 Task: Search one way flight ticket for 3 adults, 3 children in business from Marion: Veterans Airport Of Southern Illinois (williamson County Regional Airport) to Jackson: Jackson Hole Airport on 5-2-2023. Choice of flights is Singapure airlines. Number of bags: 1 carry on bag and 3 checked bags. Price is upto 25000. Outbound departure time preference is 8:15.
Action: Mouse moved to (401, 348)
Screenshot: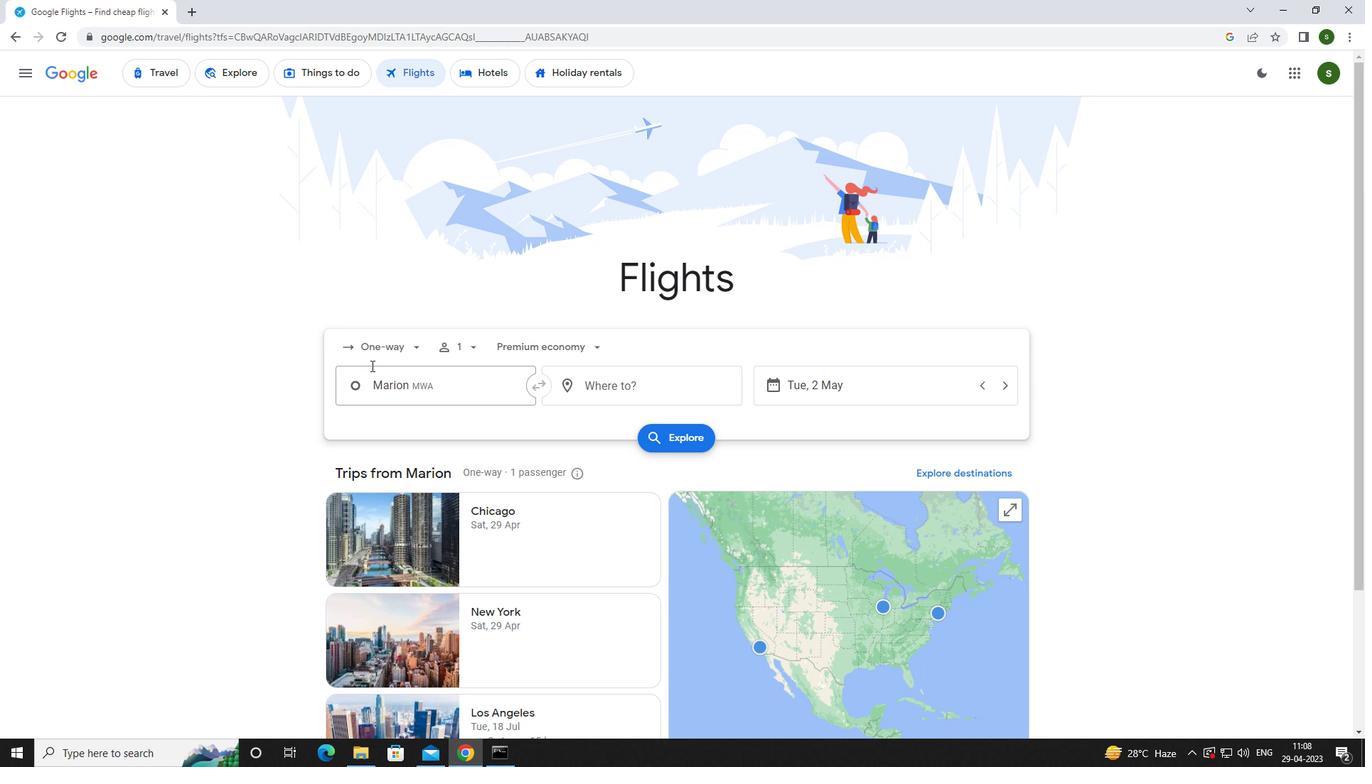 
Action: Mouse pressed left at (401, 348)
Screenshot: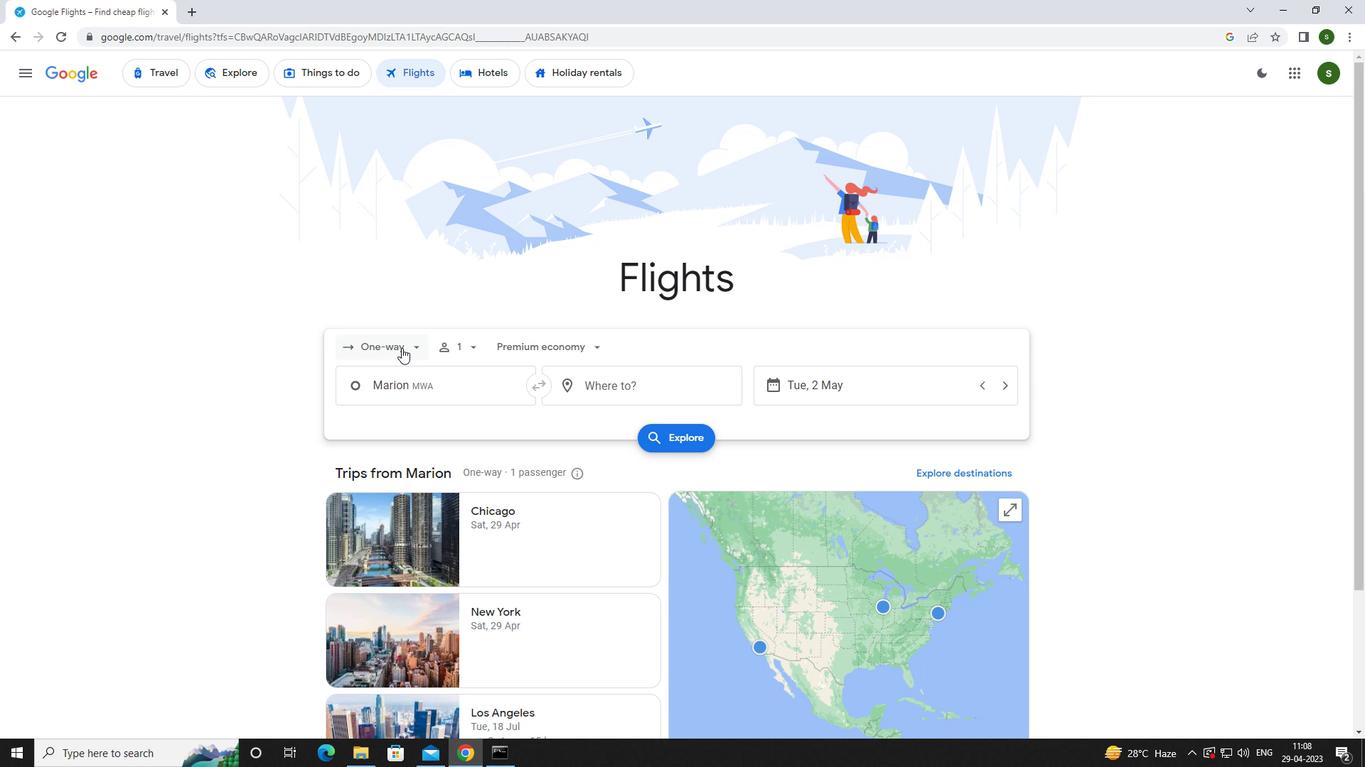 
Action: Mouse moved to (396, 410)
Screenshot: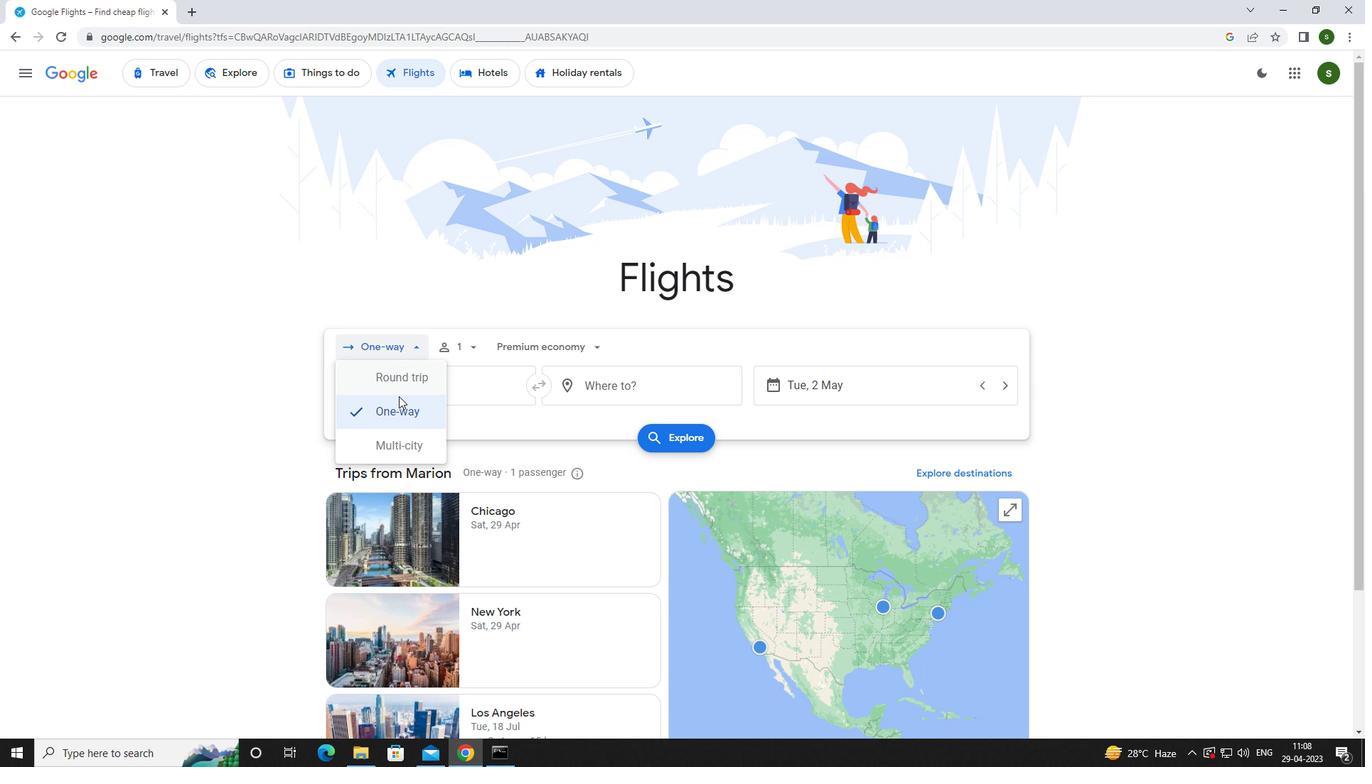 
Action: Mouse pressed left at (396, 410)
Screenshot: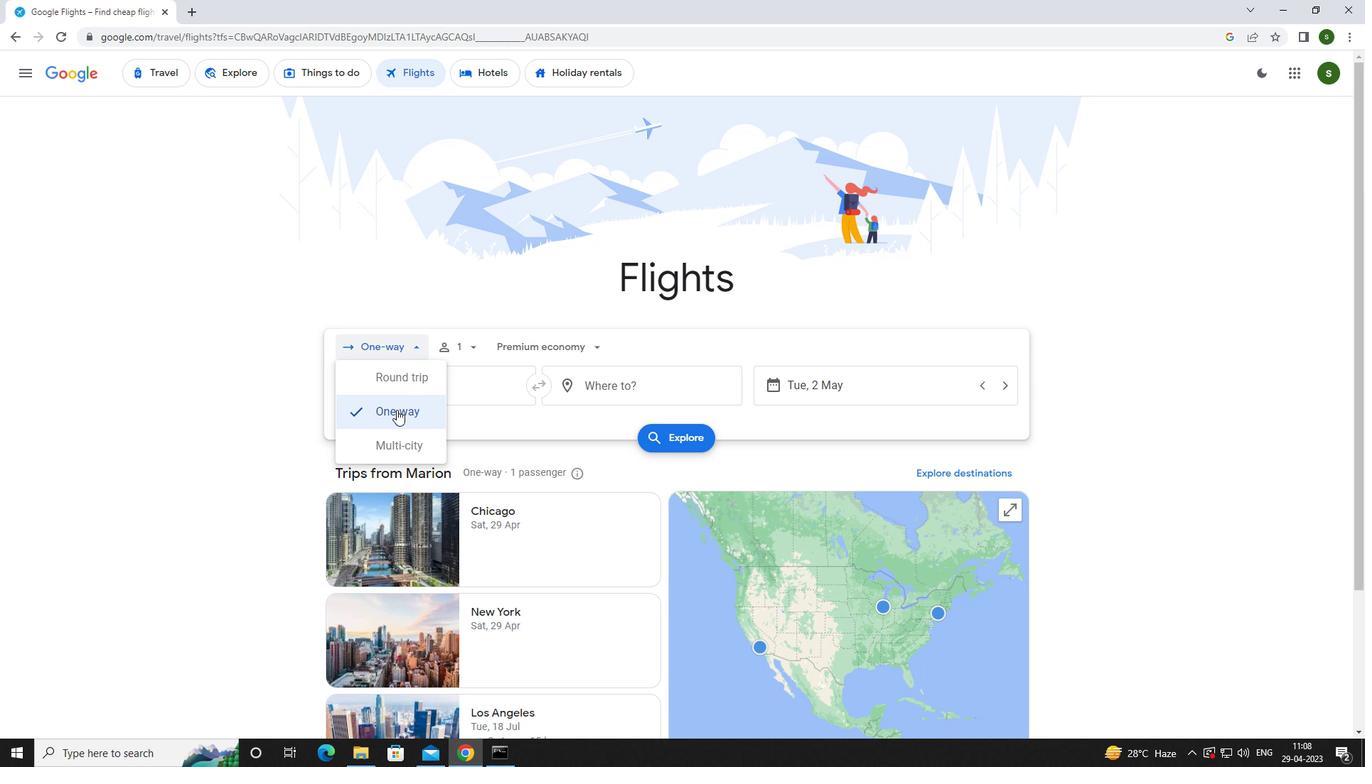 
Action: Mouse moved to (465, 342)
Screenshot: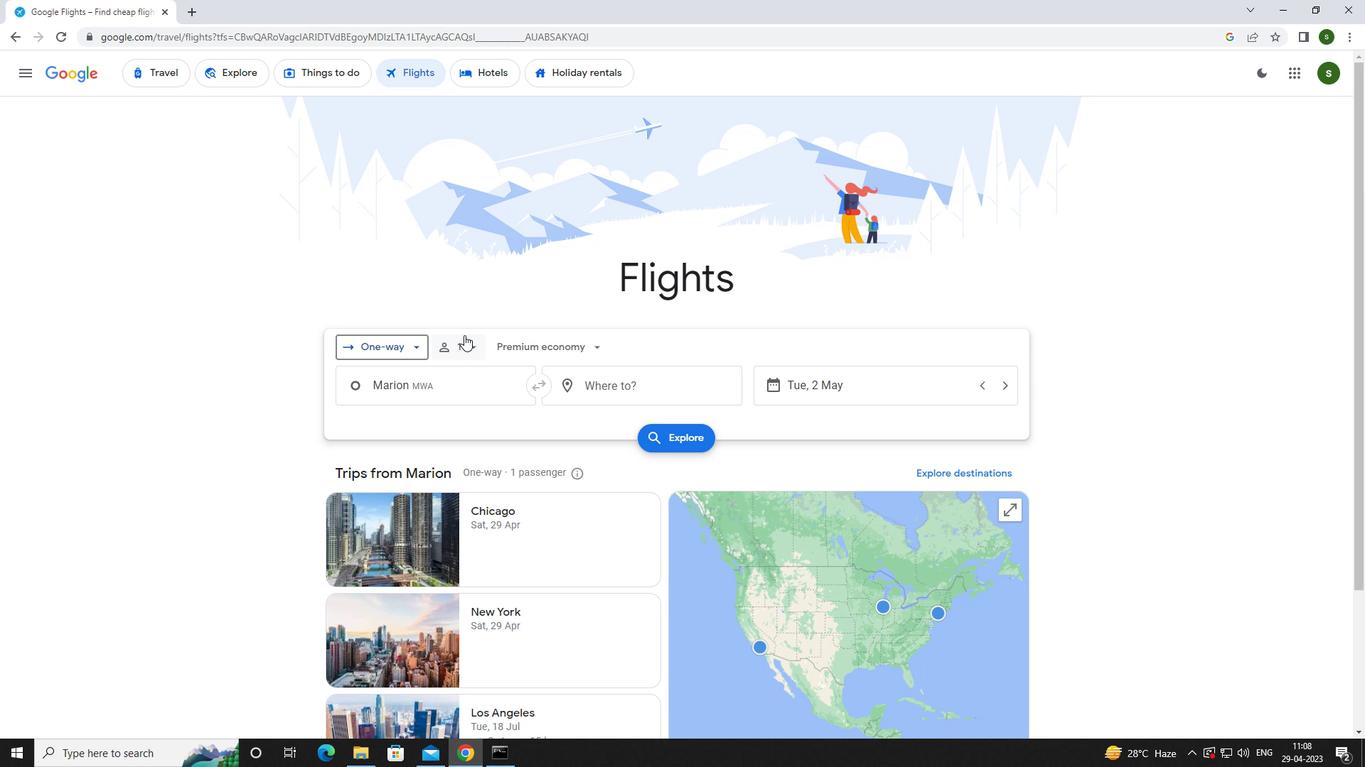 
Action: Mouse pressed left at (465, 342)
Screenshot: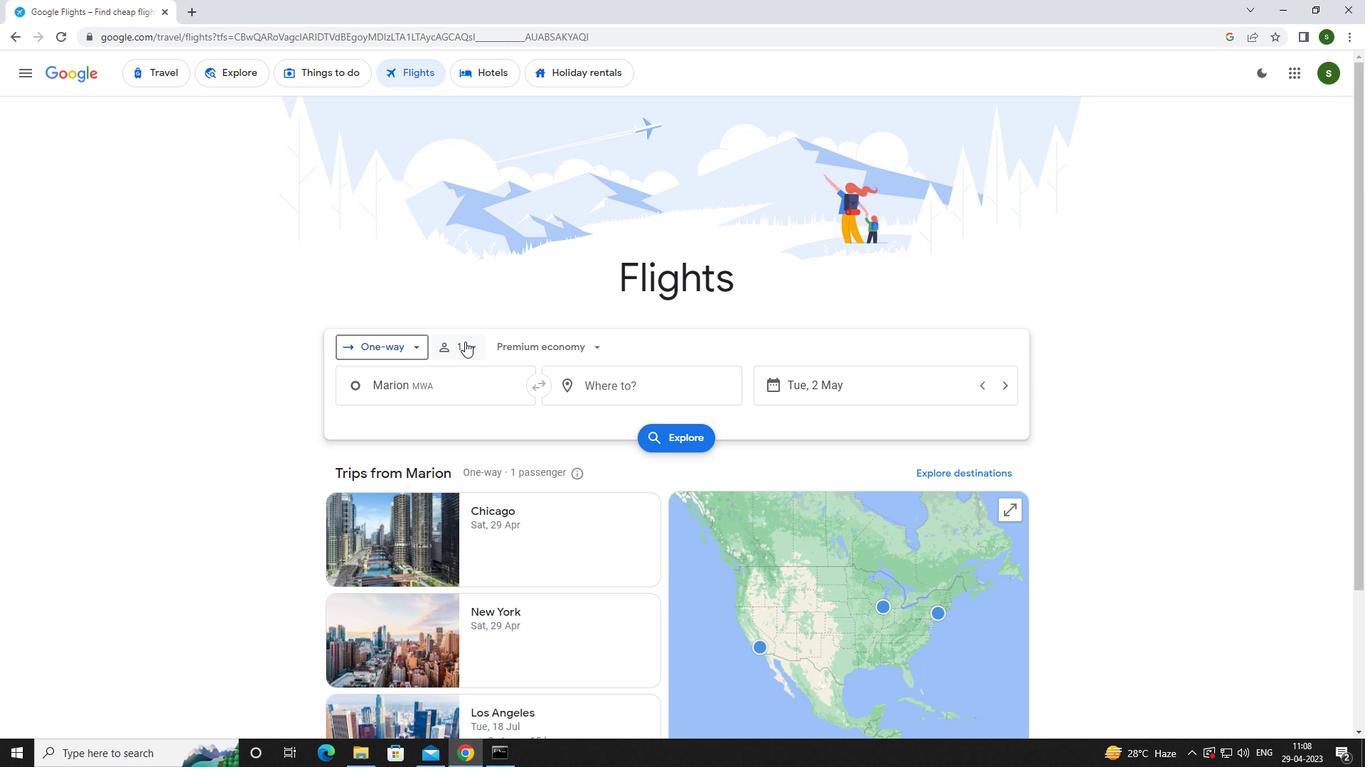 
Action: Mouse moved to (587, 385)
Screenshot: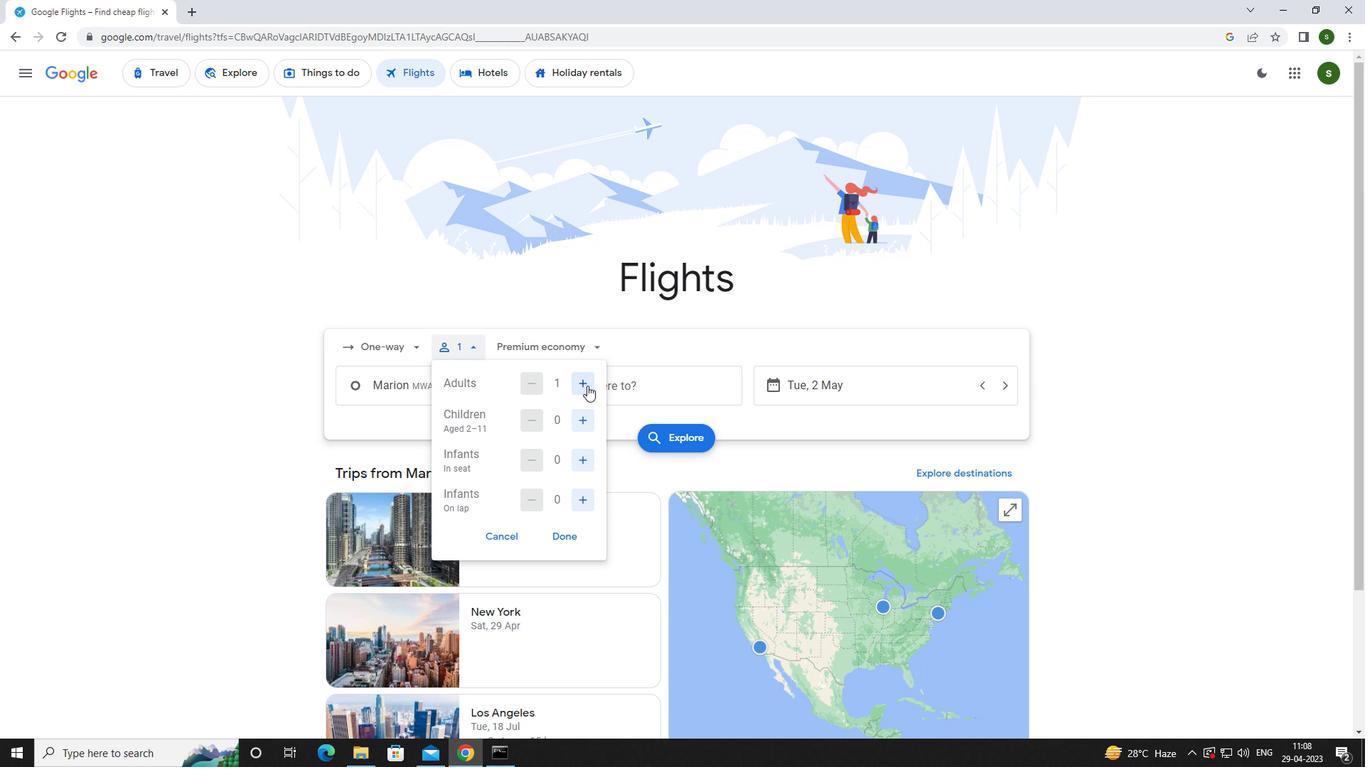 
Action: Mouse pressed left at (587, 385)
Screenshot: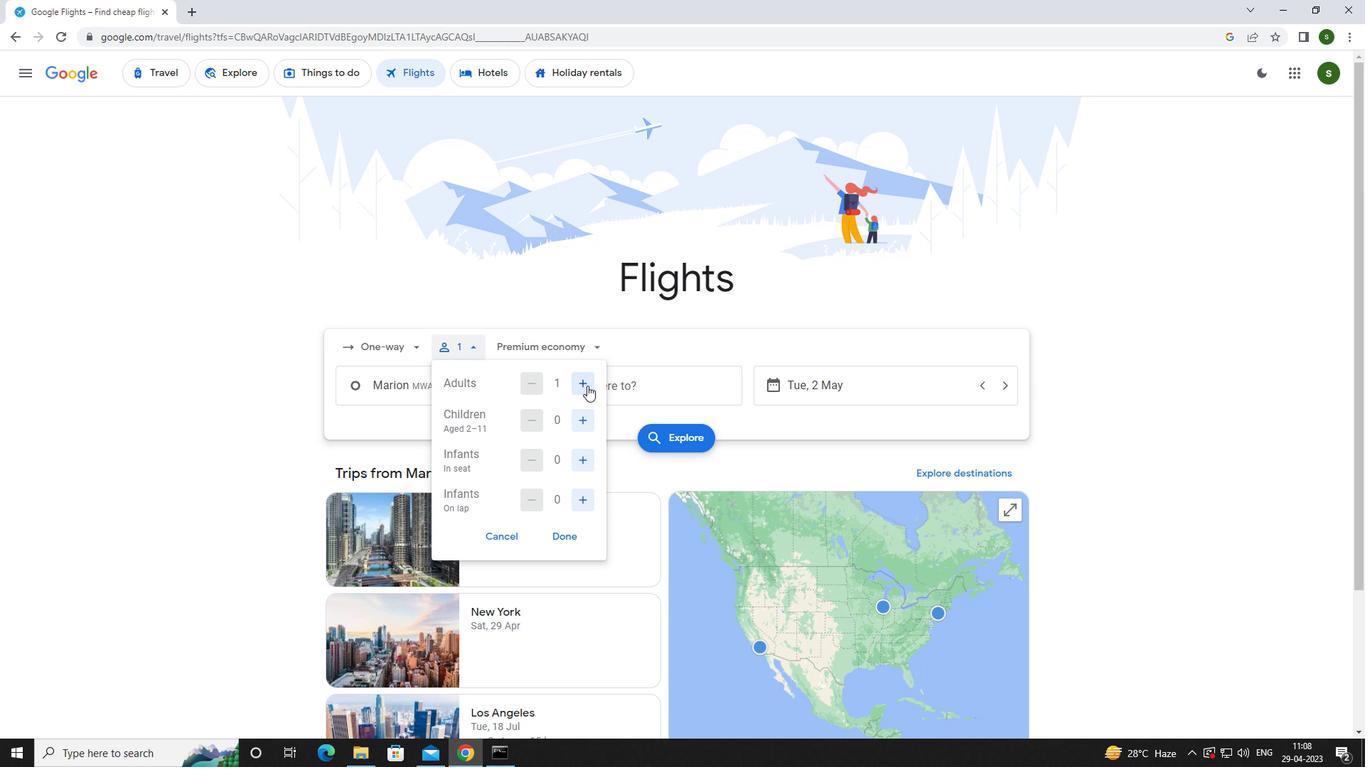 
Action: Mouse moved to (587, 461)
Screenshot: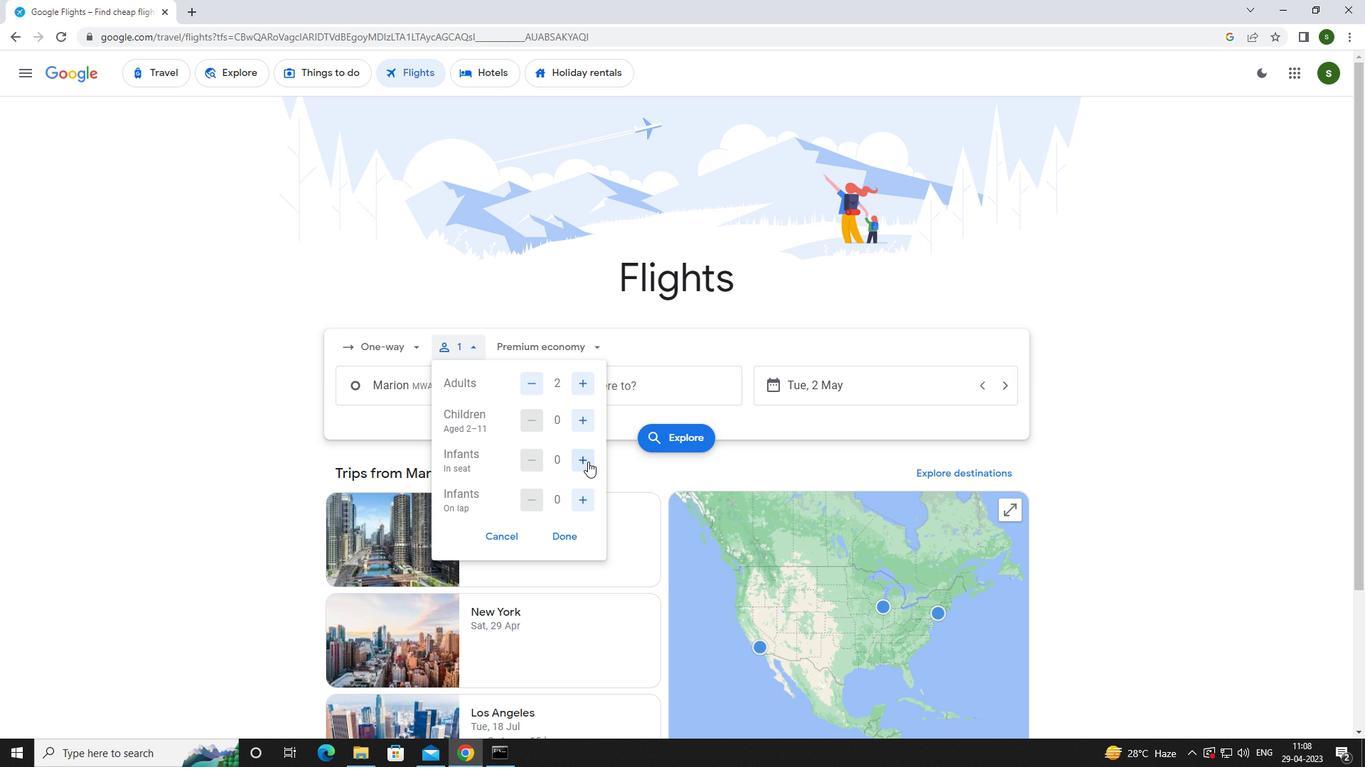
Action: Mouse pressed left at (587, 461)
Screenshot: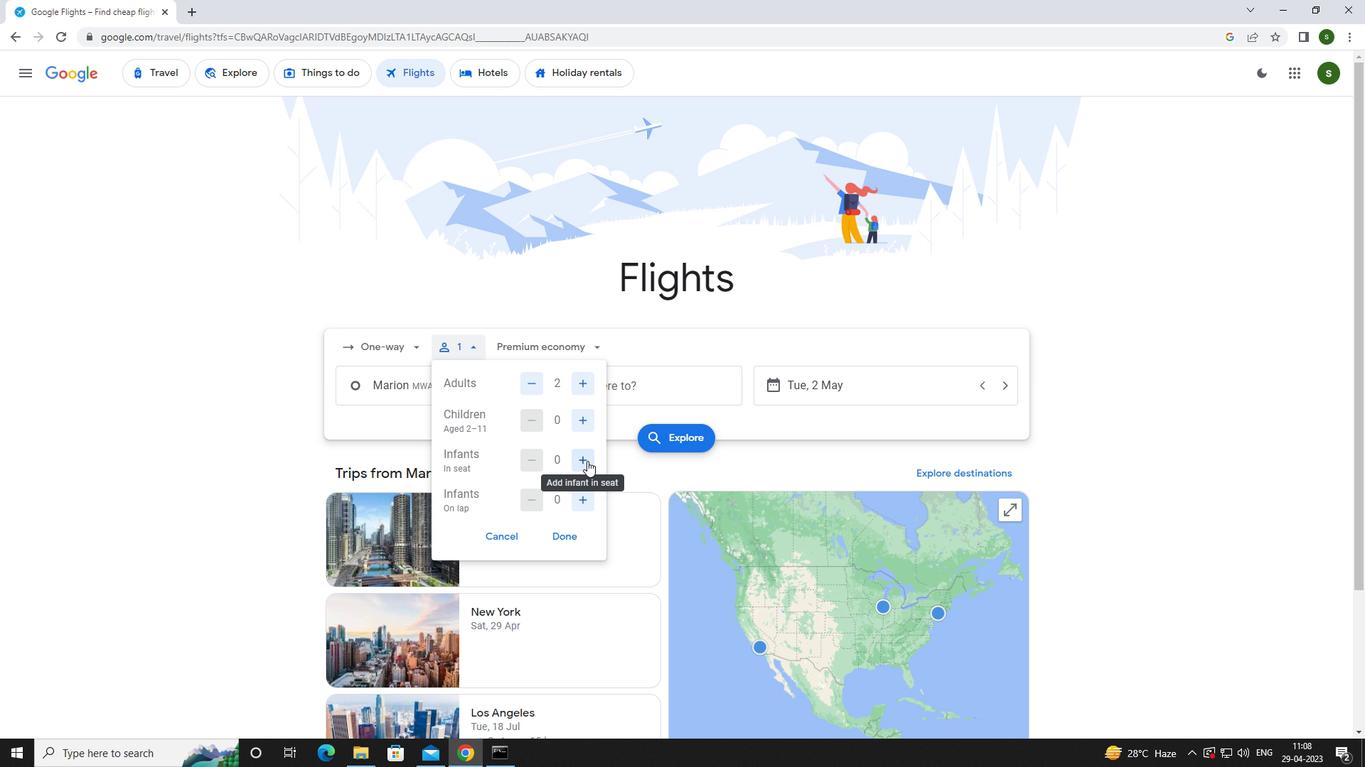 
Action: Mouse pressed left at (587, 461)
Screenshot: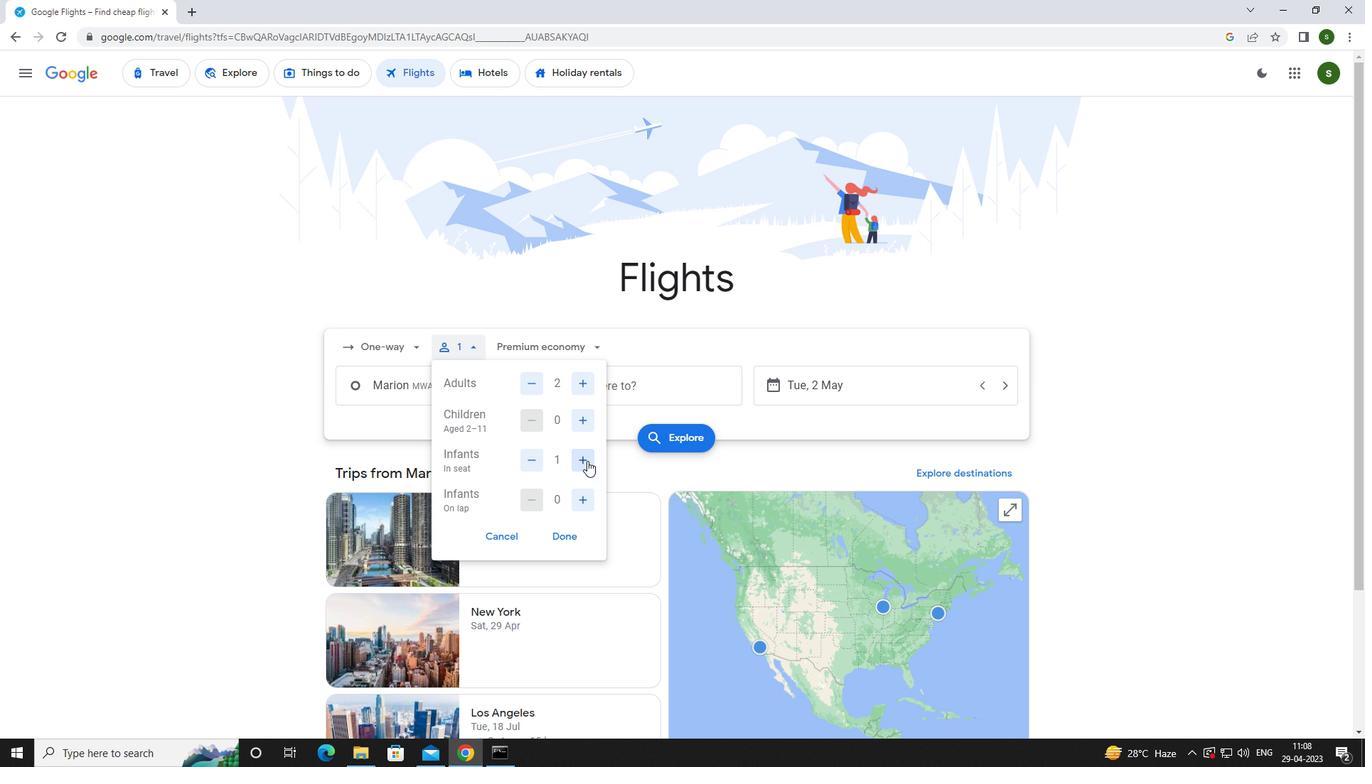 
Action: Mouse moved to (580, 504)
Screenshot: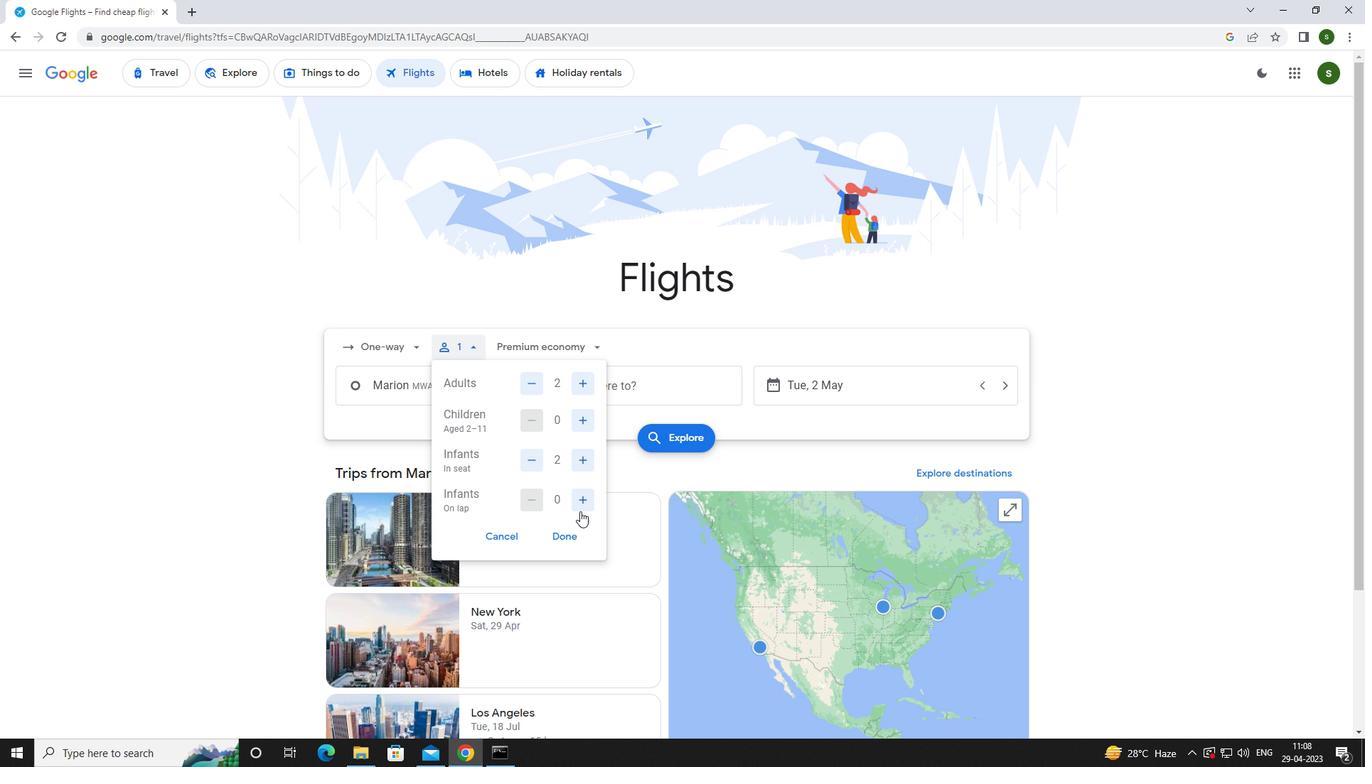 
Action: Mouse pressed left at (580, 504)
Screenshot: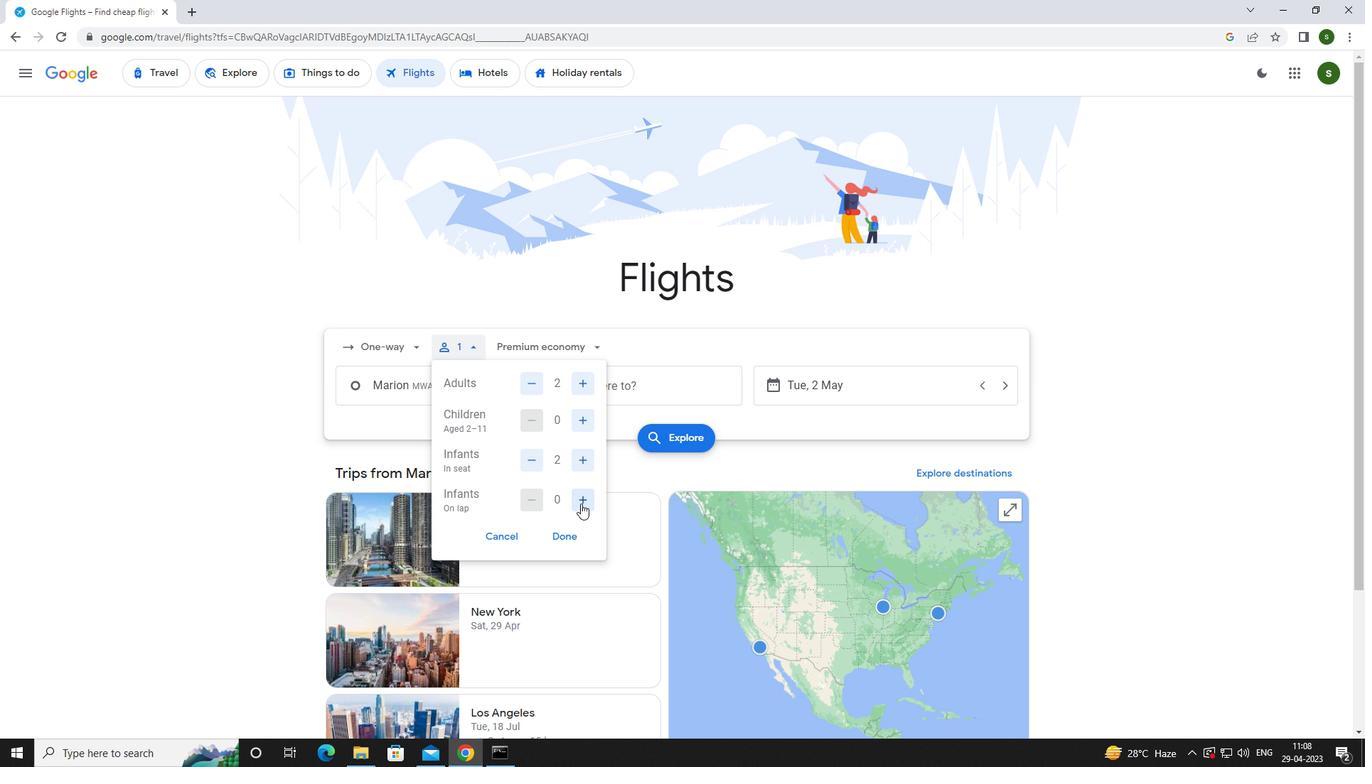 
Action: Mouse moved to (552, 351)
Screenshot: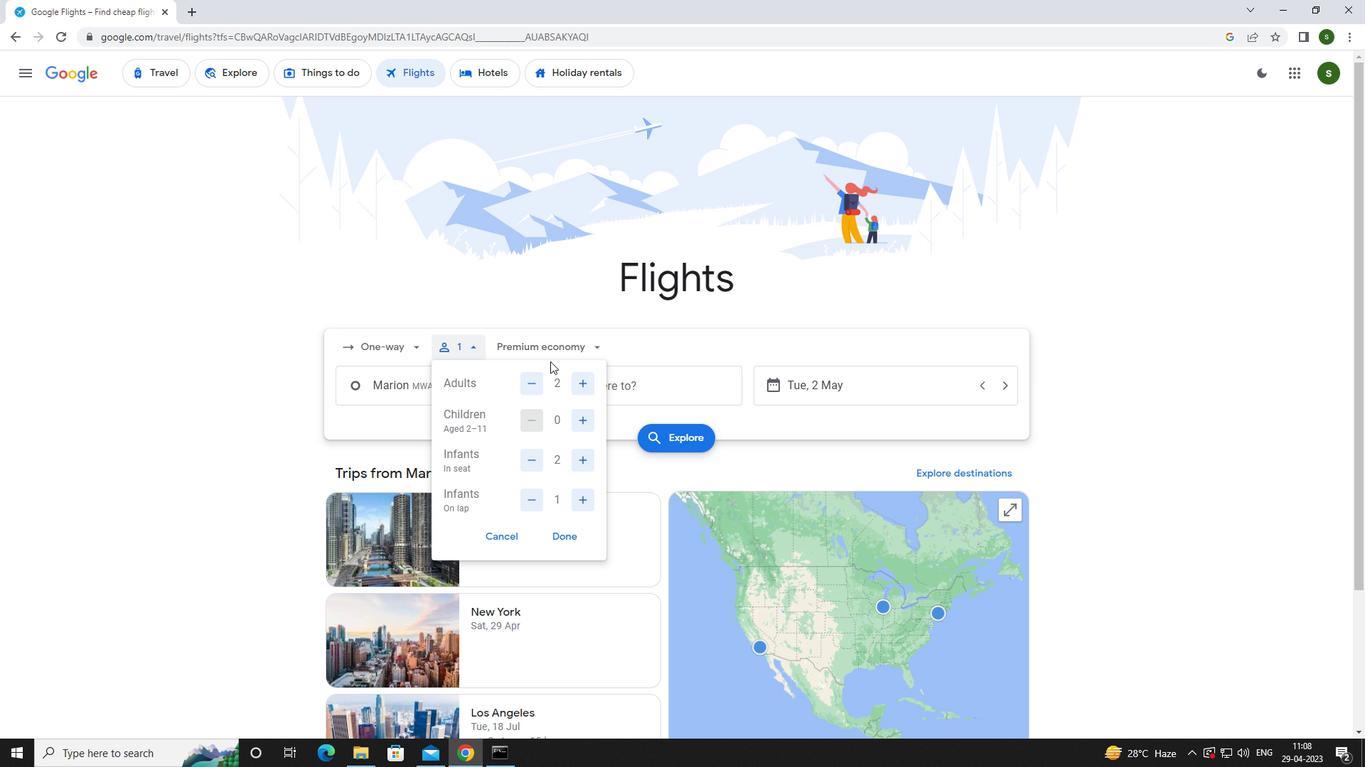 
Action: Mouse pressed left at (552, 351)
Screenshot: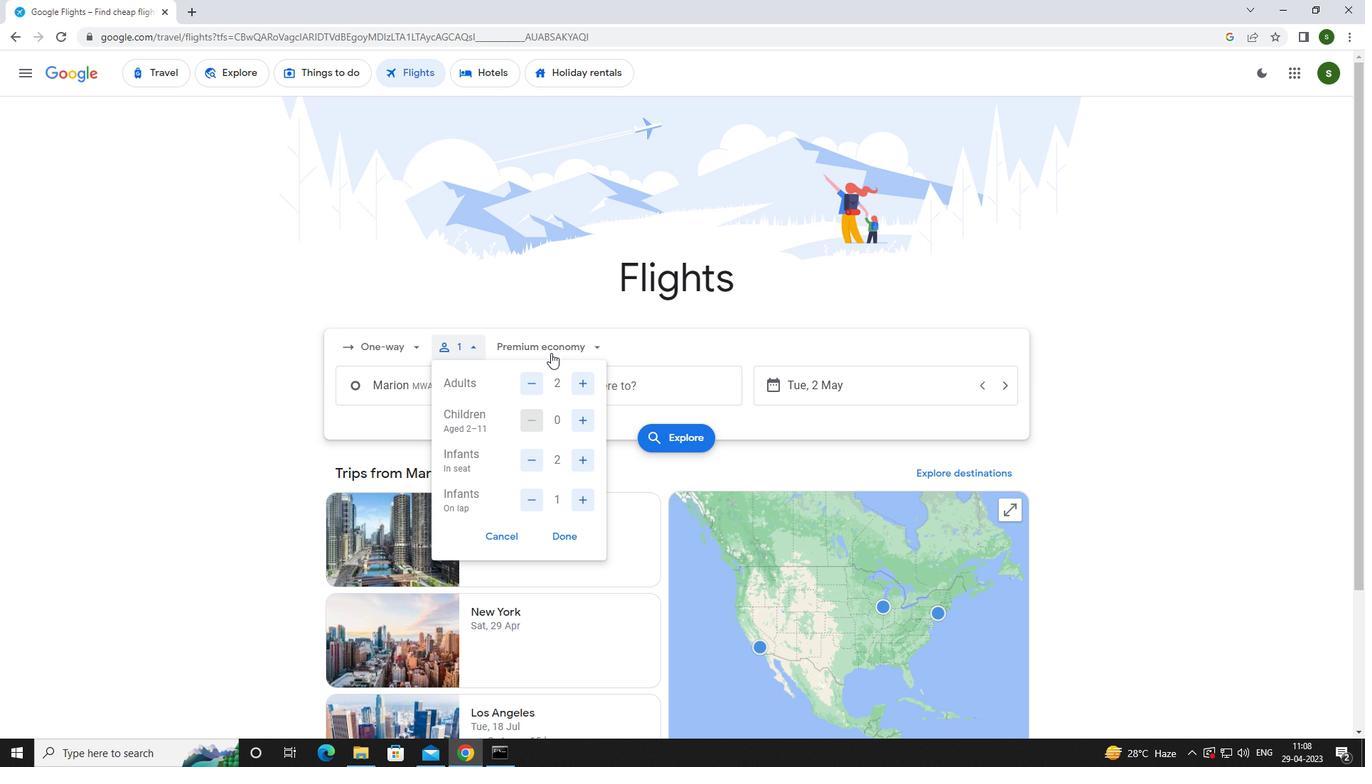 
Action: Mouse moved to (553, 475)
Screenshot: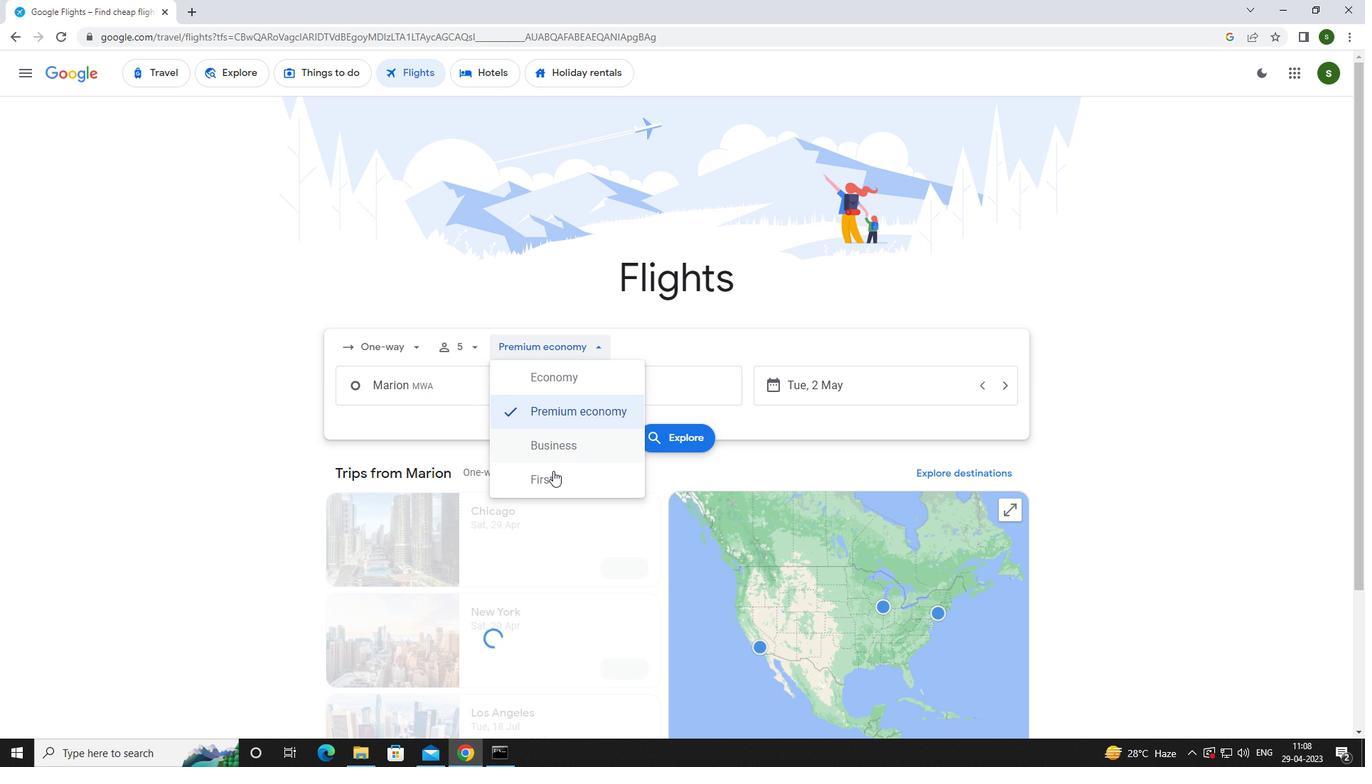 
Action: Mouse pressed left at (553, 475)
Screenshot: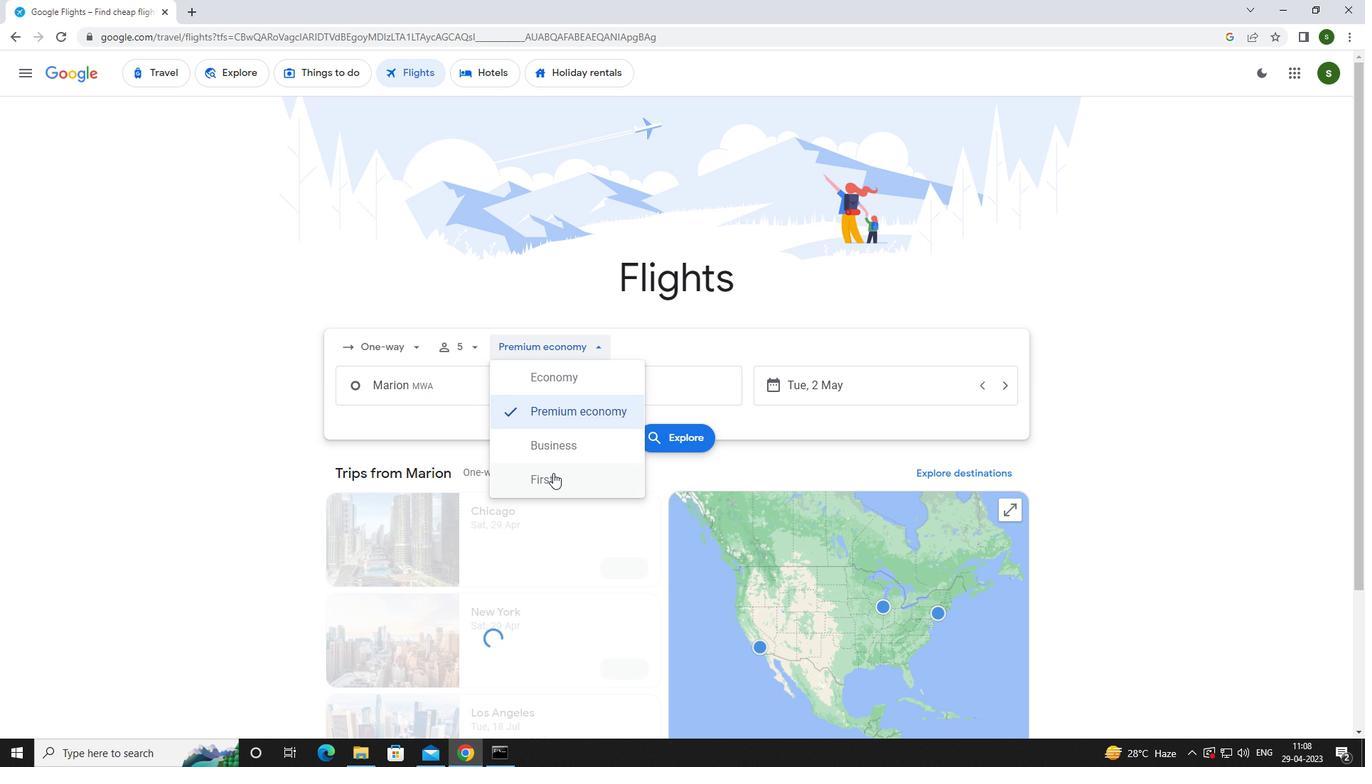 
Action: Mouse moved to (442, 390)
Screenshot: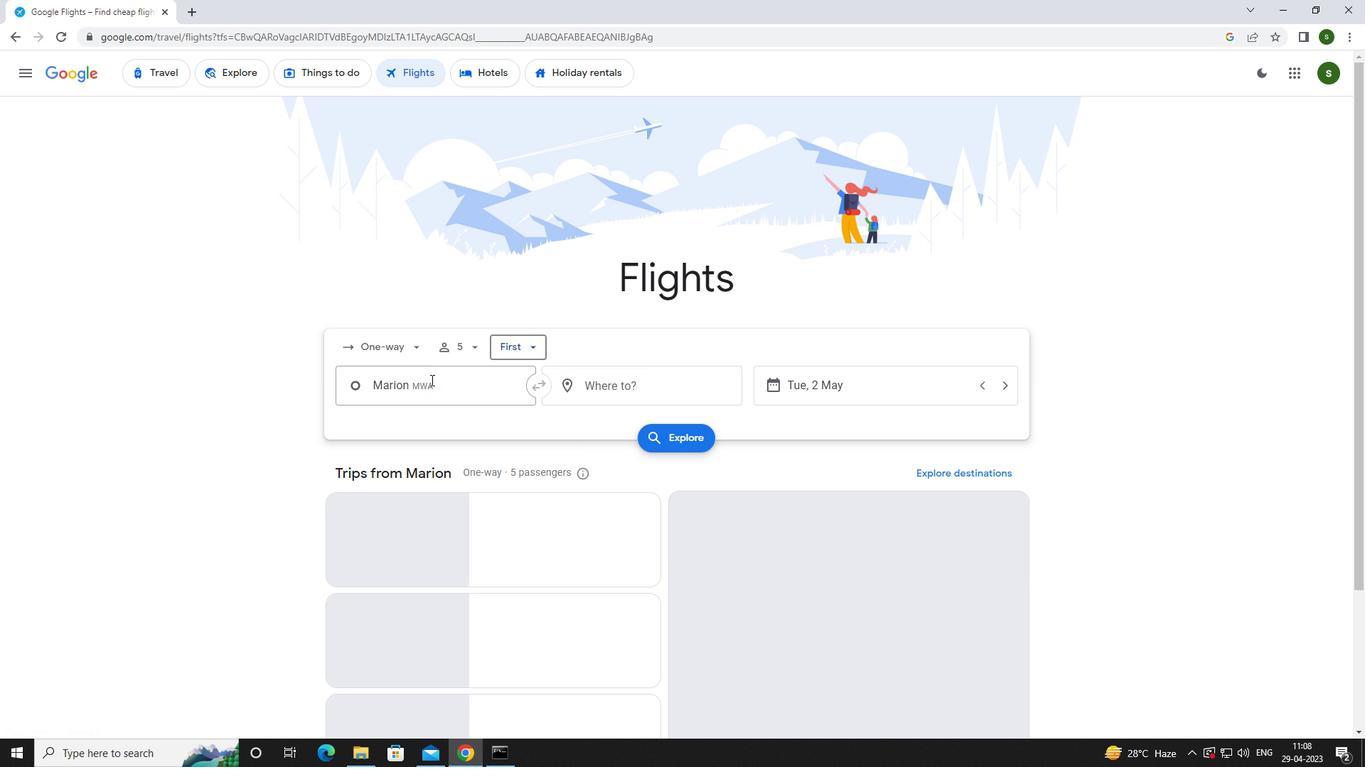 
Action: Mouse pressed left at (442, 390)
Screenshot: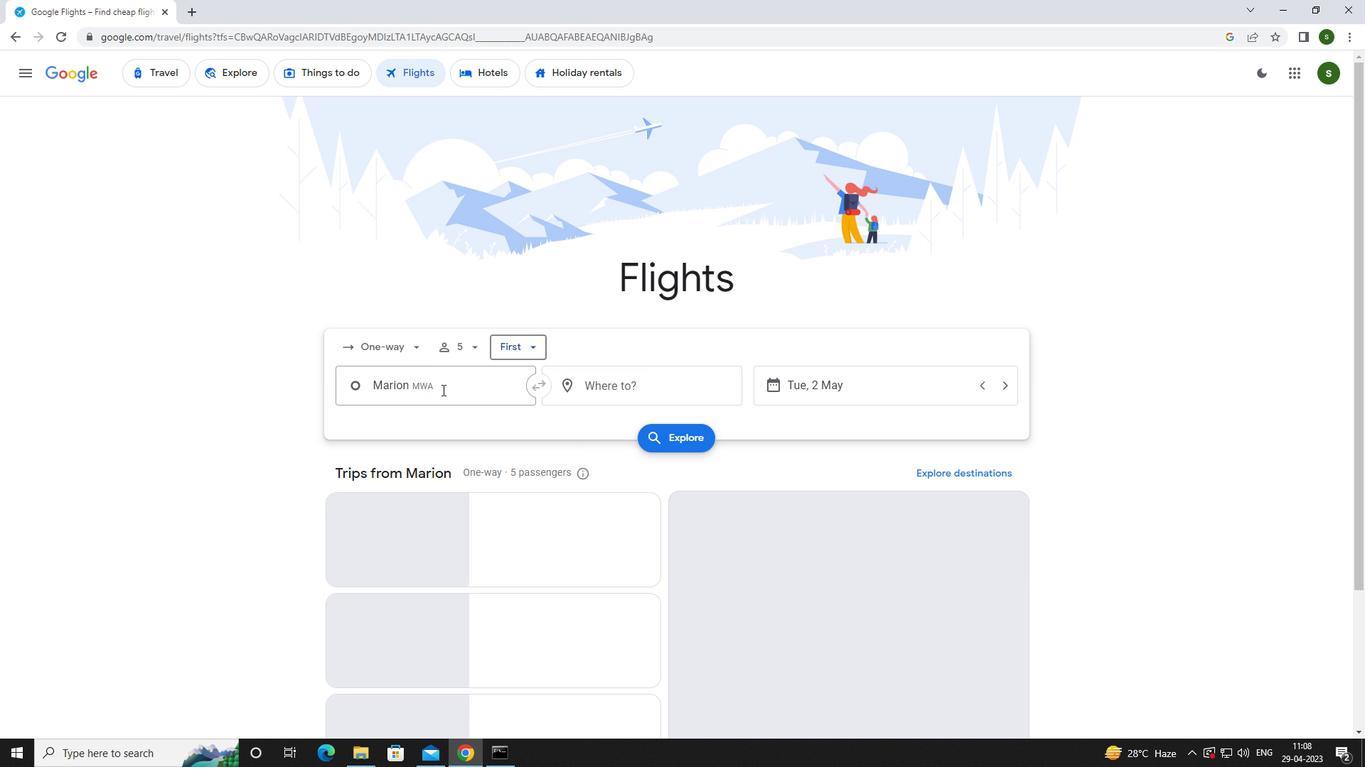 
Action: Key pressed v<Key.caps_lock>eter
Screenshot: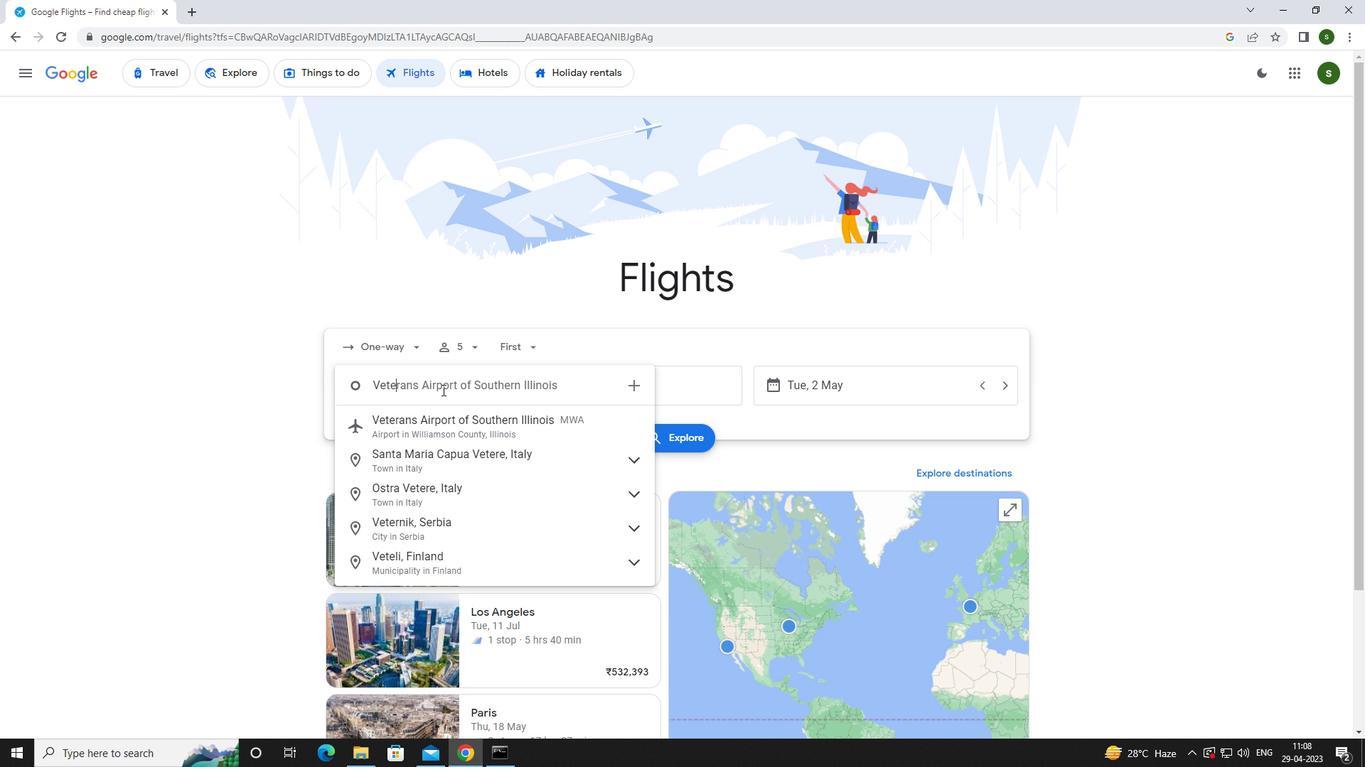 
Action: Mouse moved to (443, 424)
Screenshot: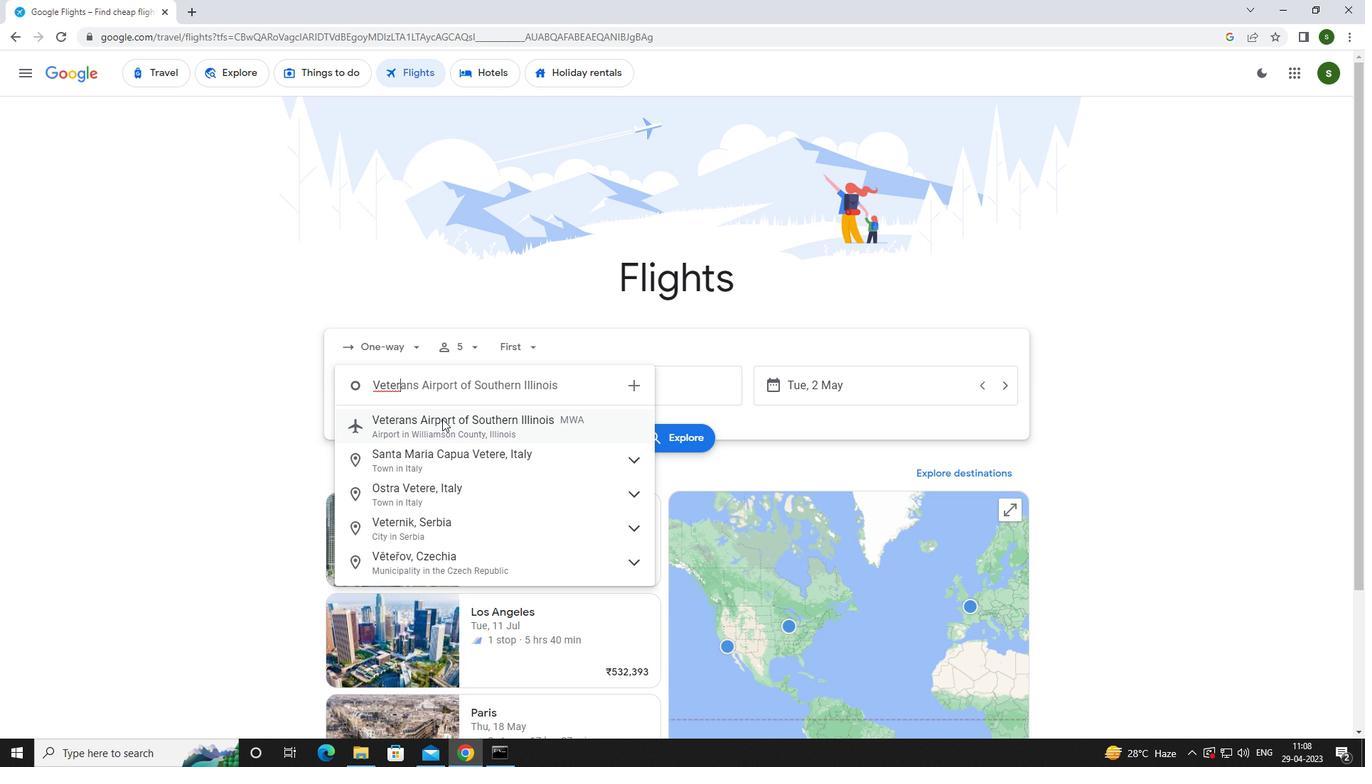 
Action: Mouse pressed left at (443, 424)
Screenshot: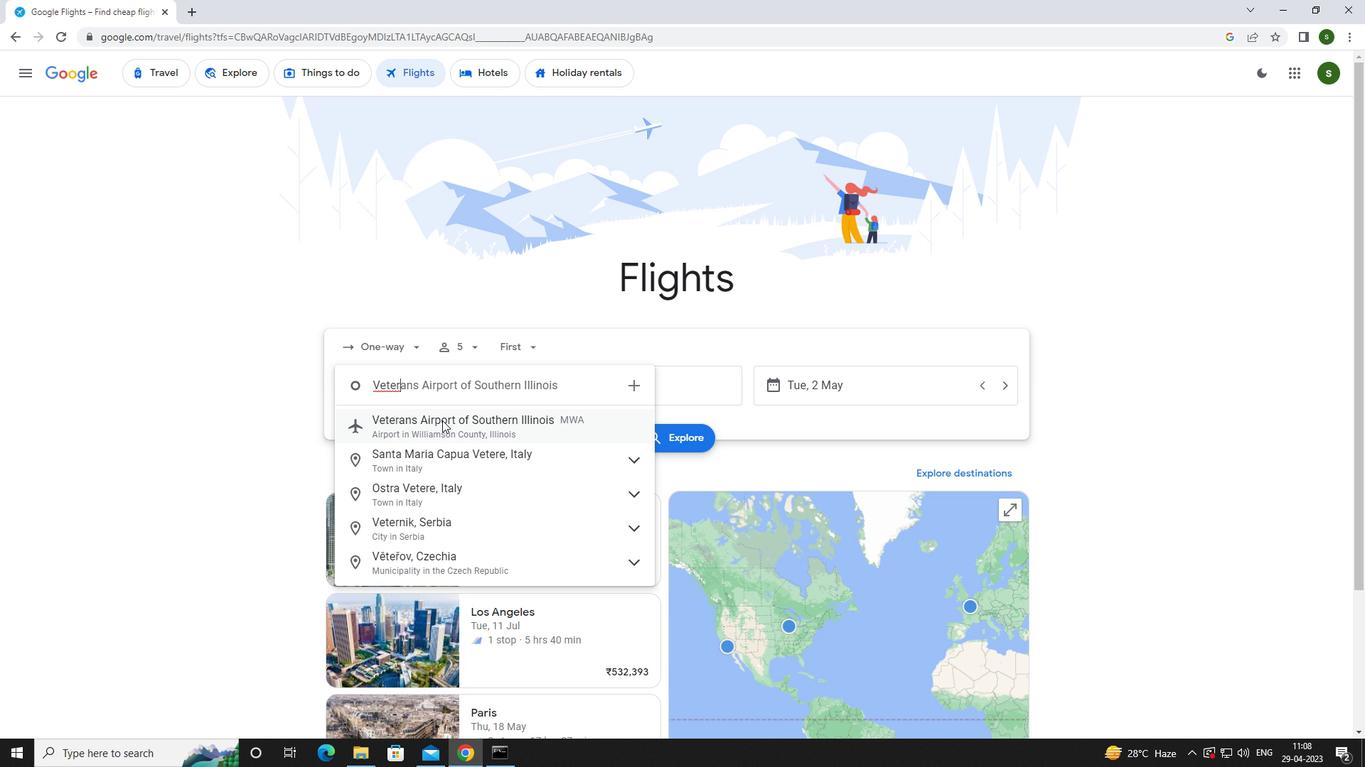 
Action: Mouse moved to (656, 389)
Screenshot: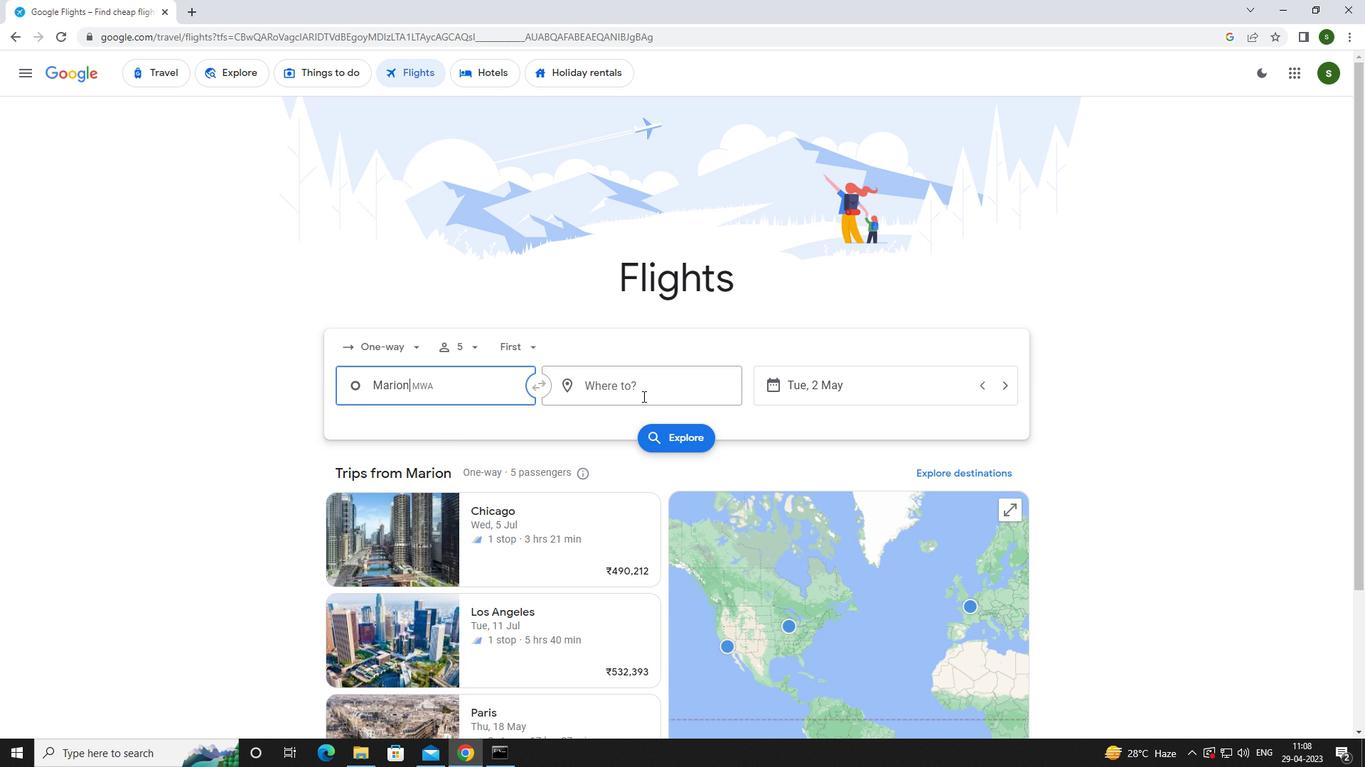 
Action: Mouse pressed left at (656, 389)
Screenshot: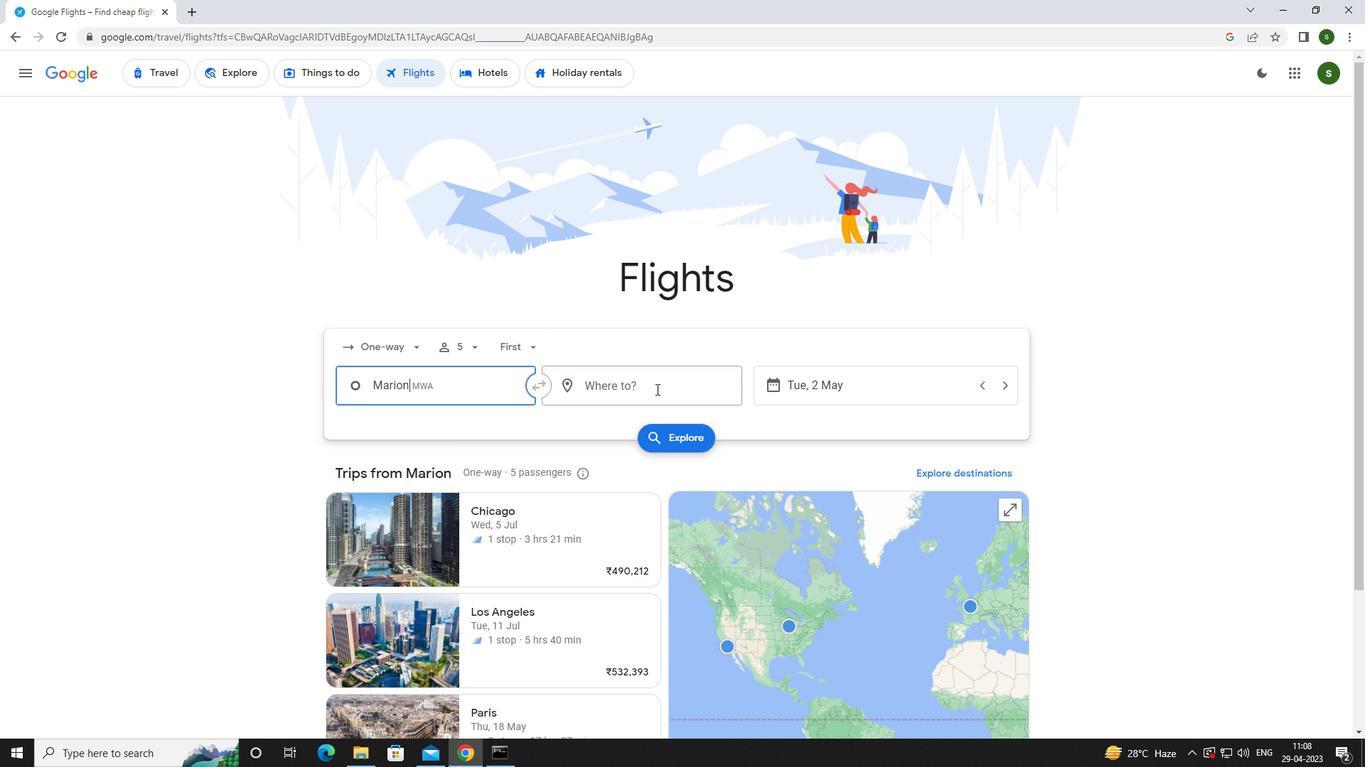 
Action: Mouse moved to (647, 390)
Screenshot: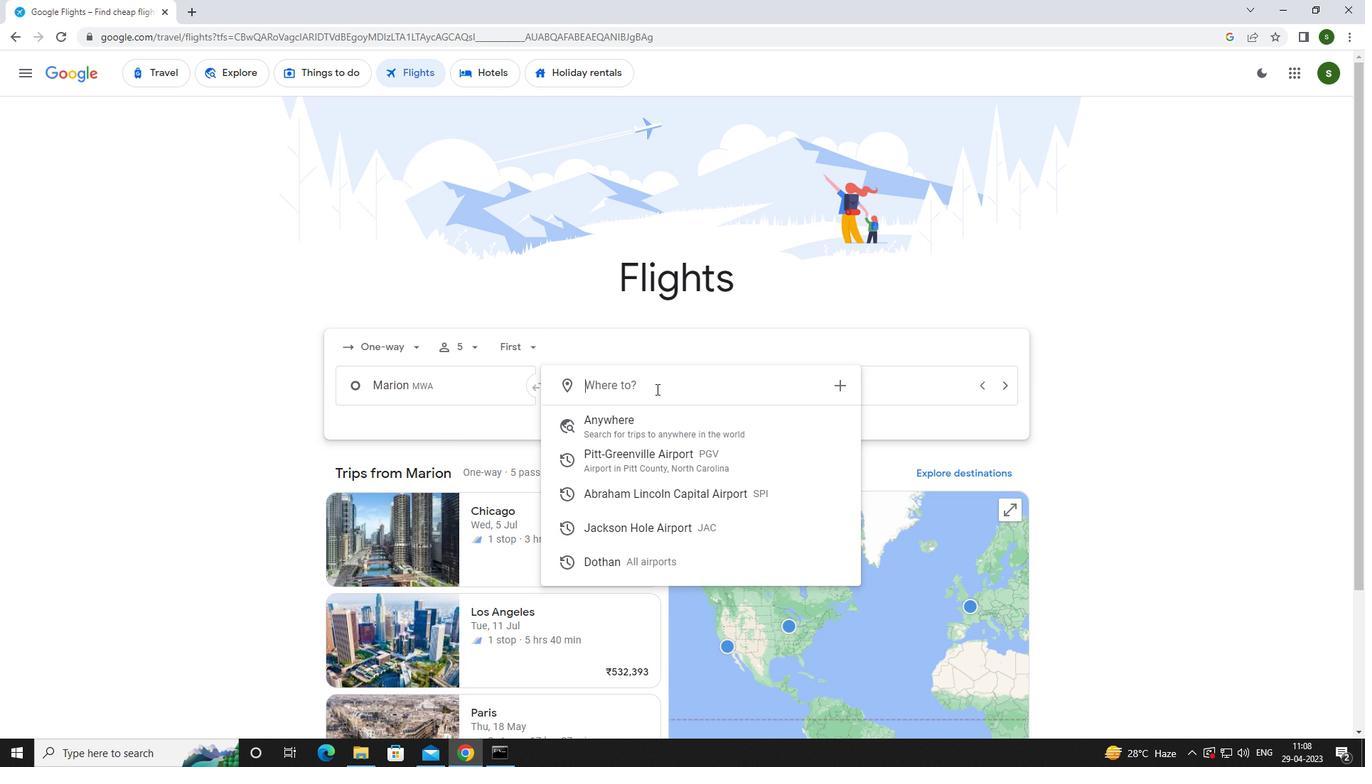 
Action: Key pressed <Key.caps_lock>j<Key.caps_lock>ackson<Key.space>hole
Screenshot: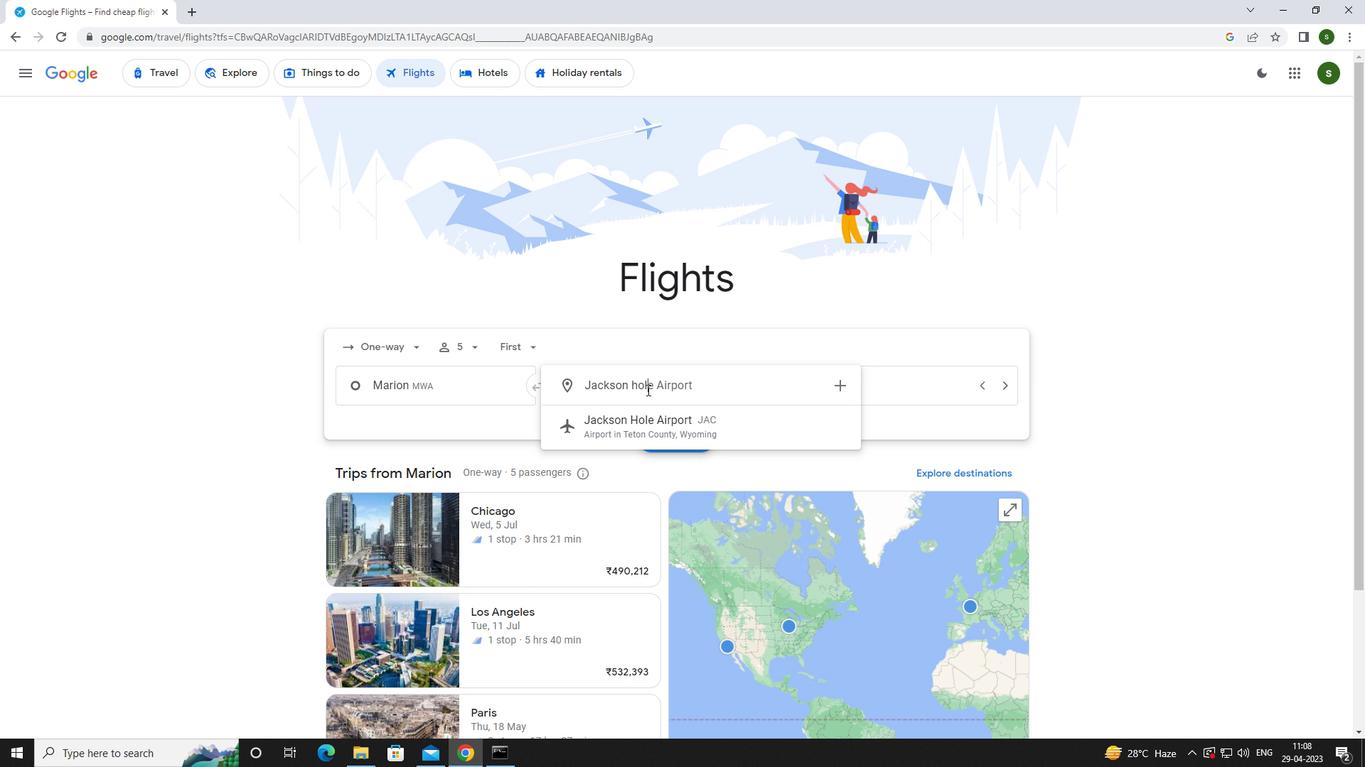 
Action: Mouse moved to (652, 434)
Screenshot: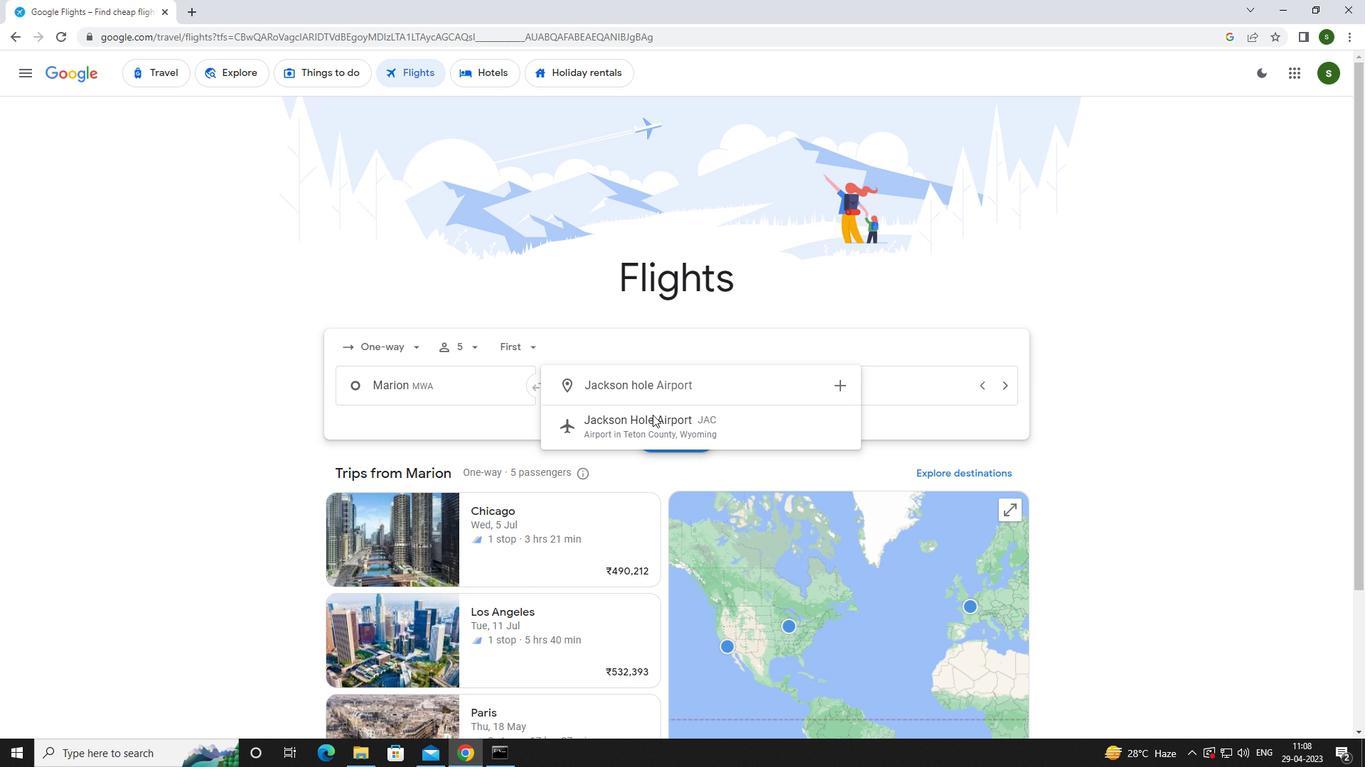 
Action: Mouse pressed left at (652, 434)
Screenshot: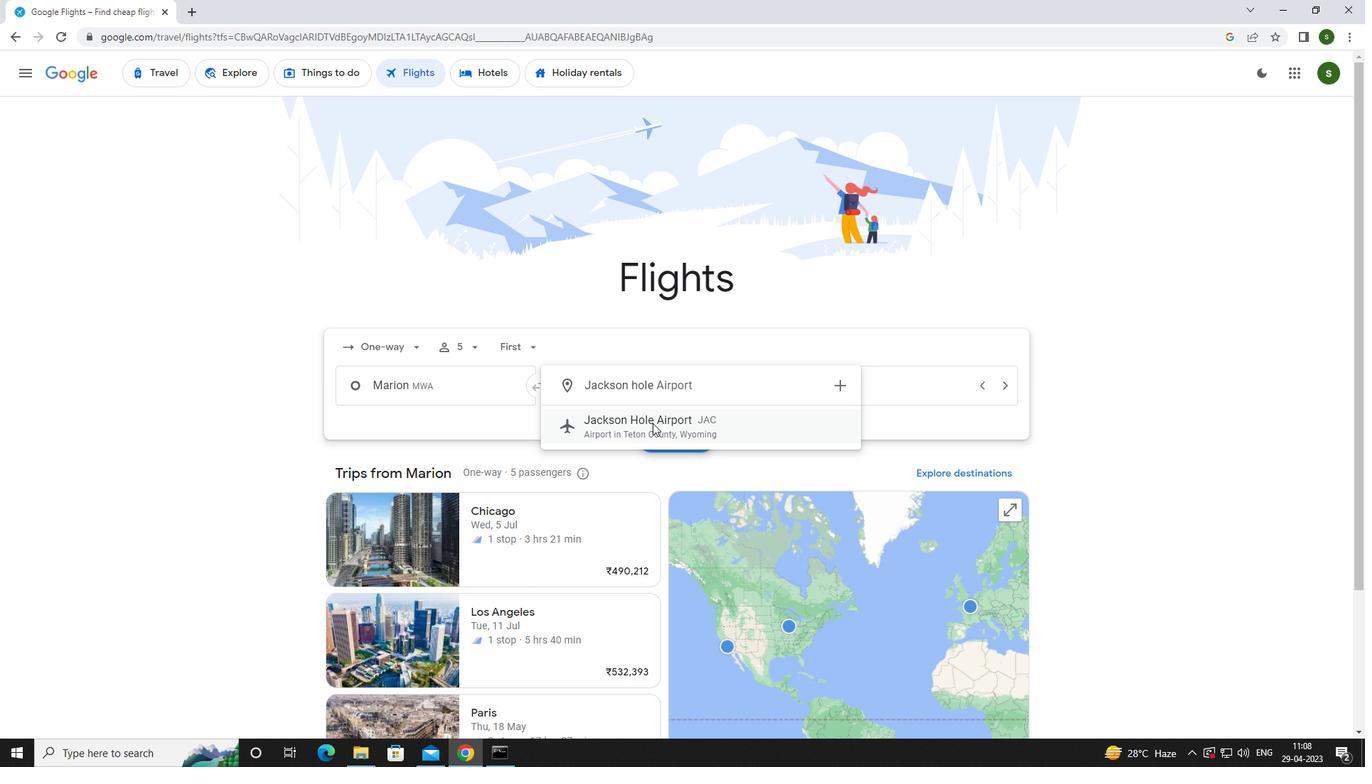 
Action: Mouse moved to (868, 381)
Screenshot: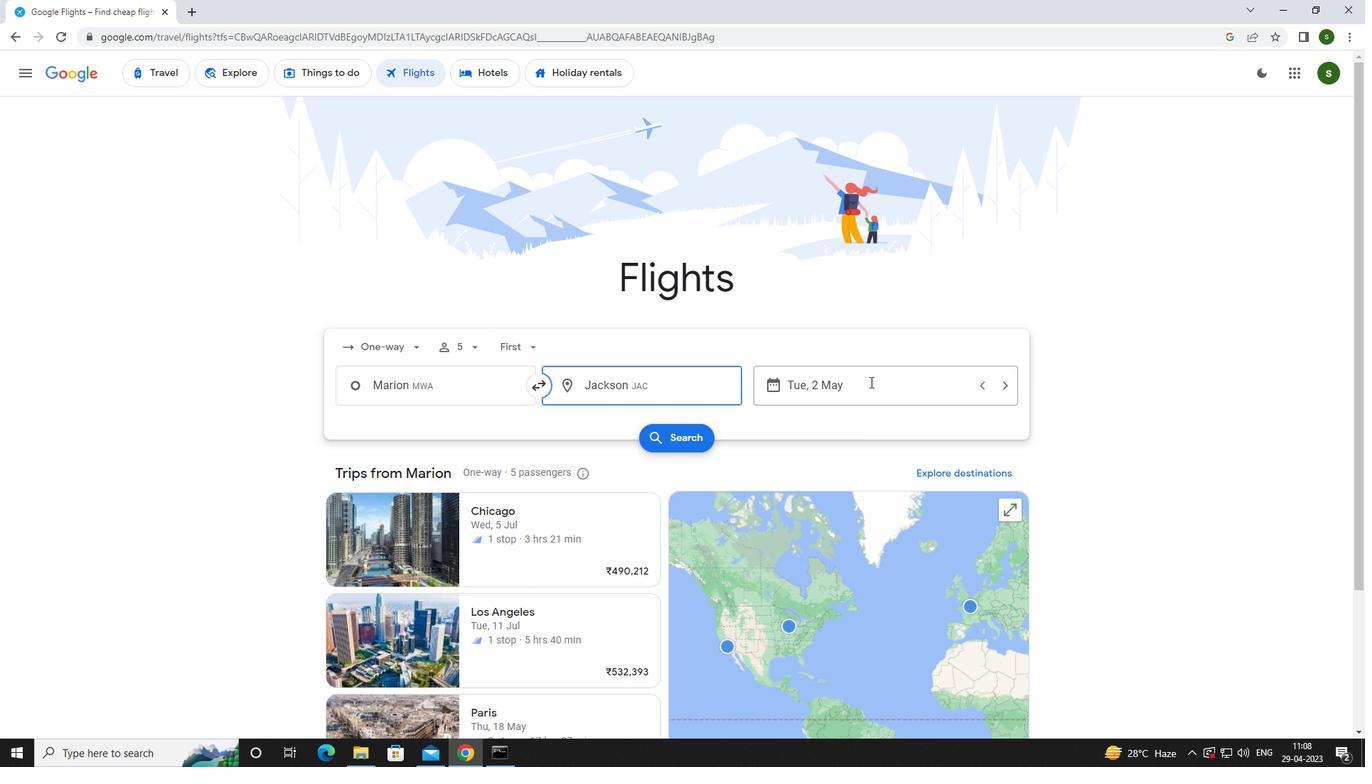 
Action: Mouse pressed left at (868, 381)
Screenshot: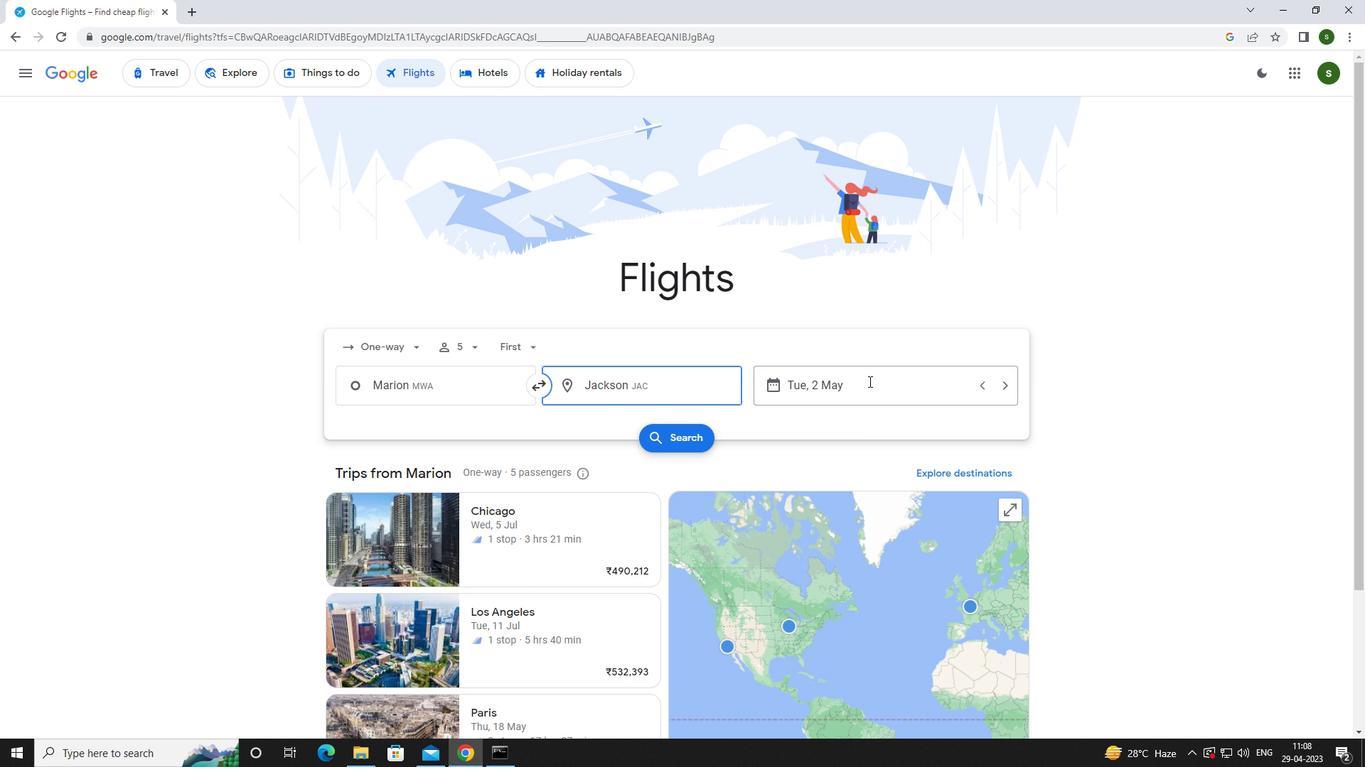 
Action: Mouse moved to (855, 485)
Screenshot: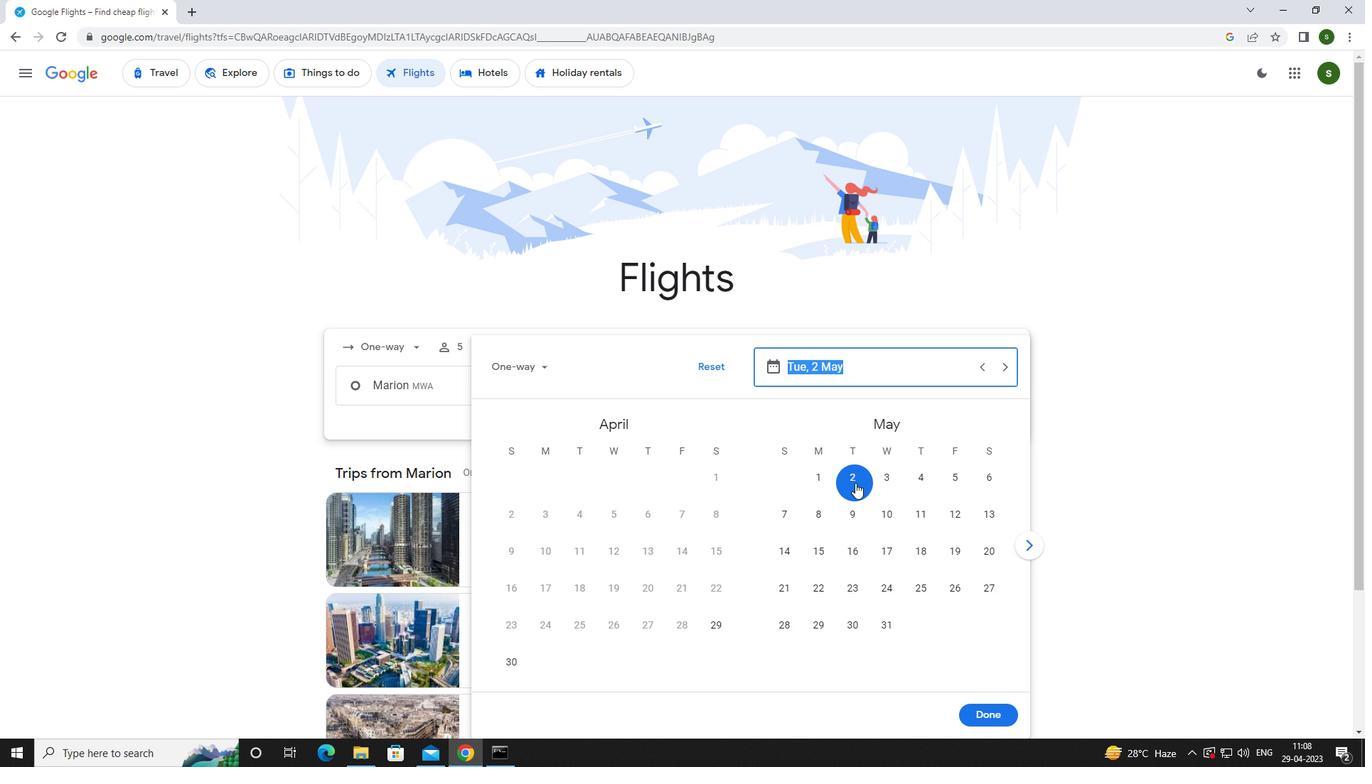 
Action: Mouse pressed left at (855, 485)
Screenshot: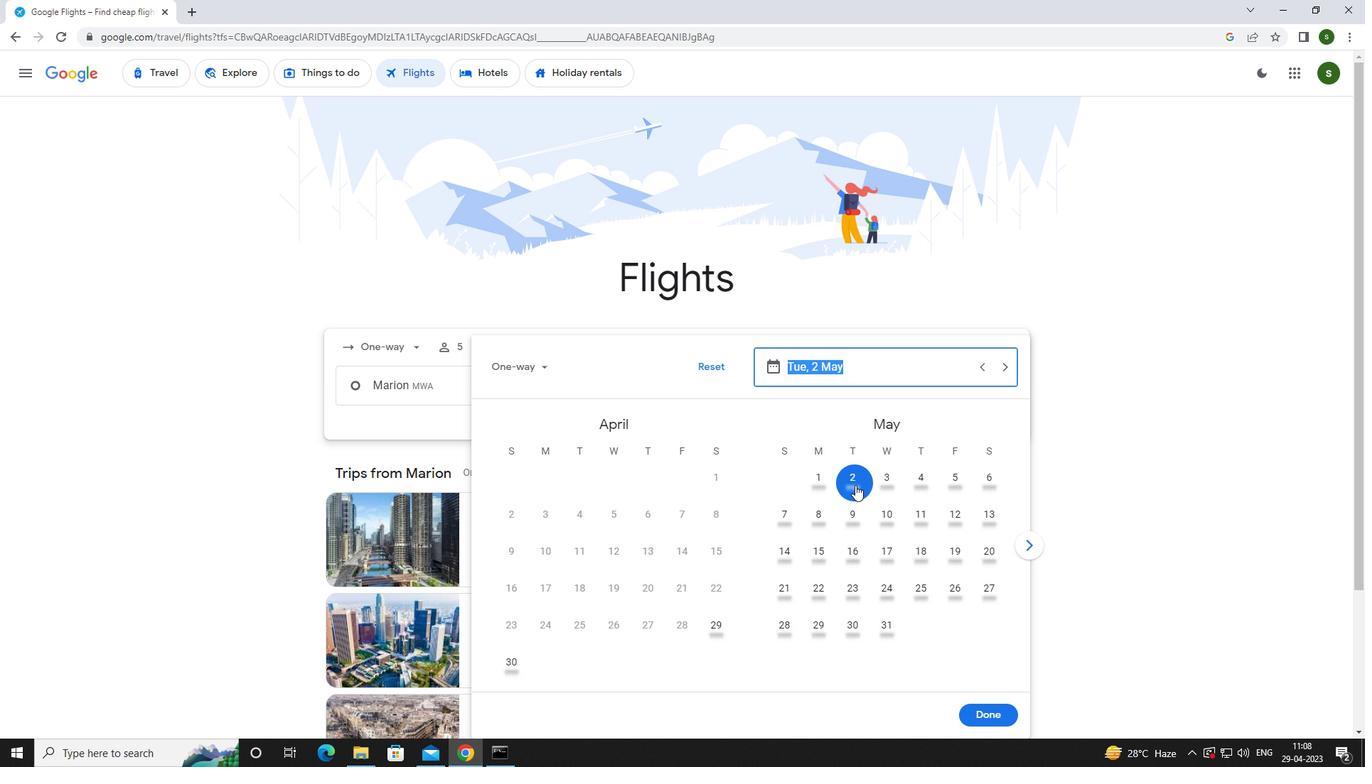 
Action: Mouse moved to (990, 721)
Screenshot: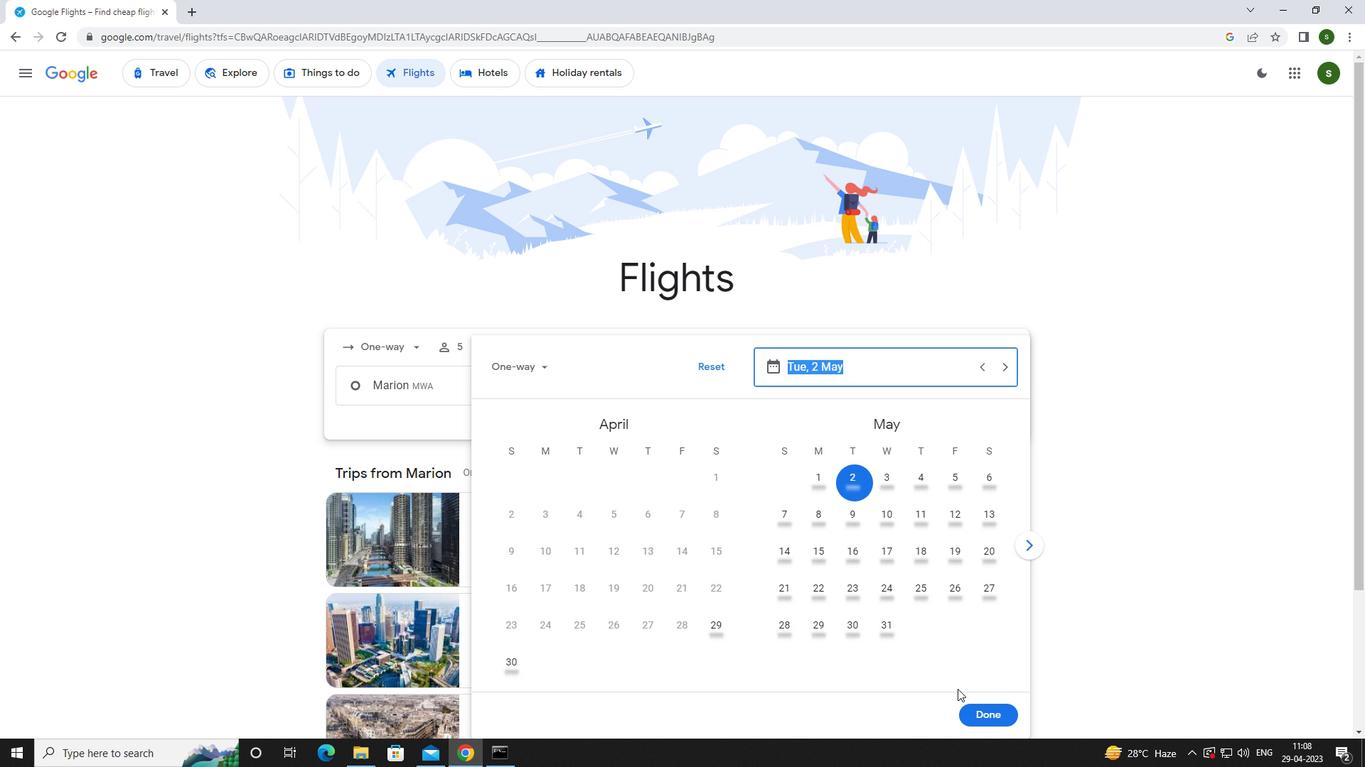 
Action: Mouse pressed left at (990, 721)
Screenshot: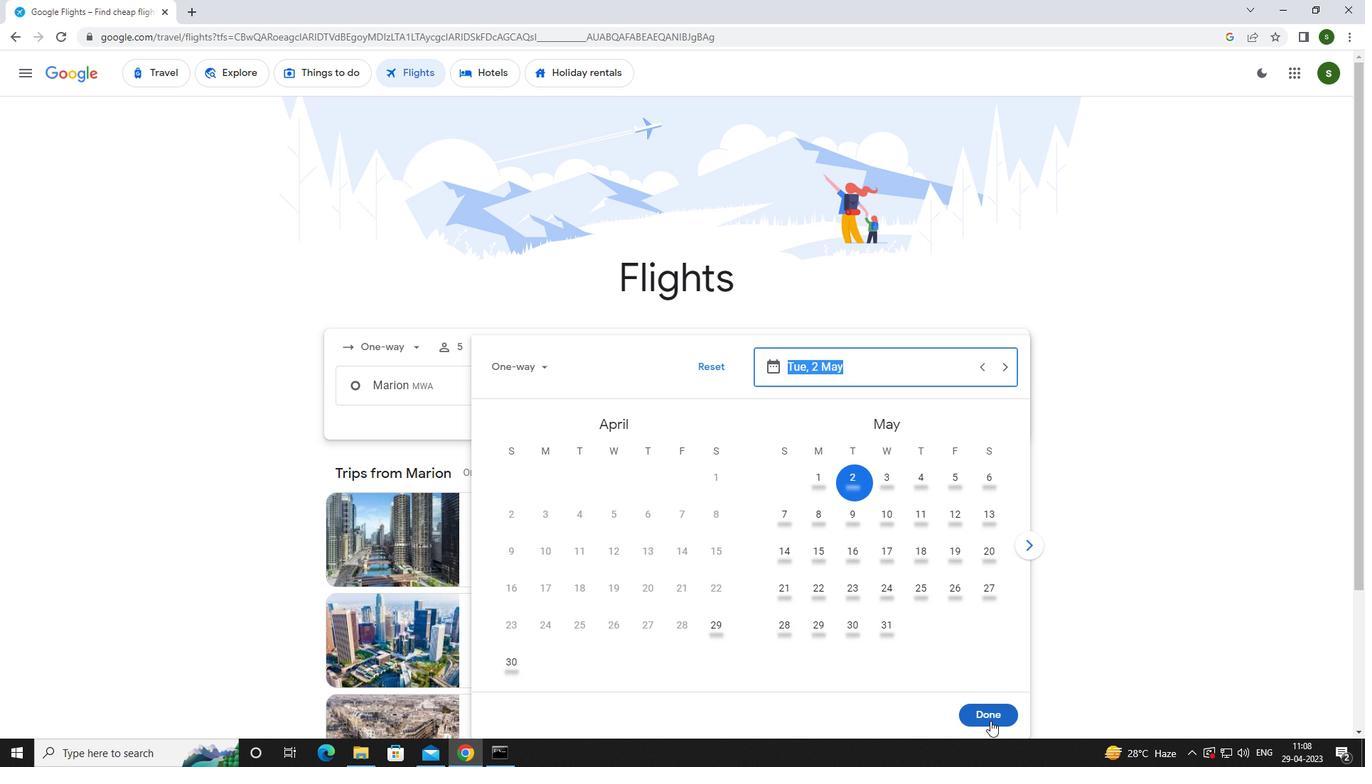 
Action: Mouse moved to (702, 433)
Screenshot: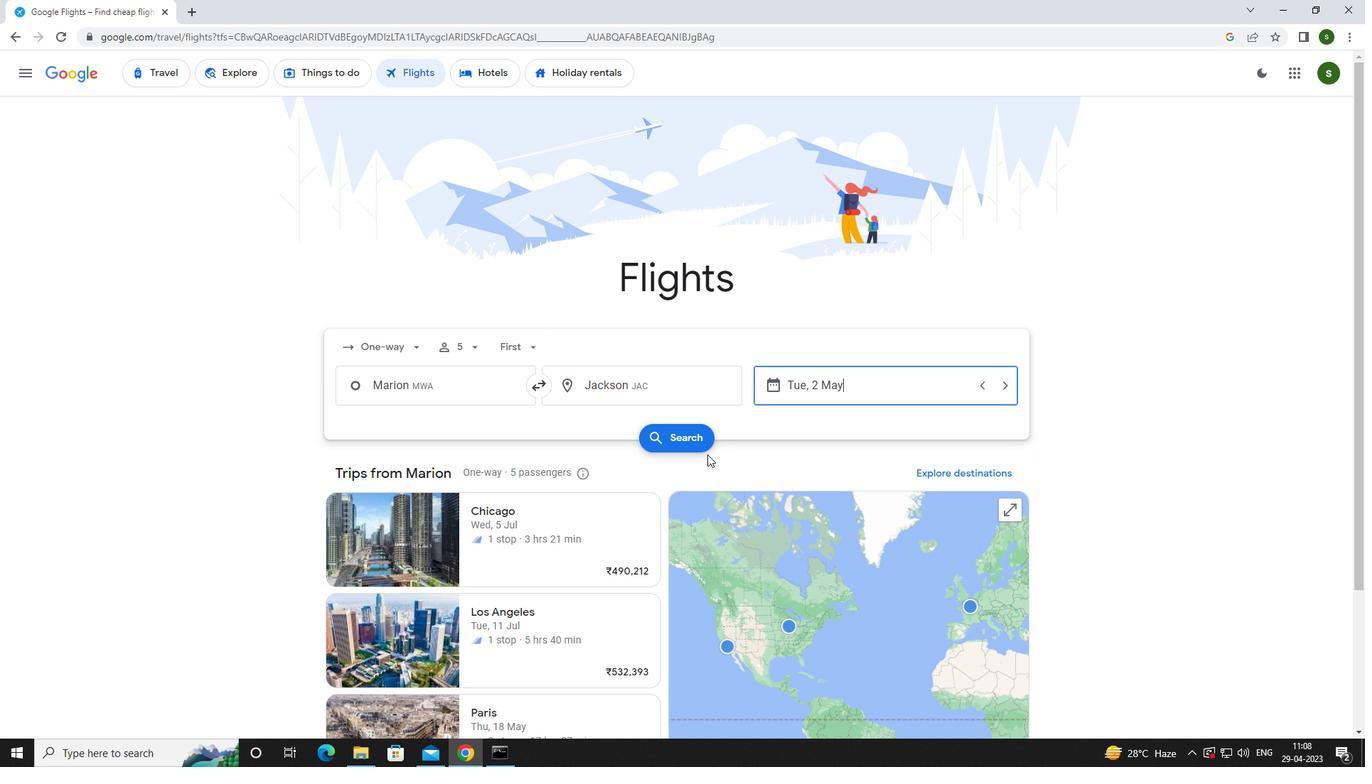 
Action: Mouse pressed left at (702, 433)
Screenshot: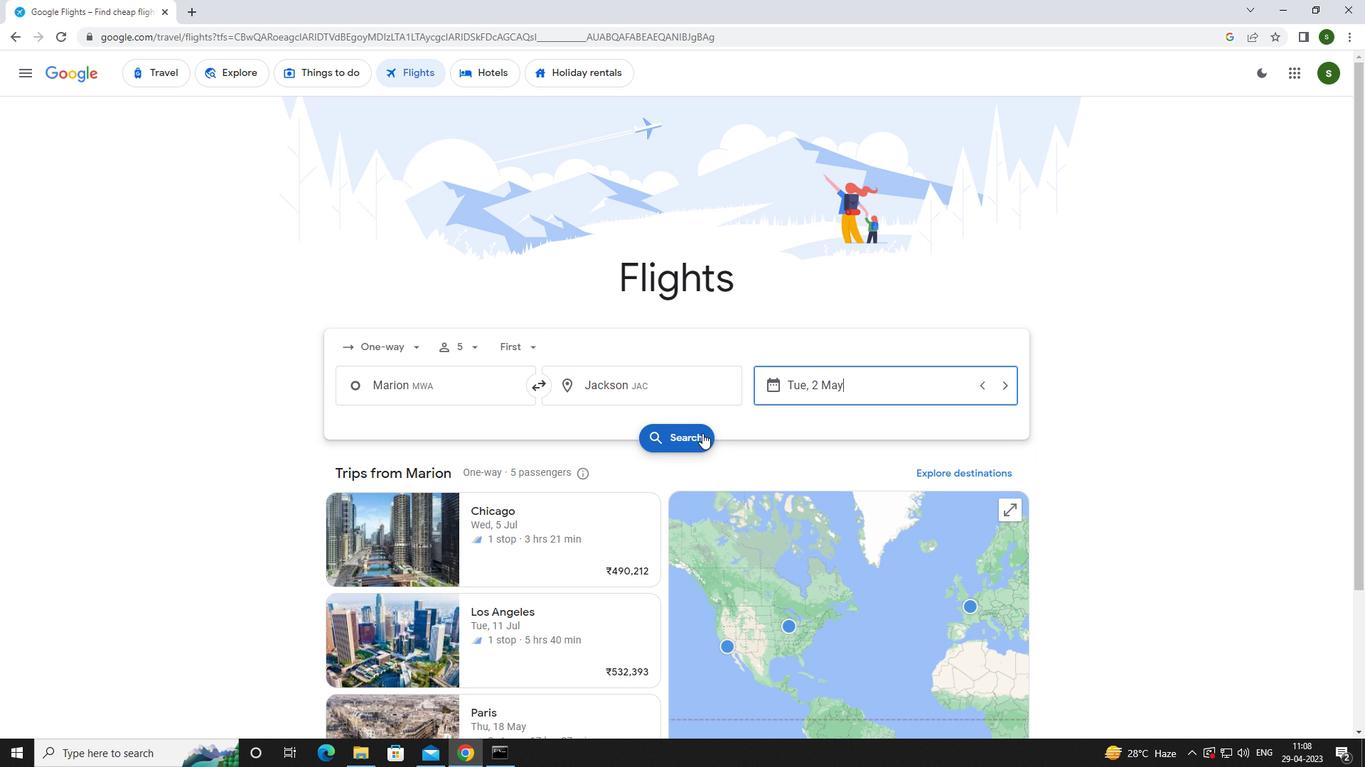 
Action: Mouse moved to (337, 196)
Screenshot: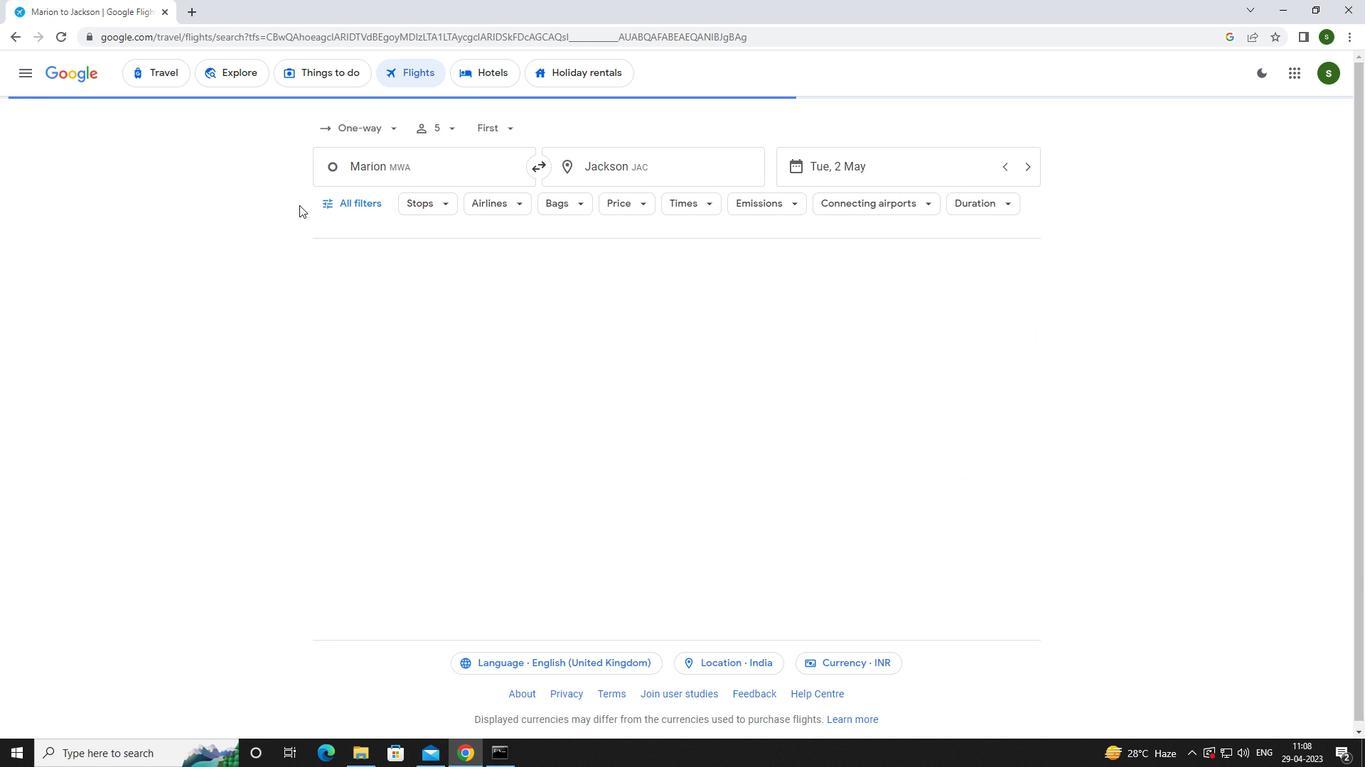 
Action: Mouse pressed left at (337, 196)
Screenshot: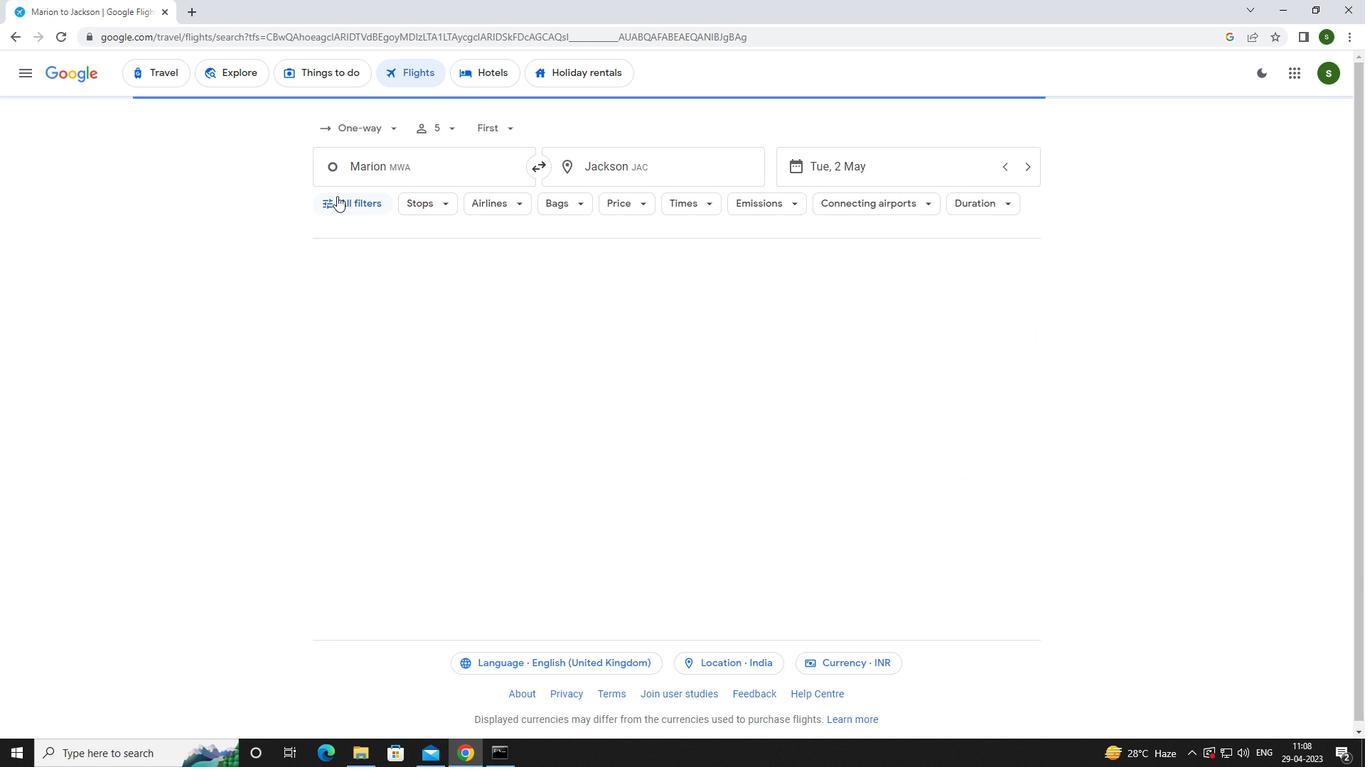 
Action: Mouse moved to (531, 502)
Screenshot: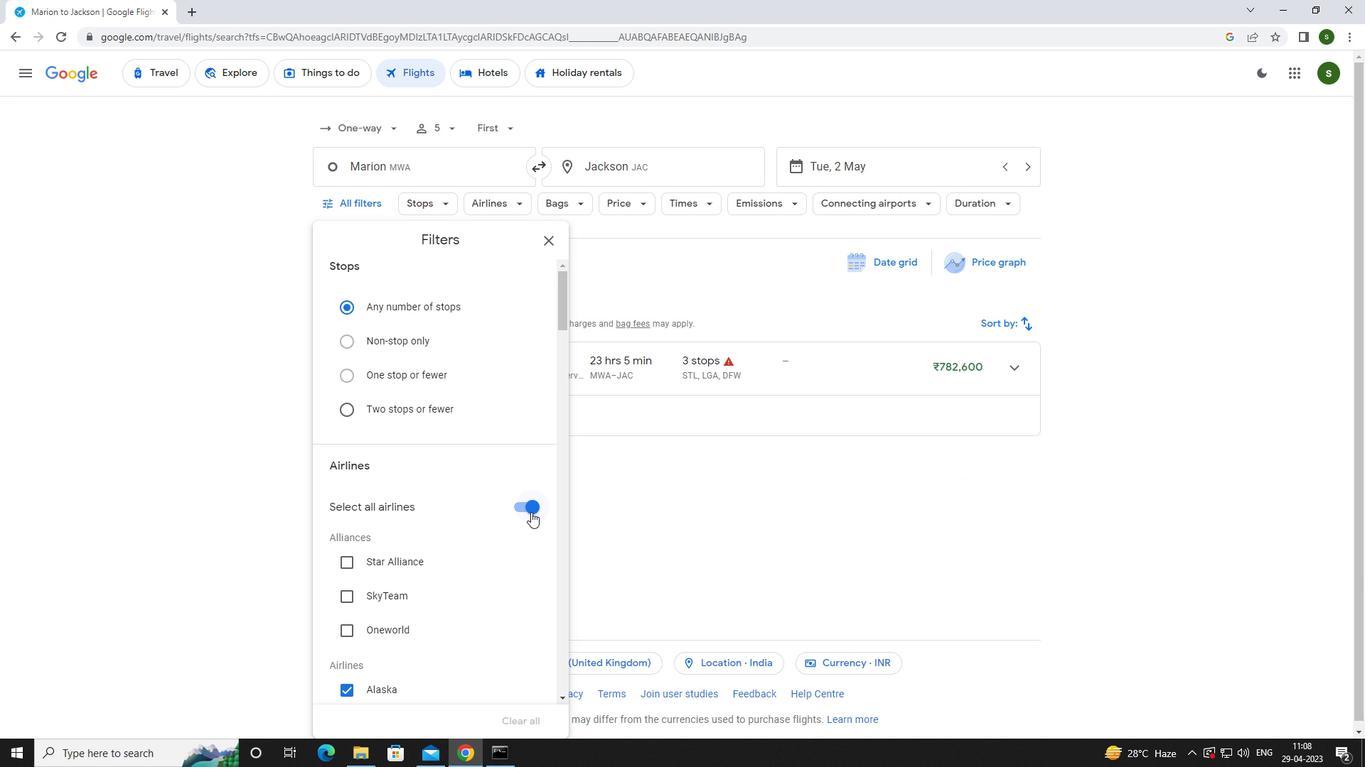 
Action: Mouse pressed left at (531, 502)
Screenshot: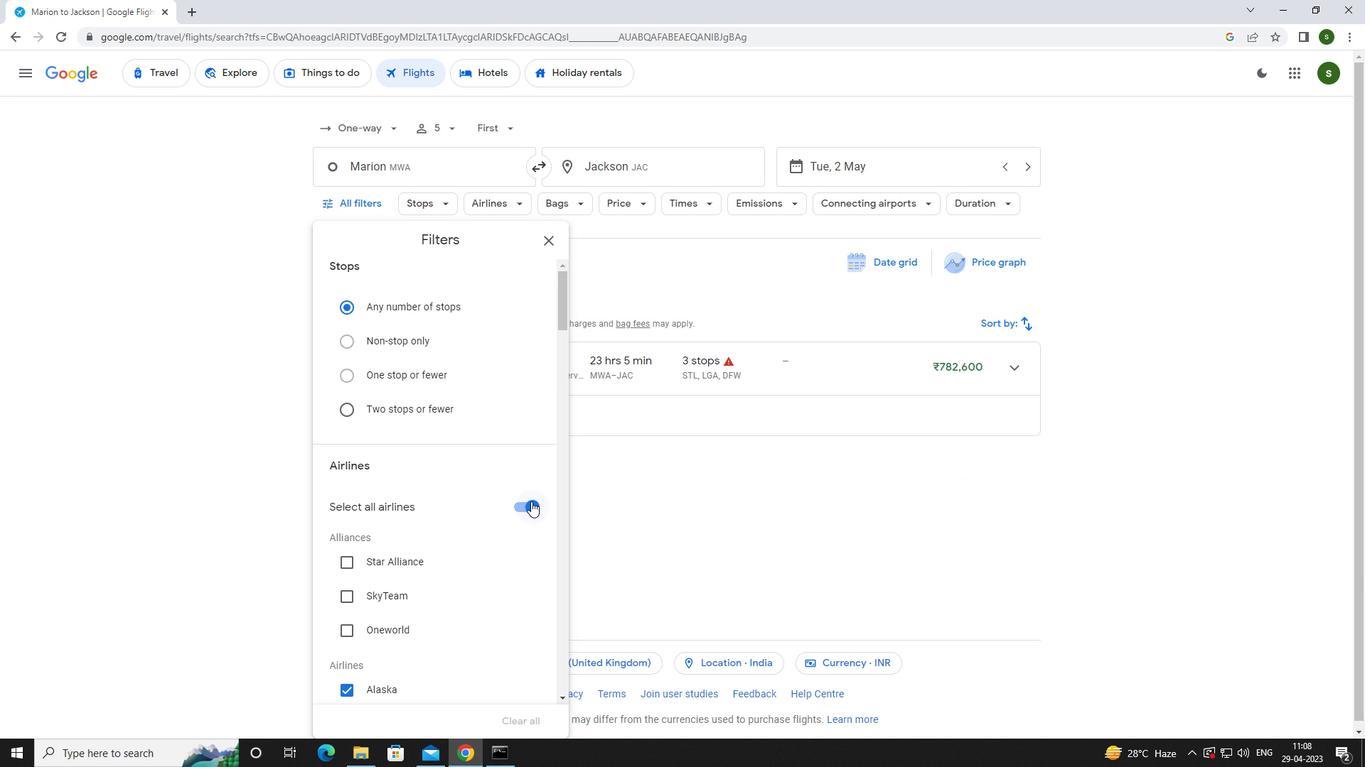 
Action: Mouse moved to (477, 482)
Screenshot: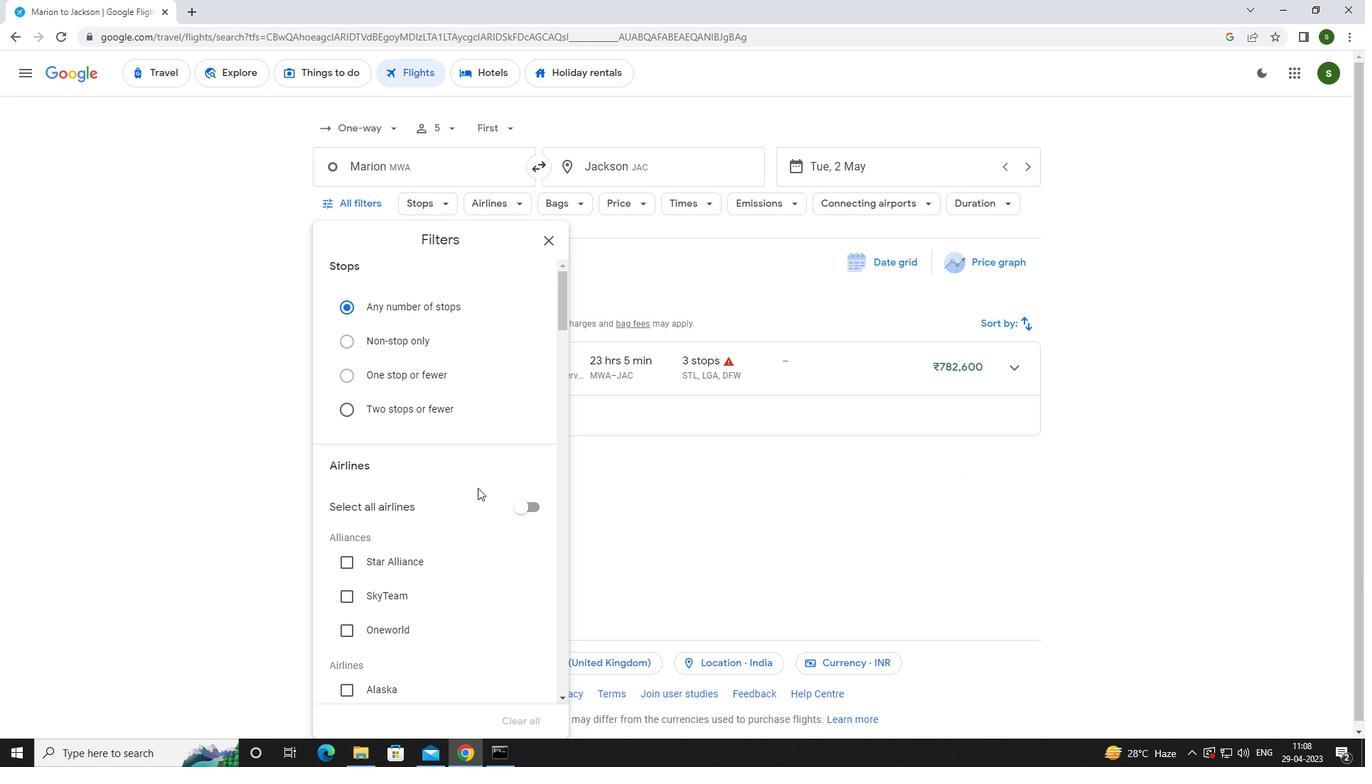 
Action: Mouse scrolled (477, 481) with delta (0, 0)
Screenshot: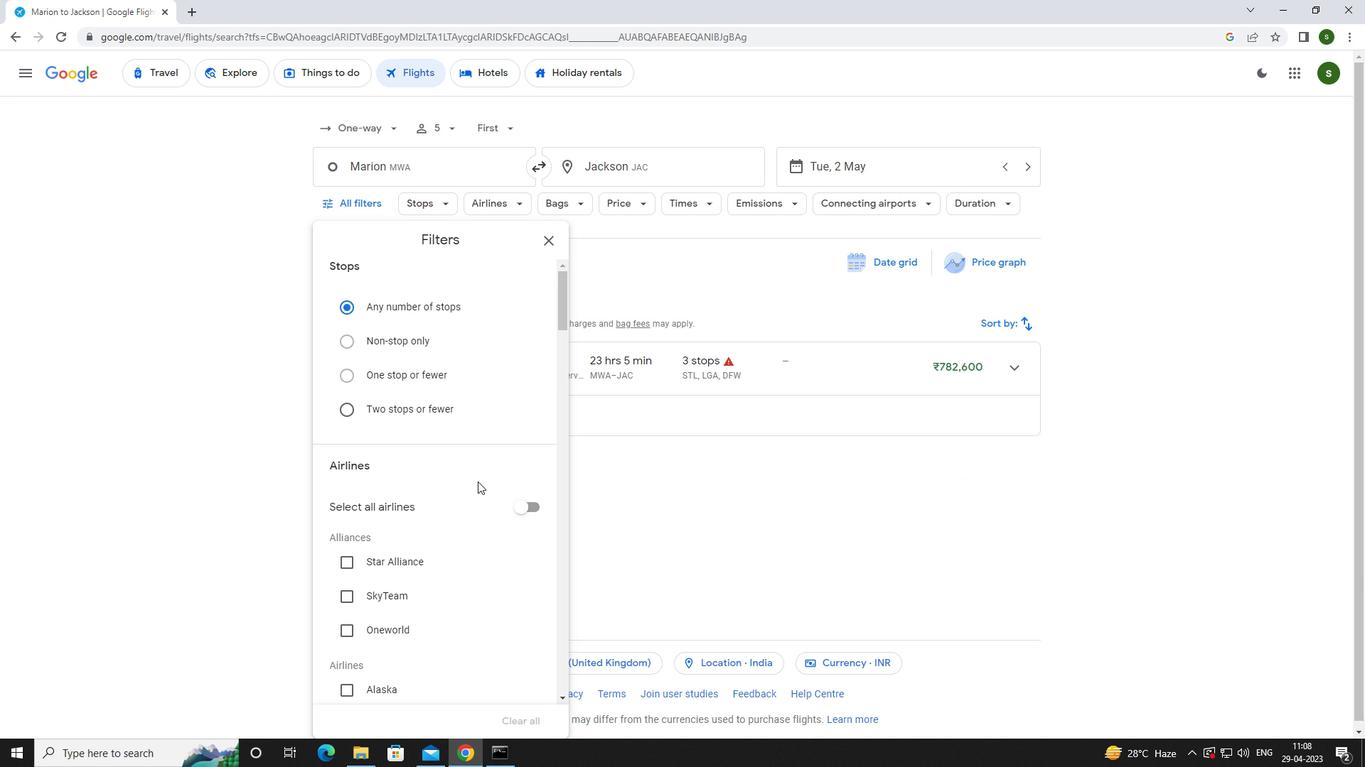 
Action: Mouse scrolled (477, 481) with delta (0, 0)
Screenshot: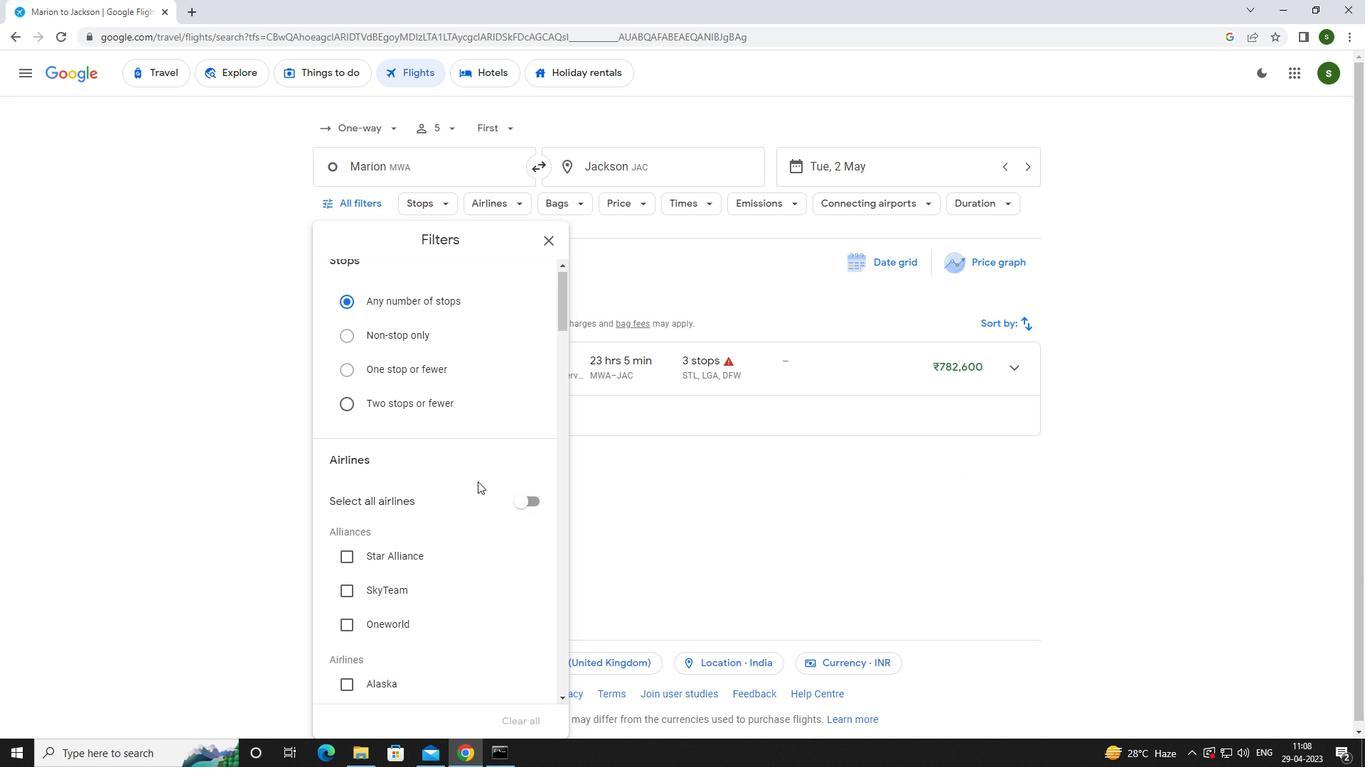 
Action: Mouse scrolled (477, 481) with delta (0, 0)
Screenshot: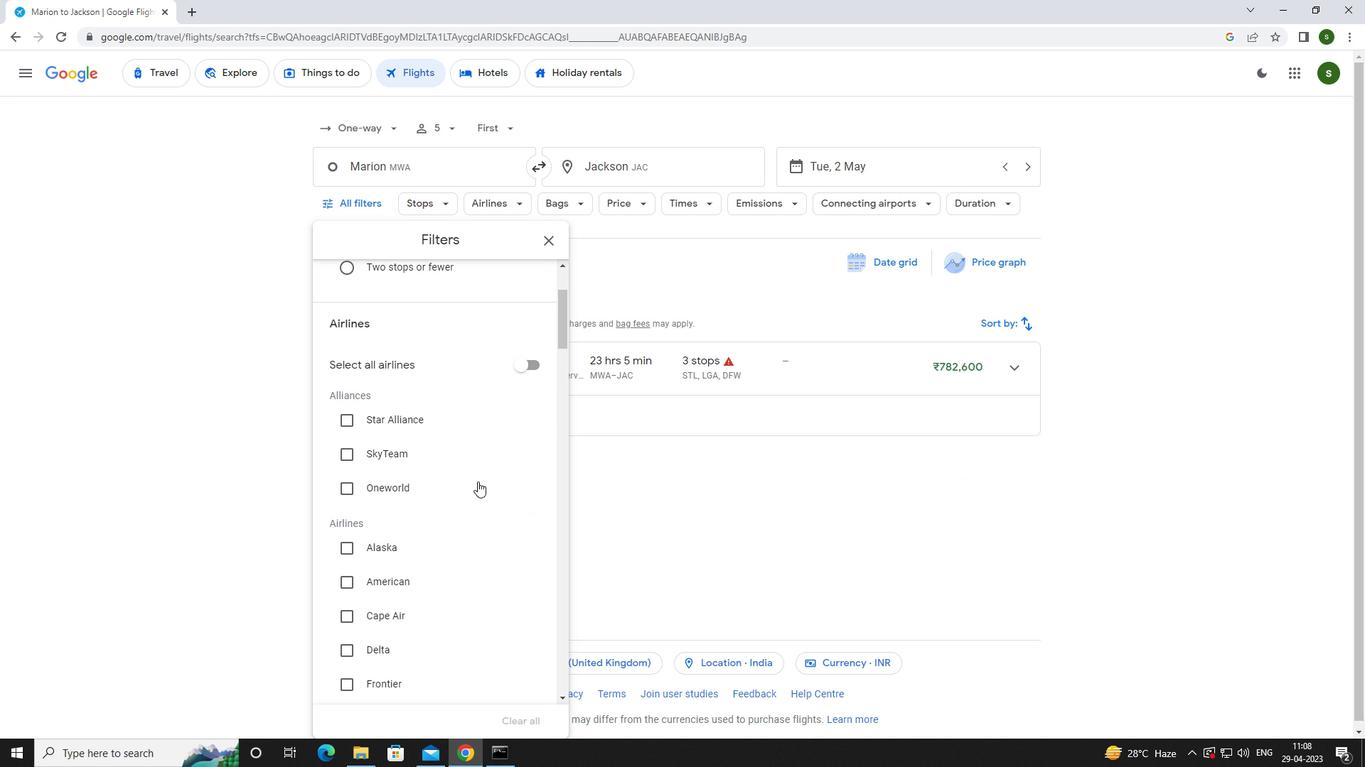 
Action: Mouse scrolled (477, 481) with delta (0, 0)
Screenshot: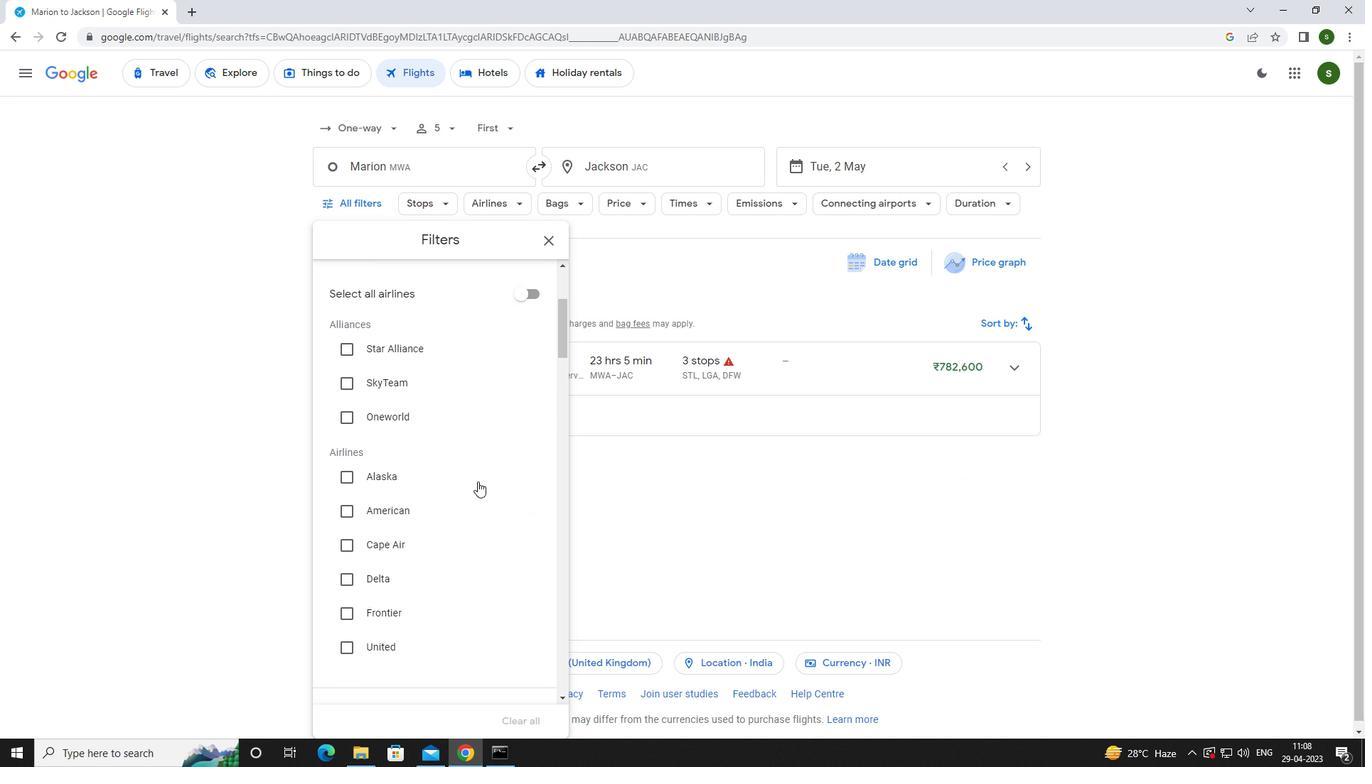 
Action: Mouse scrolled (477, 481) with delta (0, 0)
Screenshot: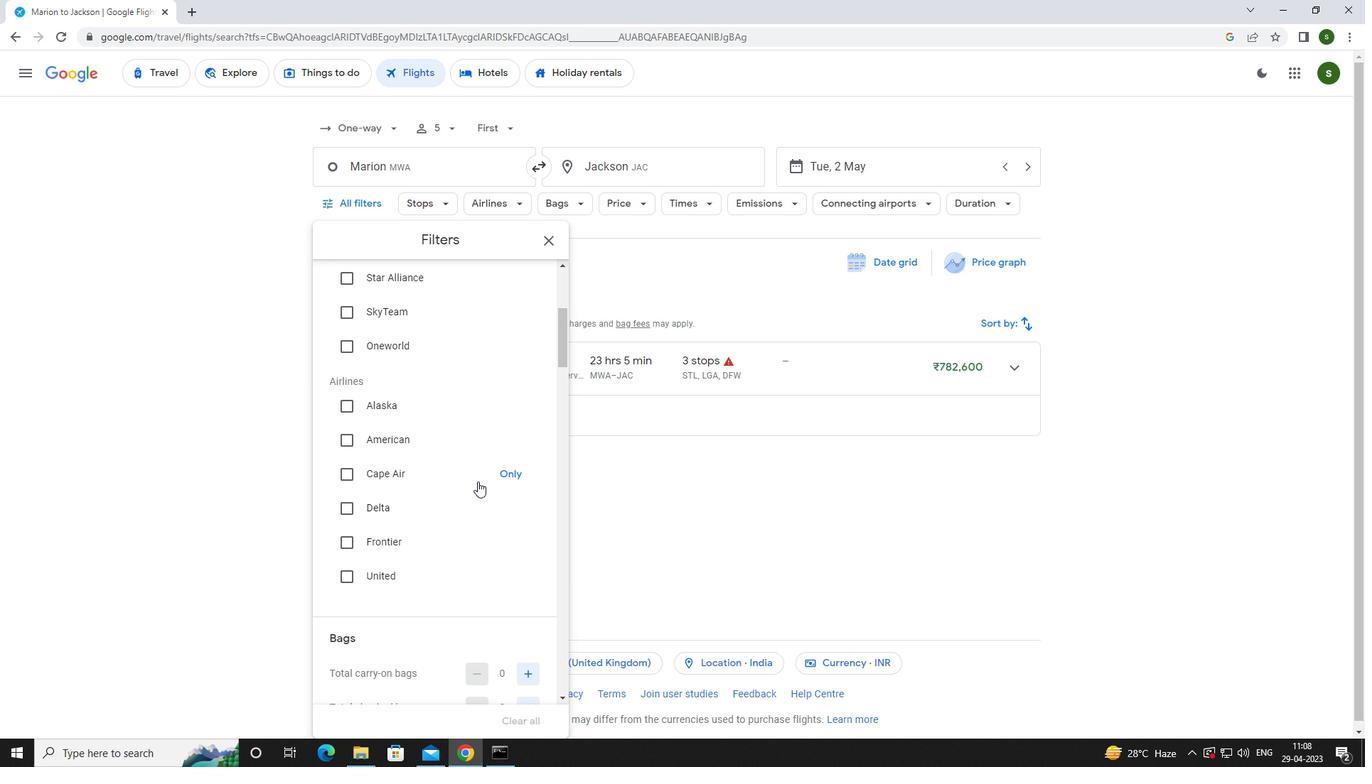 
Action: Mouse scrolled (477, 481) with delta (0, 0)
Screenshot: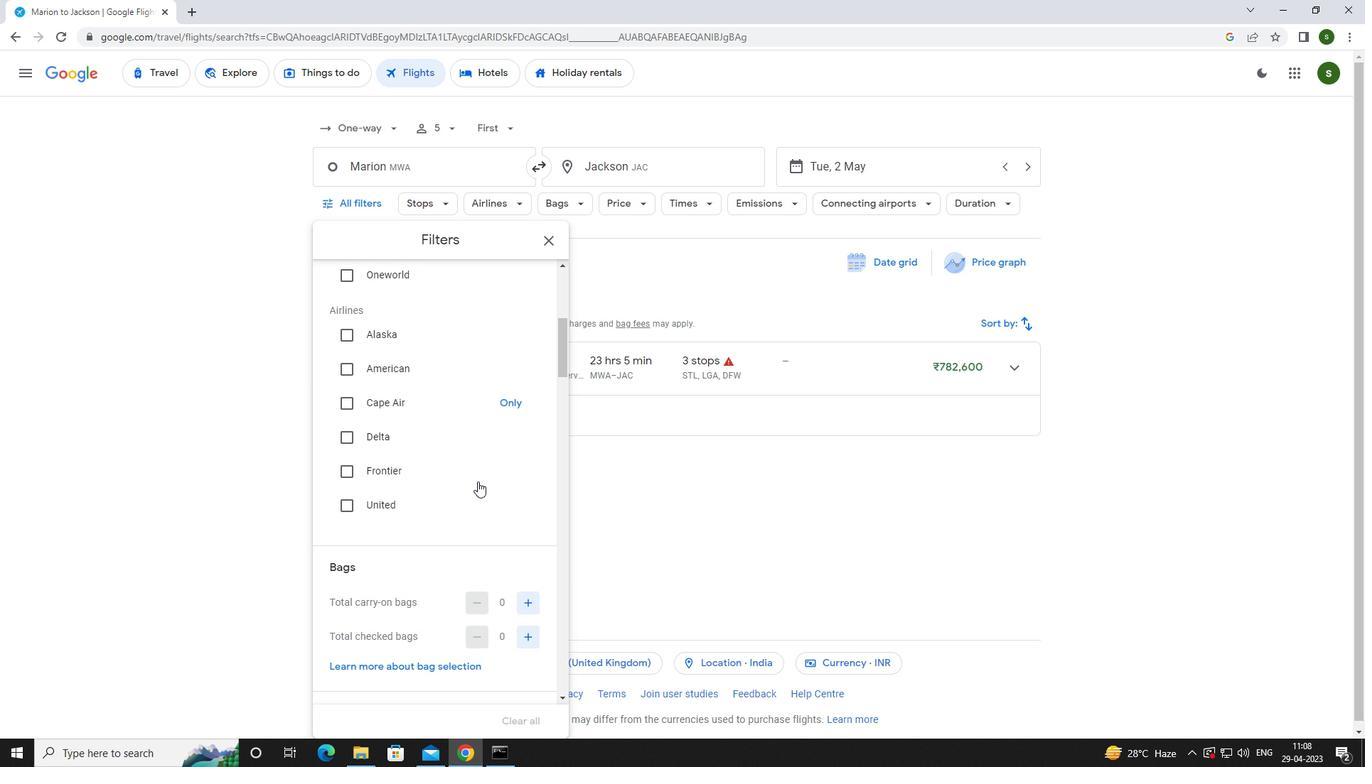 
Action: Mouse scrolled (477, 481) with delta (0, 0)
Screenshot: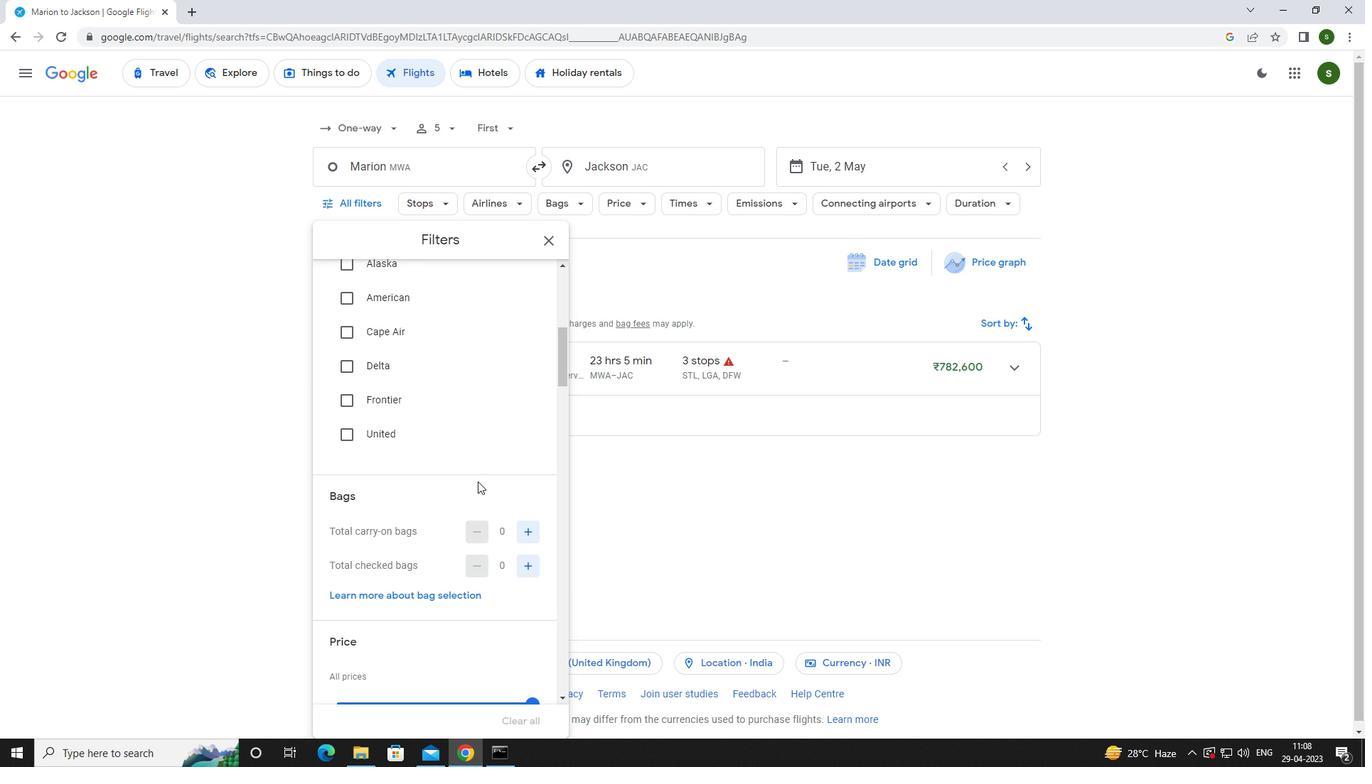 
Action: Mouse moved to (525, 467)
Screenshot: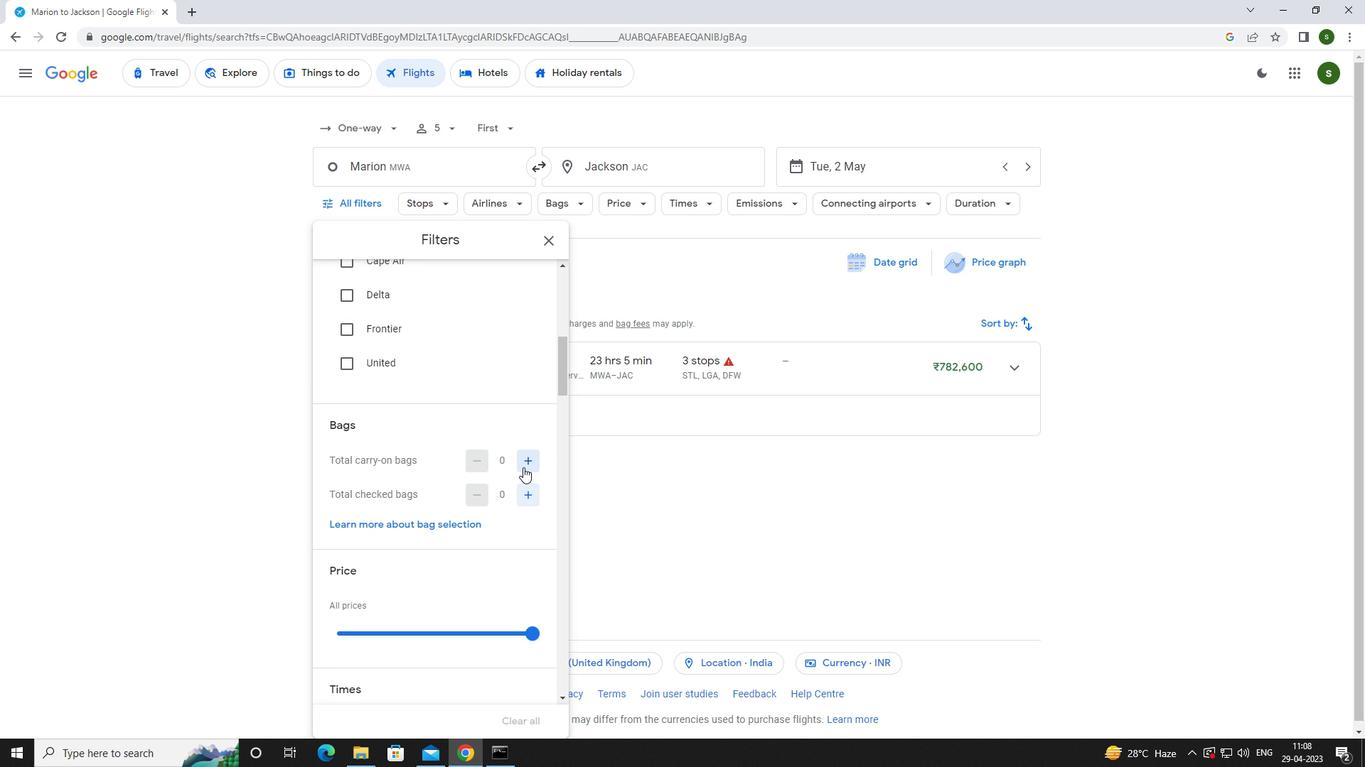 
Action: Mouse pressed left at (525, 467)
Screenshot: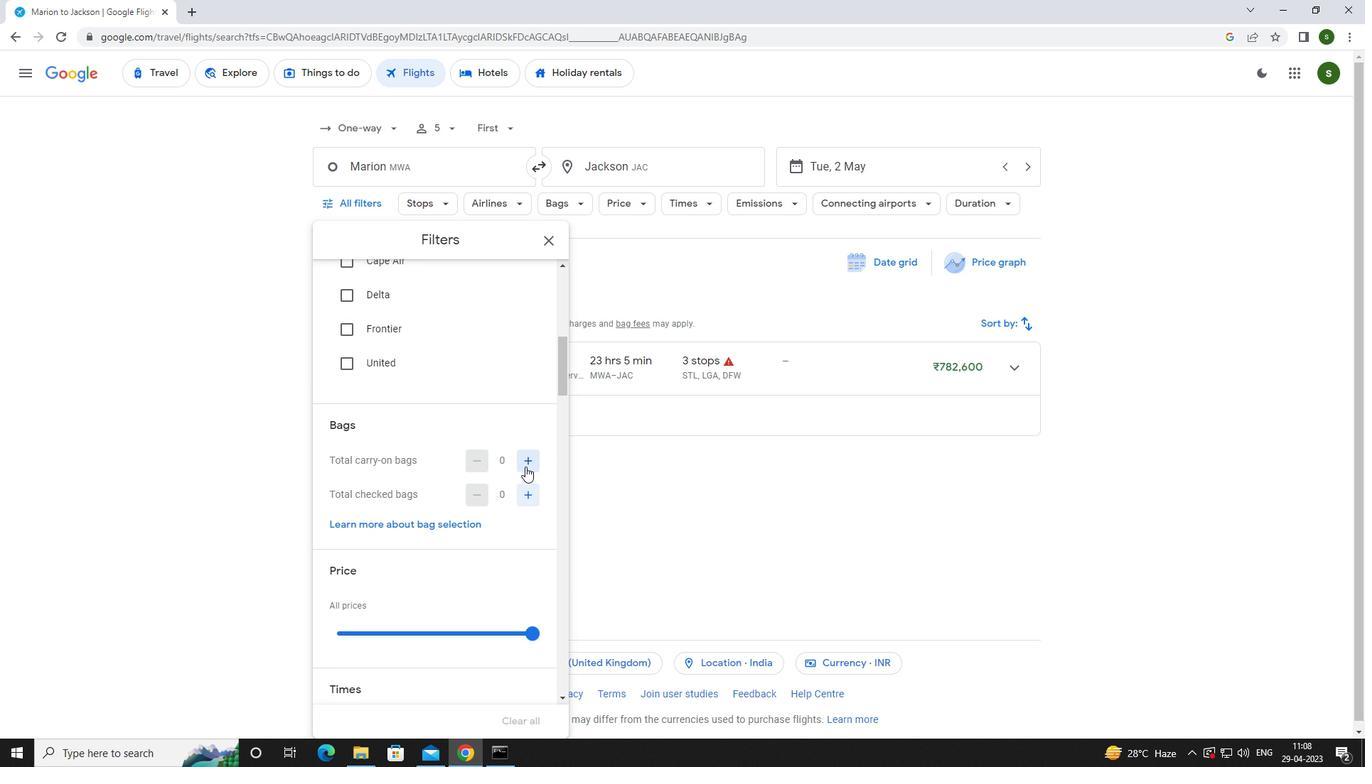 
Action: Mouse moved to (534, 501)
Screenshot: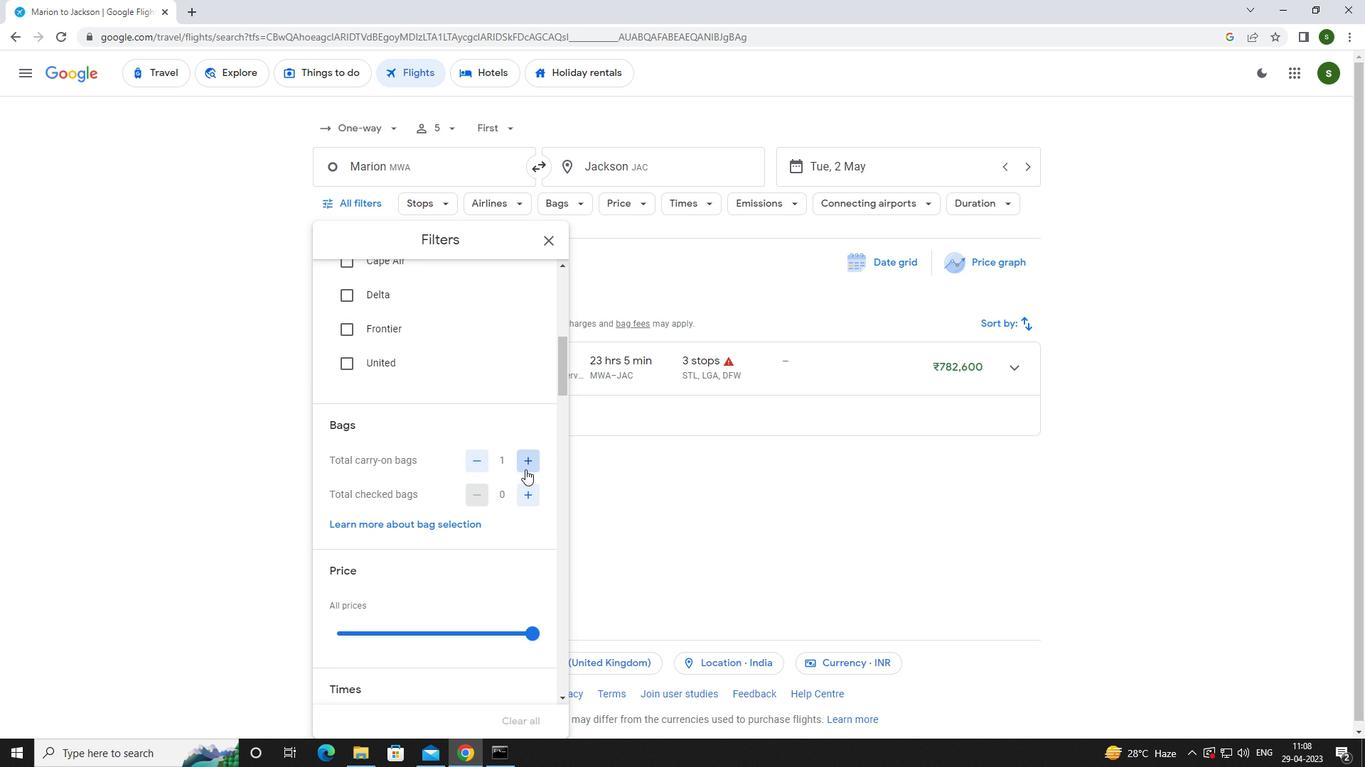 
Action: Mouse pressed left at (534, 501)
Screenshot: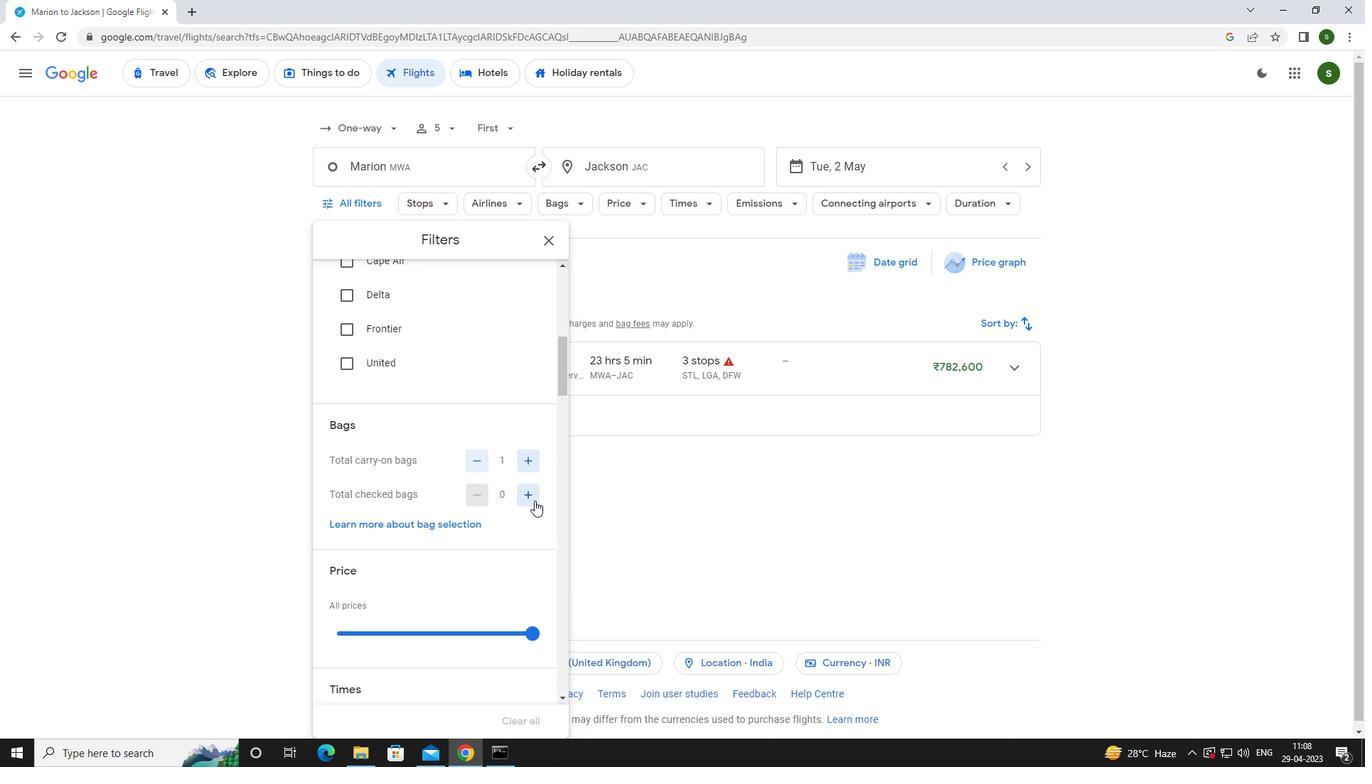 
Action: Mouse pressed left at (534, 501)
Screenshot: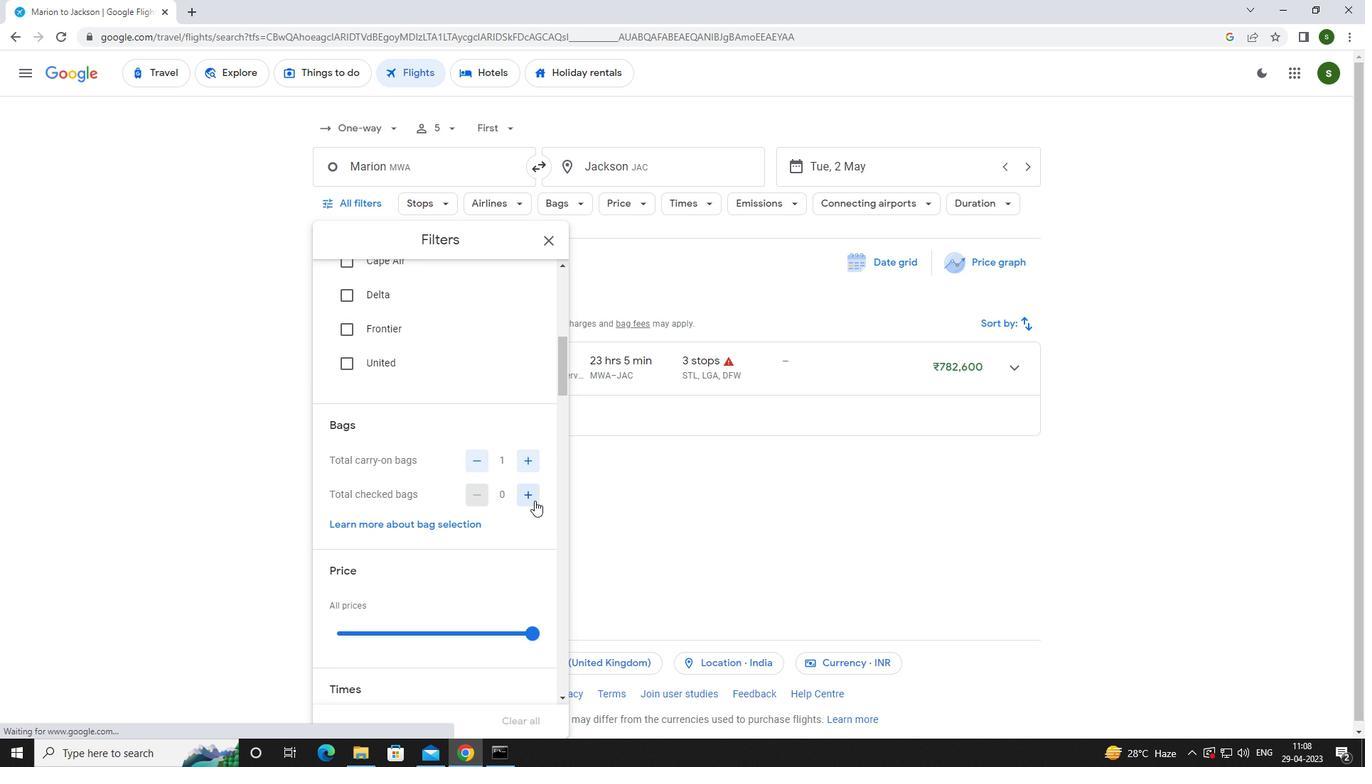 
Action: Mouse moved to (534, 501)
Screenshot: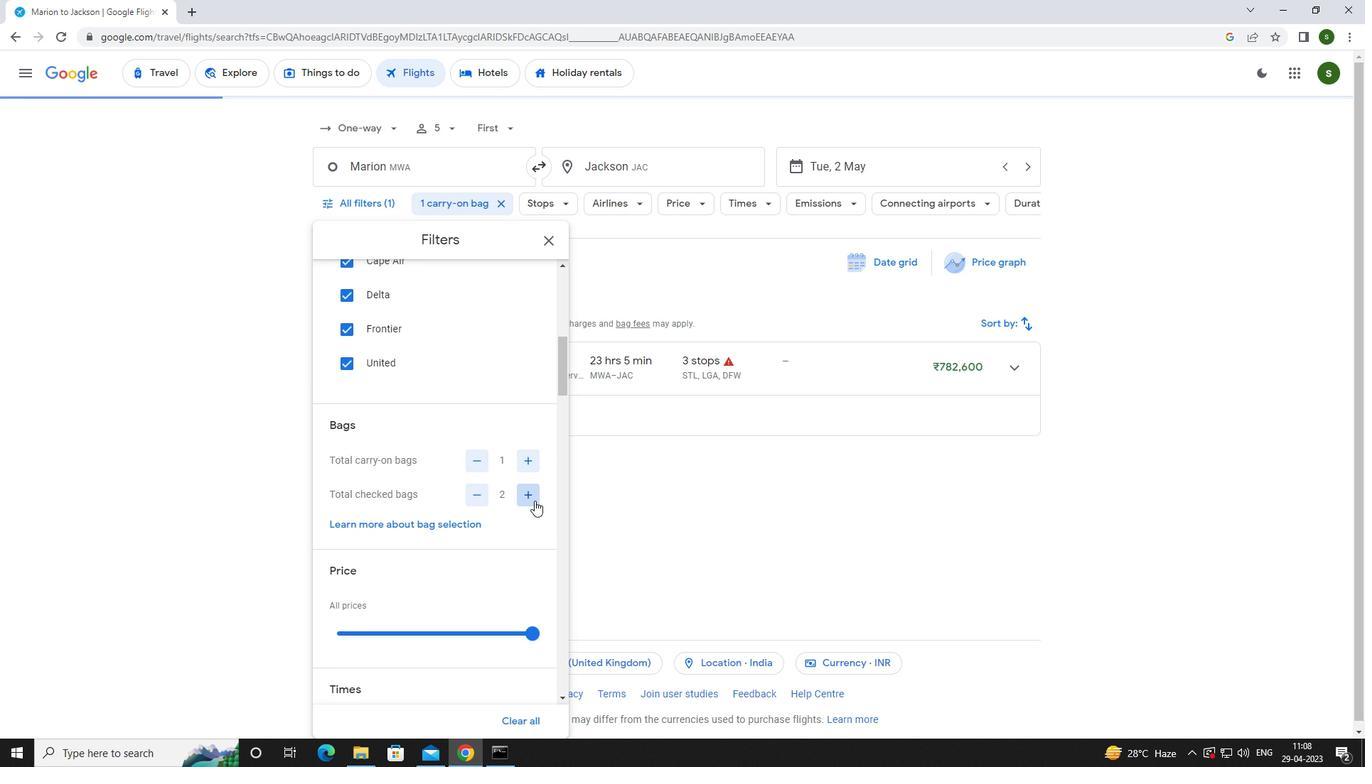 
Action: Mouse pressed left at (534, 501)
Screenshot: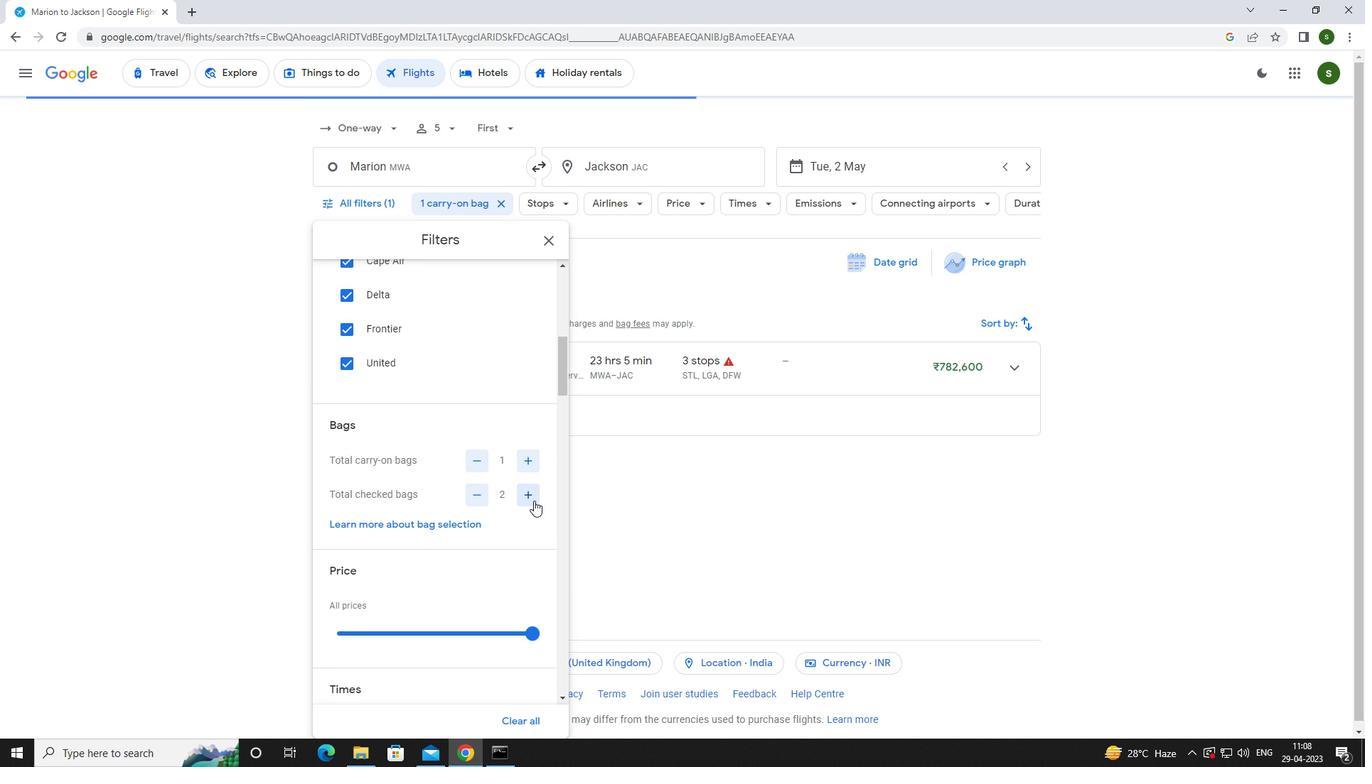 
Action: Mouse moved to (504, 508)
Screenshot: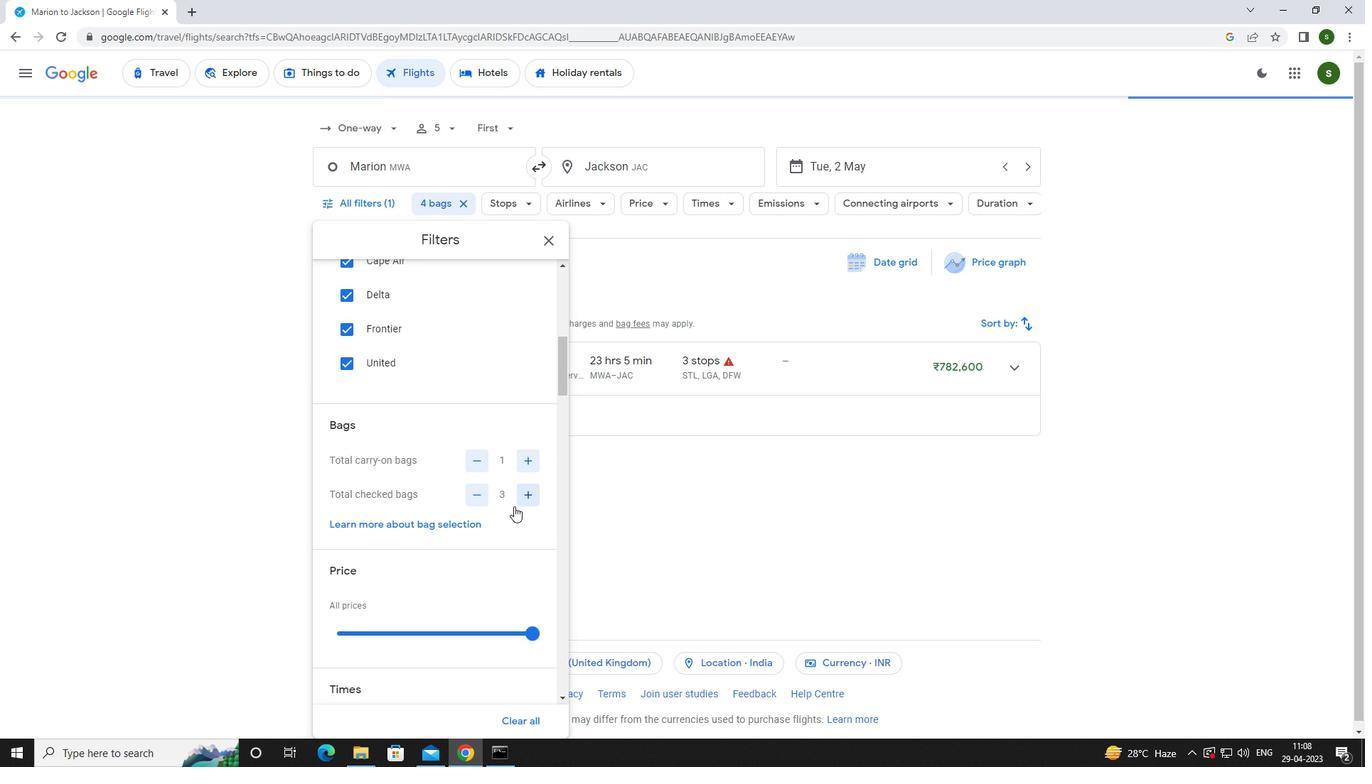 
Action: Mouse scrolled (504, 507) with delta (0, 0)
Screenshot: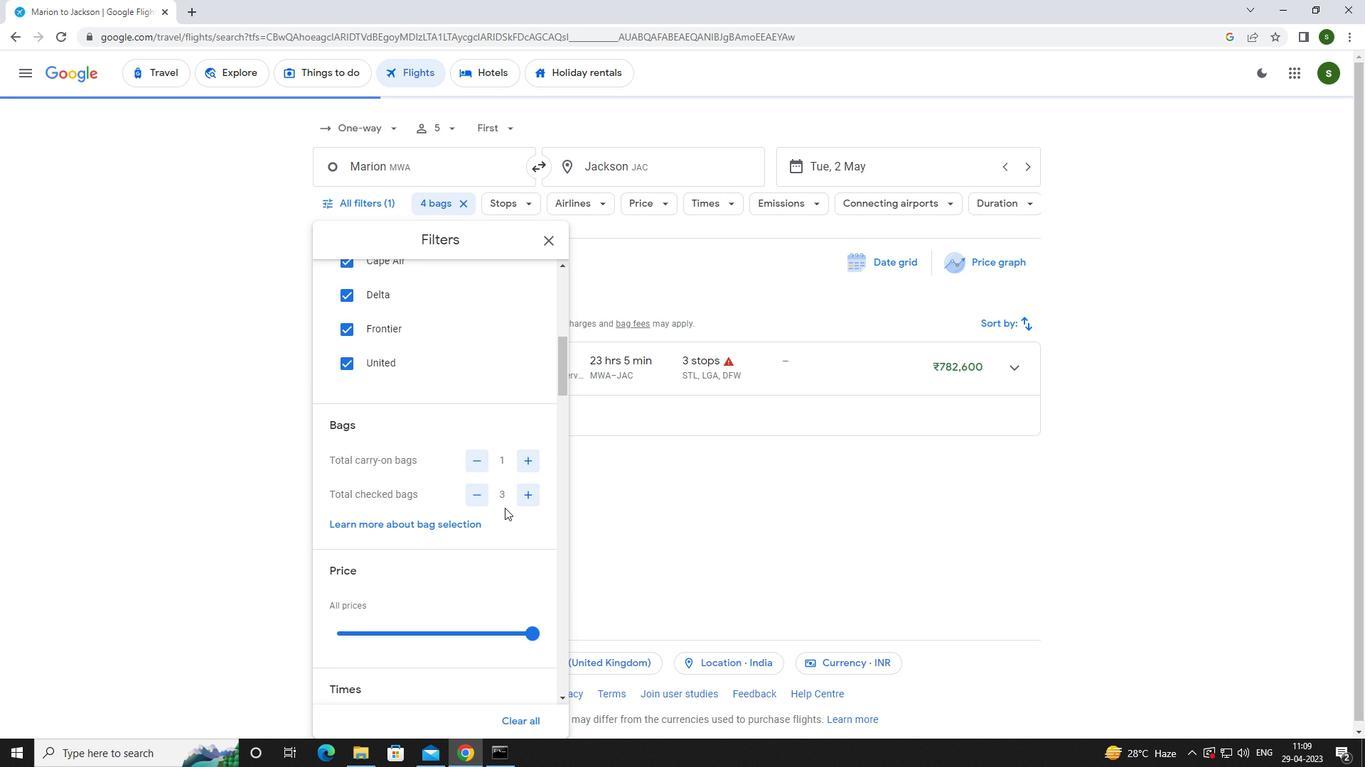 
Action: Mouse moved to (536, 560)
Screenshot: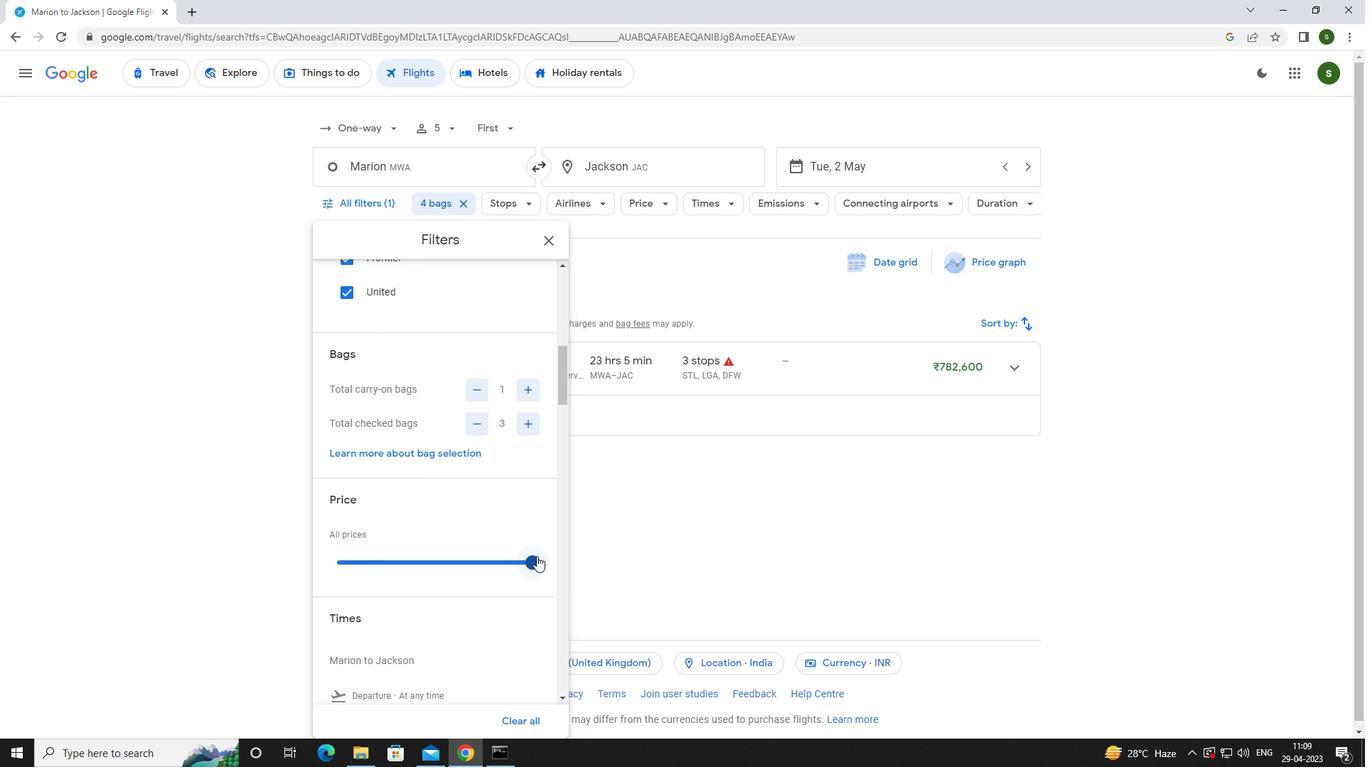 
Action: Mouse pressed left at (536, 560)
Screenshot: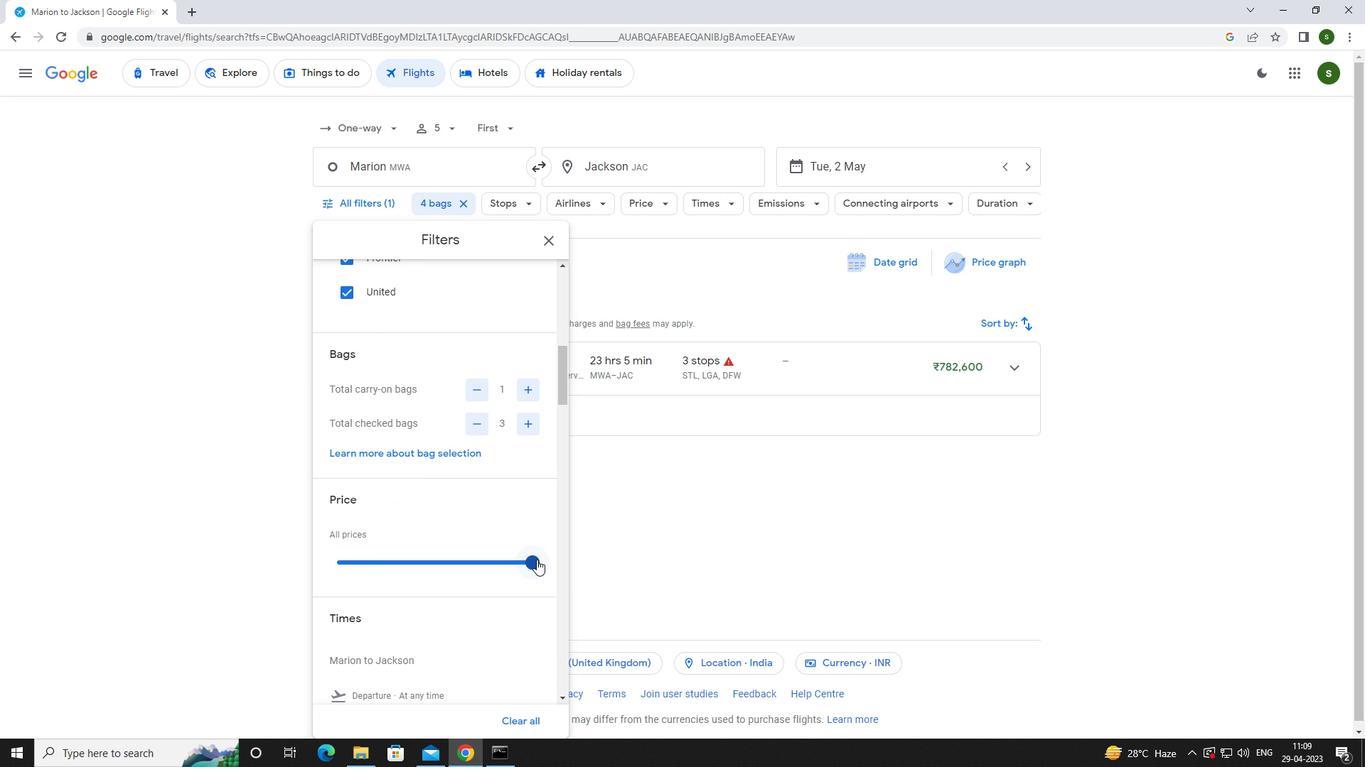 
Action: Mouse pressed left at (536, 560)
Screenshot: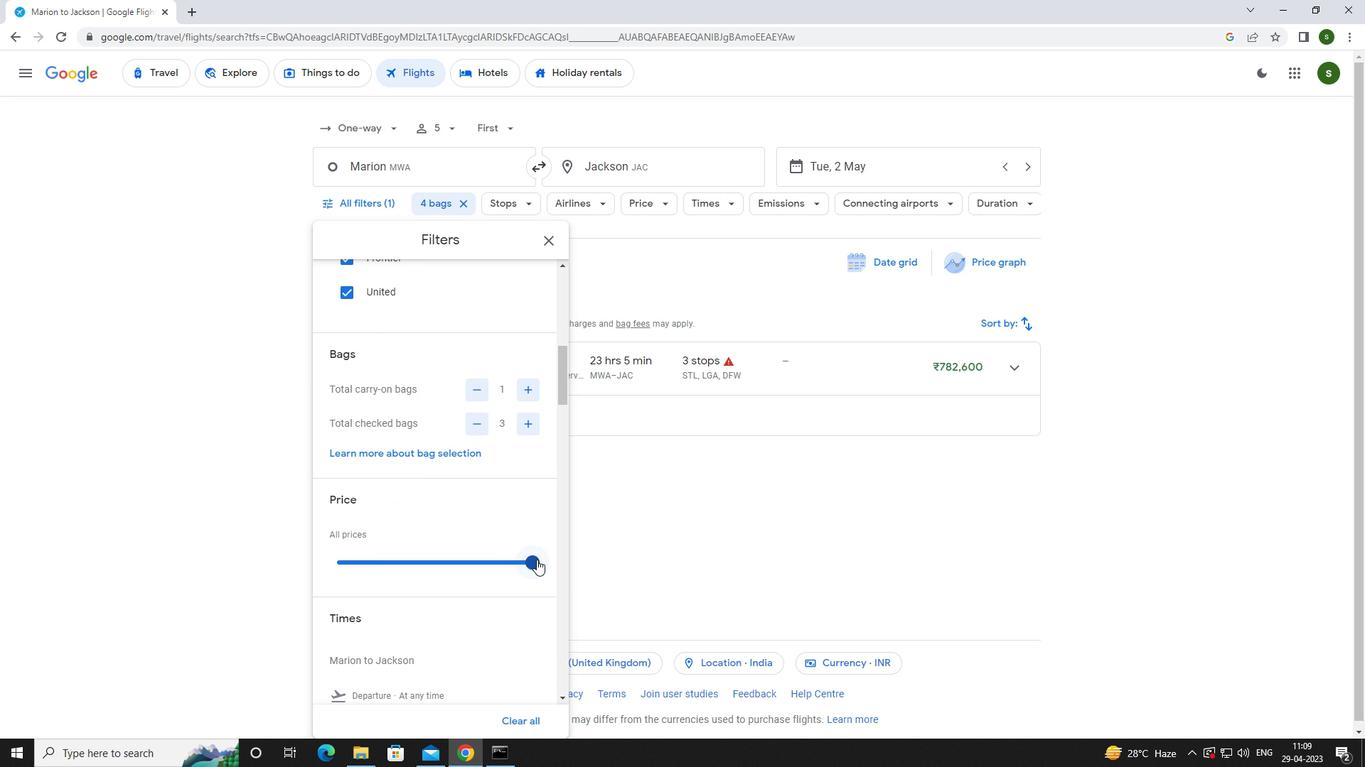 
Action: Mouse moved to (408, 528)
Screenshot: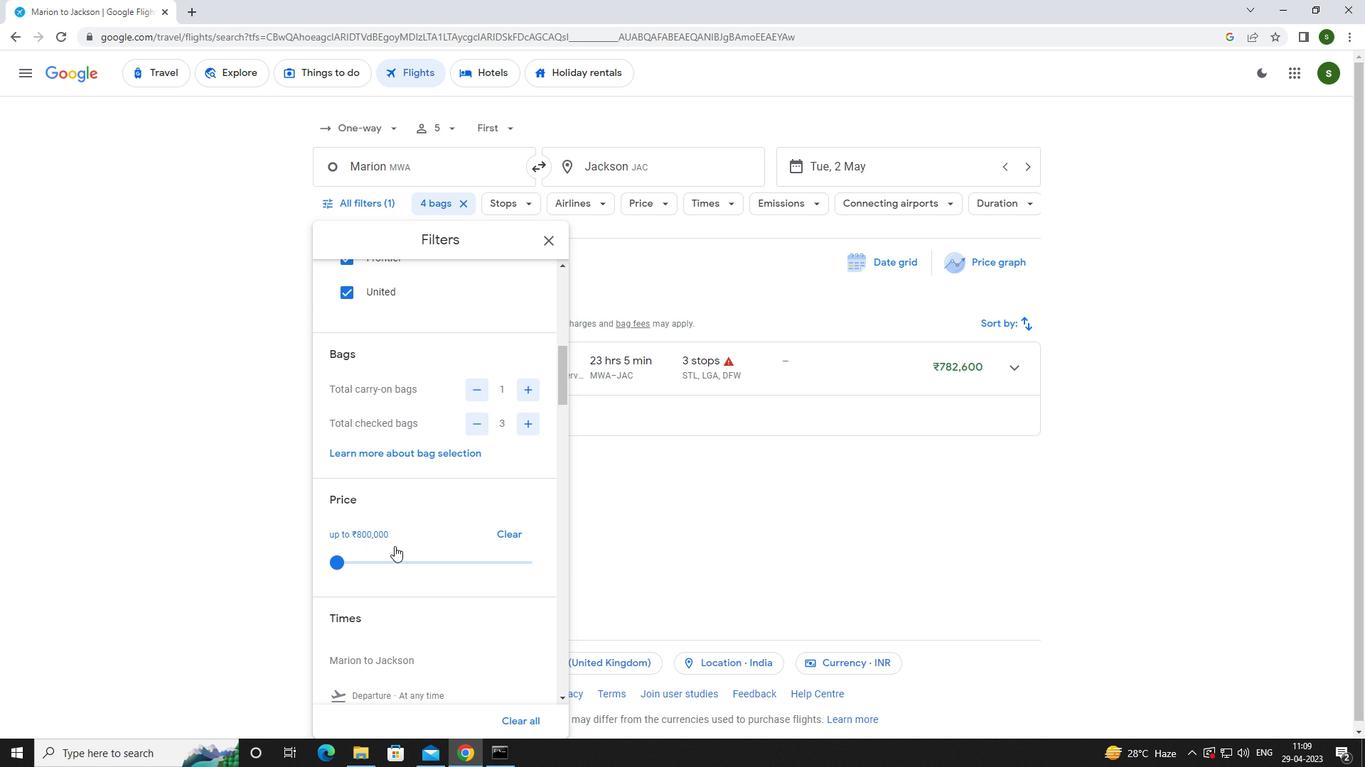 
Action: Mouse scrolled (408, 527) with delta (0, 0)
Screenshot: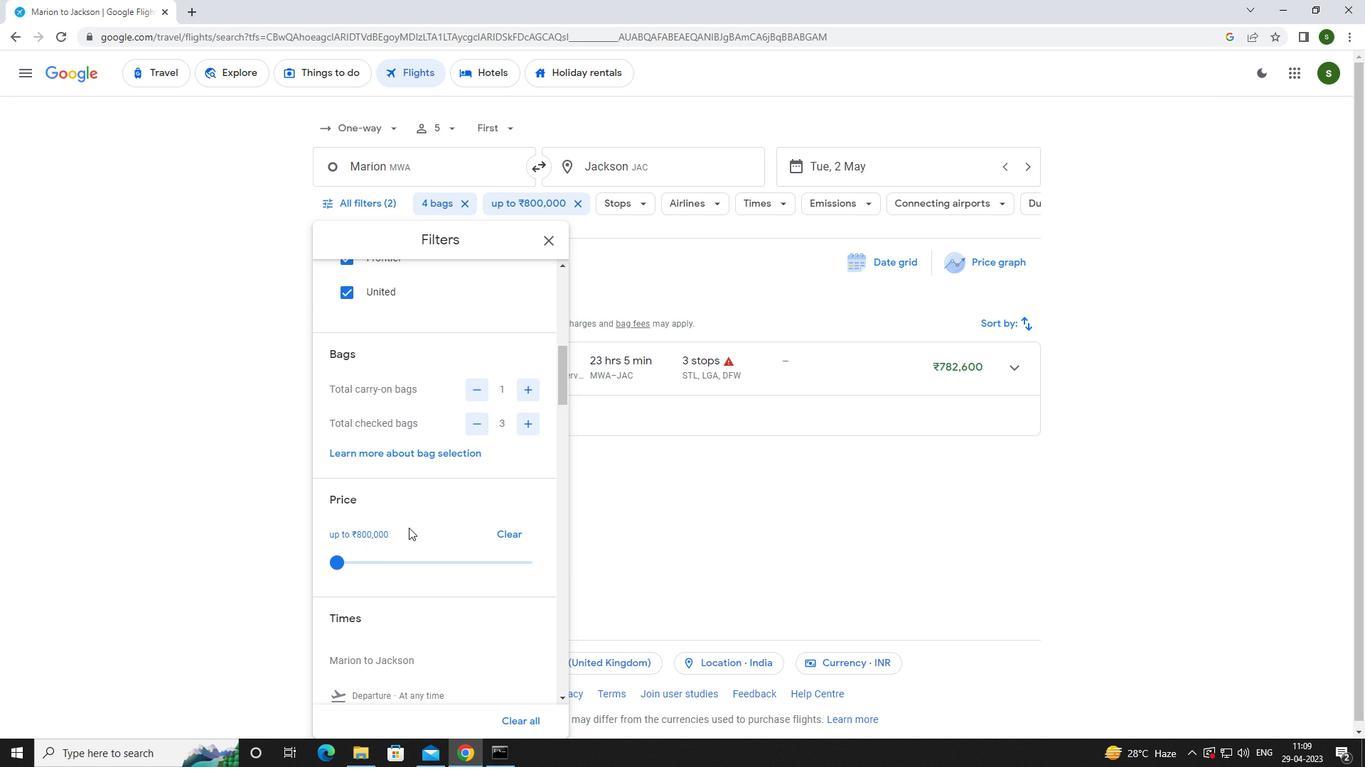 
Action: Mouse scrolled (408, 527) with delta (0, 0)
Screenshot: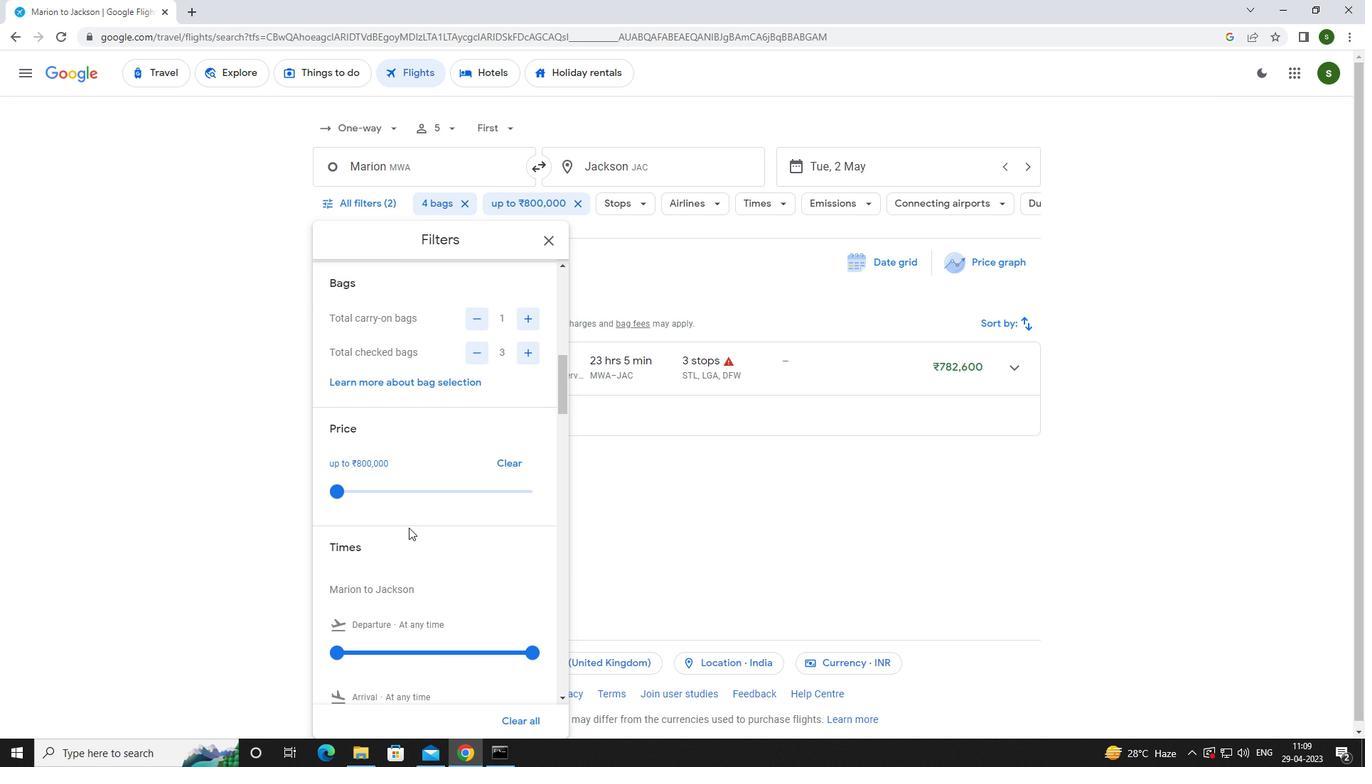 
Action: Mouse moved to (342, 584)
Screenshot: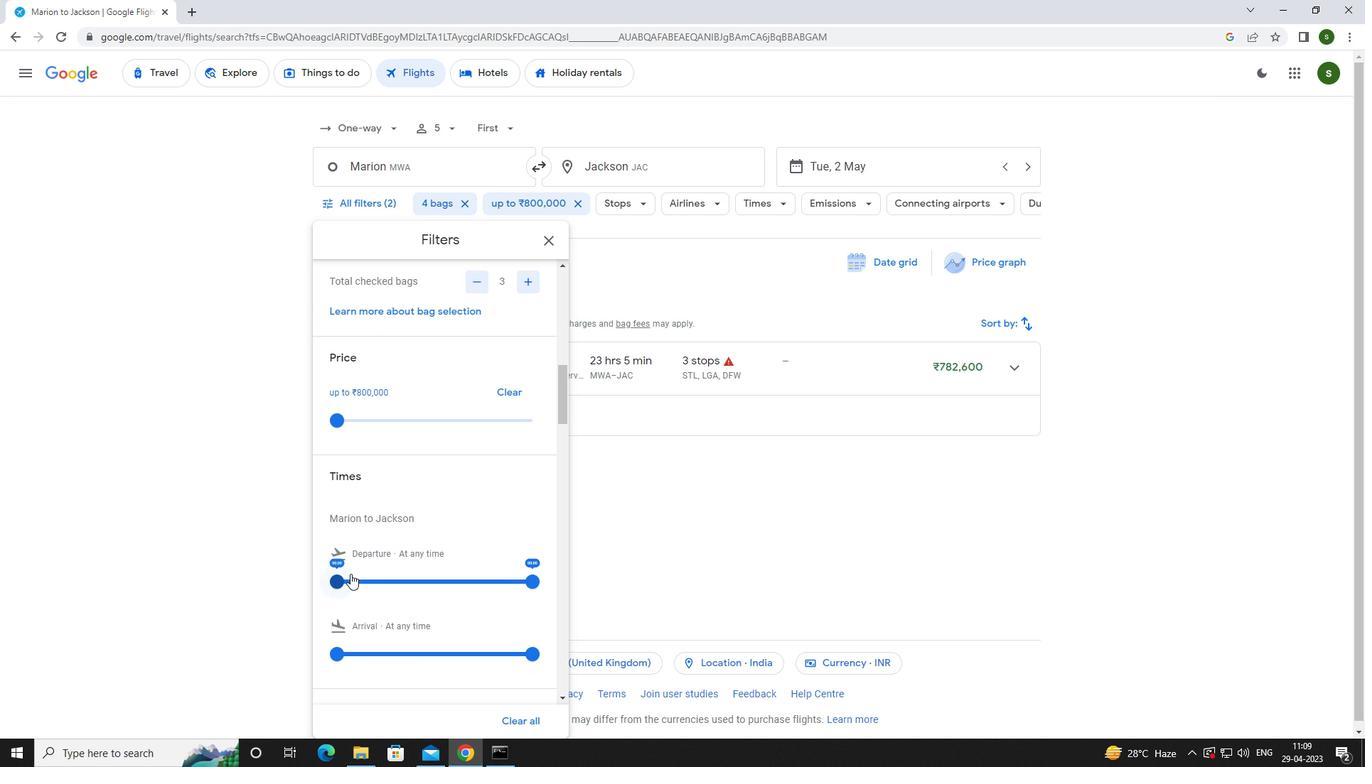 
Action: Mouse pressed left at (342, 584)
Screenshot: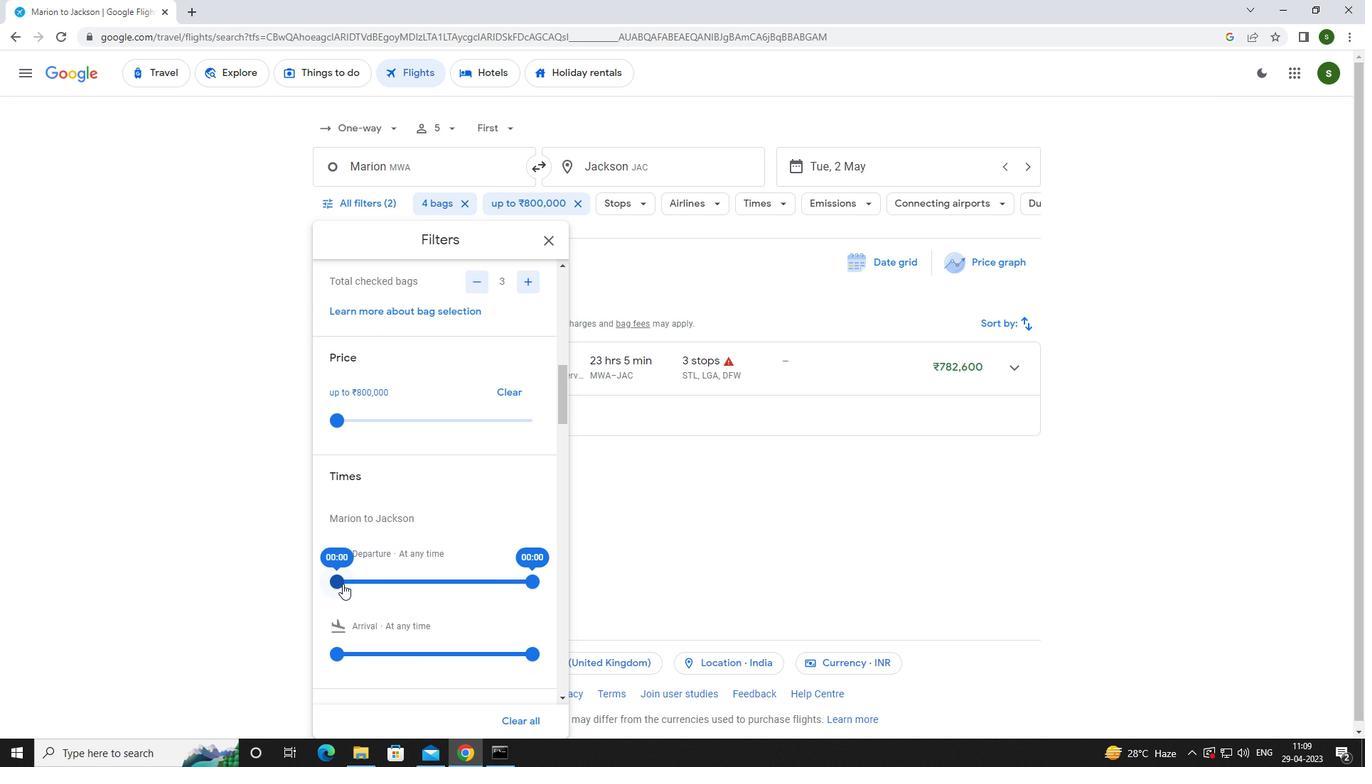 
Action: Mouse moved to (678, 526)
Screenshot: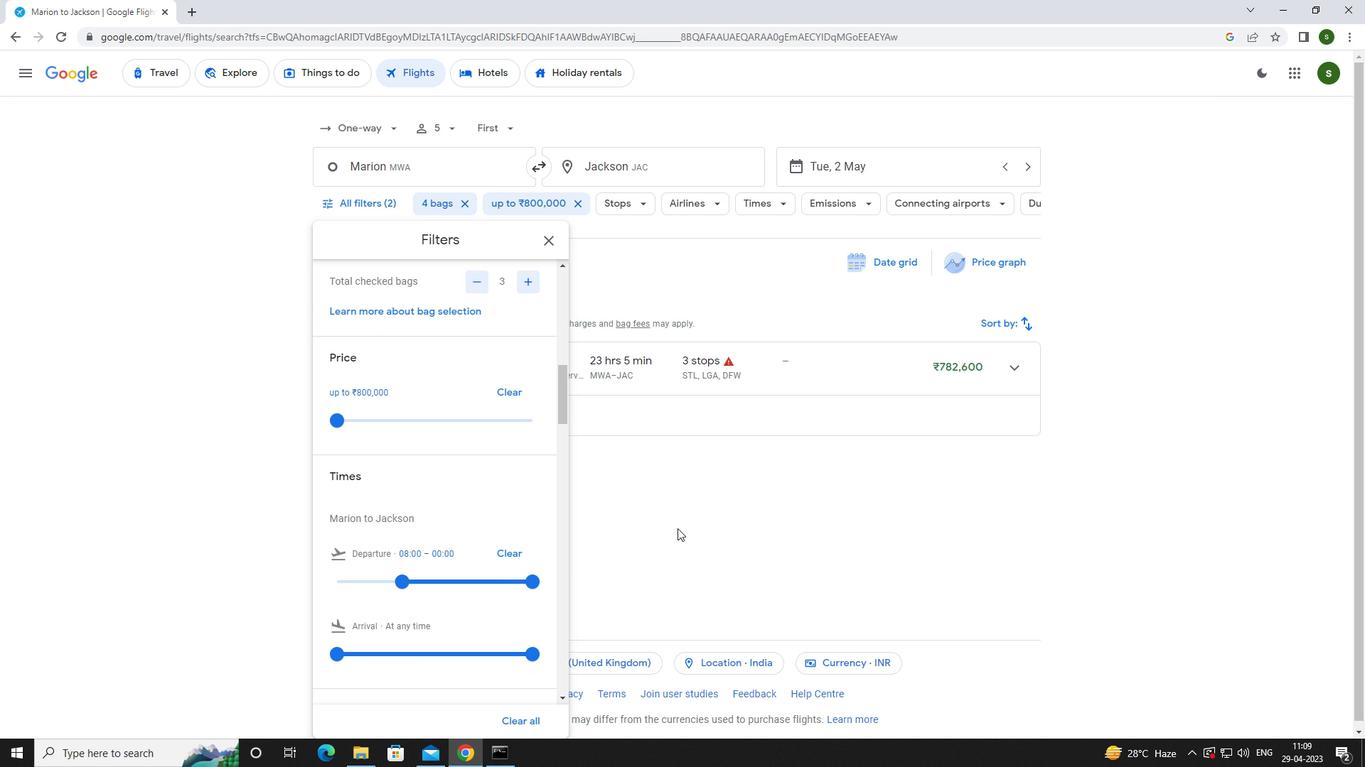 
Action: Mouse pressed left at (678, 526)
Screenshot: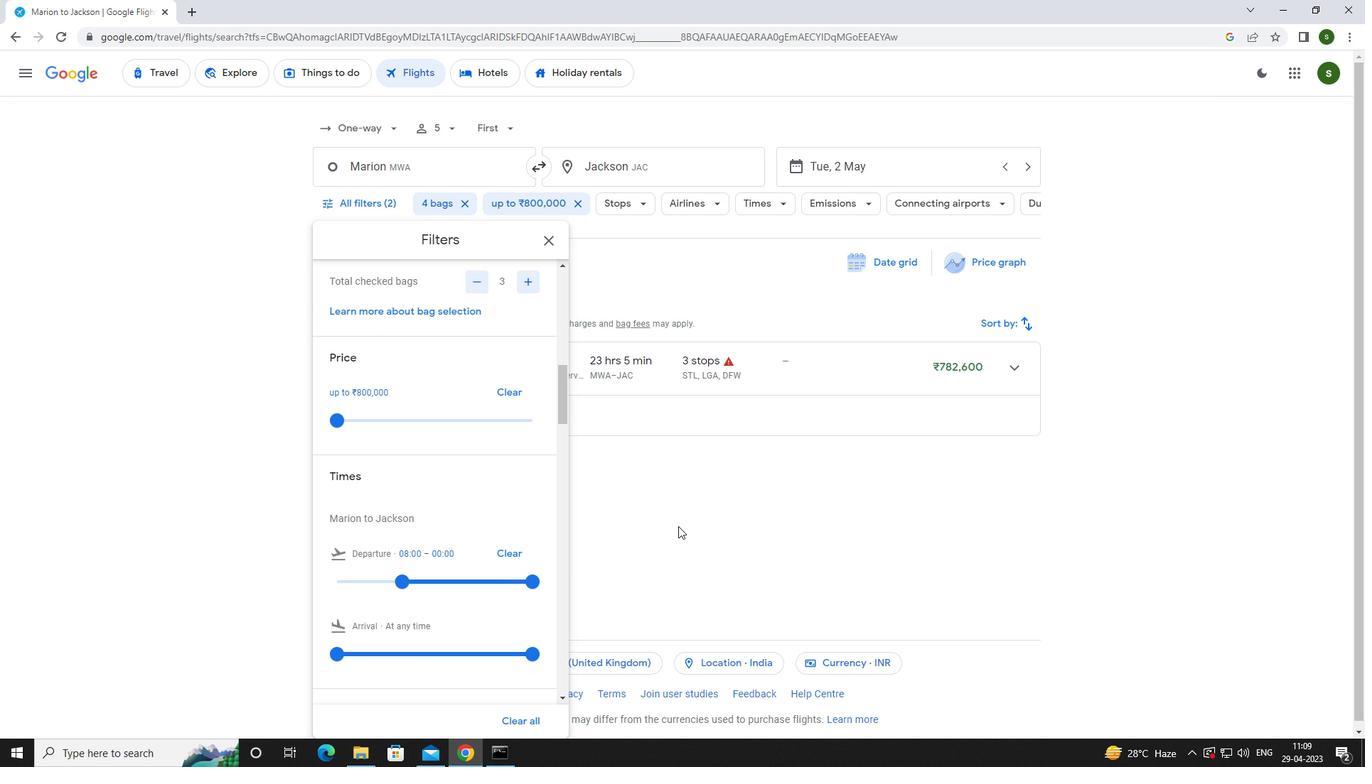 
